 Task: Find connections with filter location Anshan with filter topic #leadershipwith filter profile language German with filter current company Partners Group with filter school WEST BENGAL STATE UNIVERSITY with filter industry Telecommunications with filter service category iOS Development with filter keywords title Controller
Action: Mouse moved to (587, 77)
Screenshot: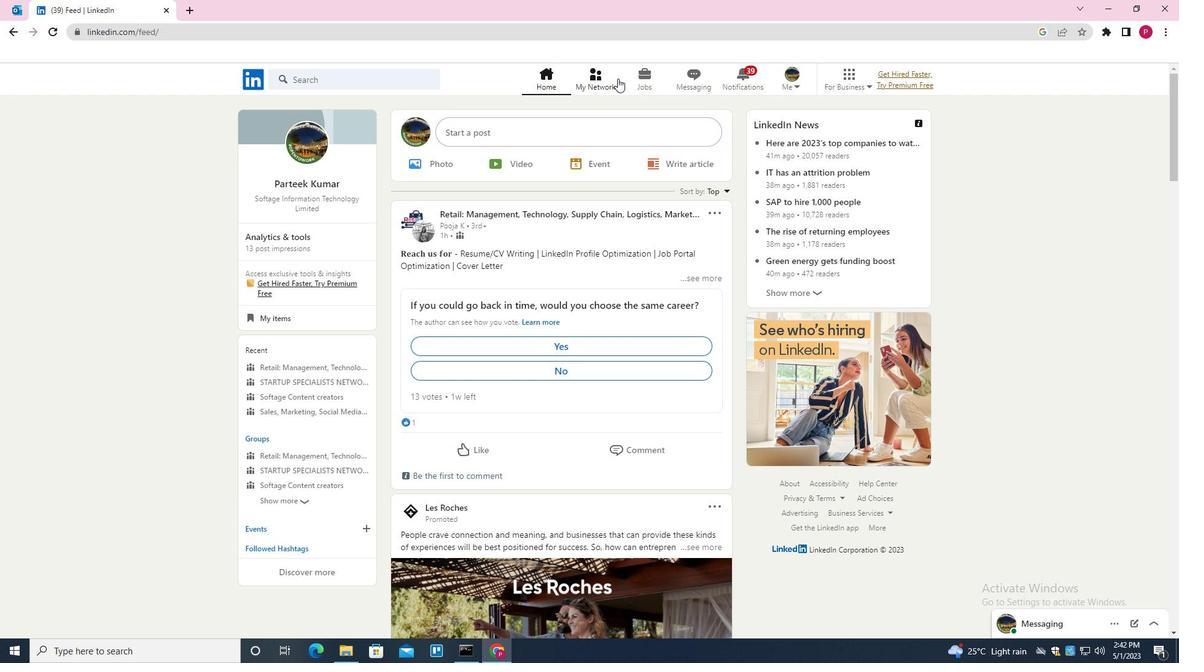 
Action: Mouse pressed left at (587, 77)
Screenshot: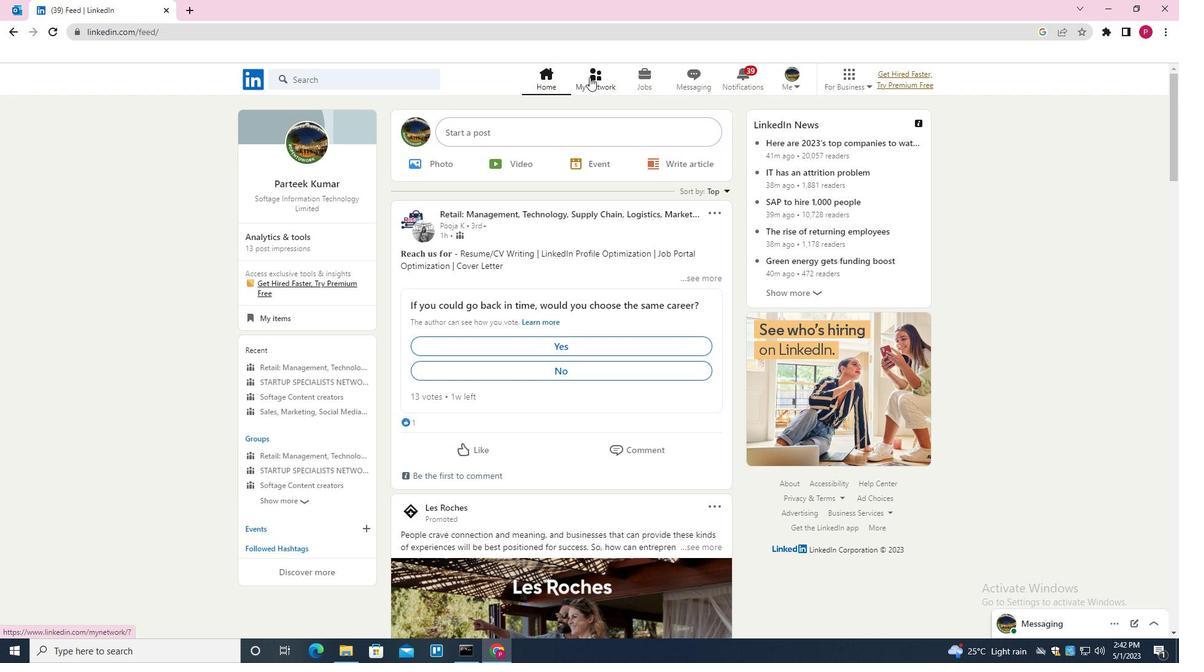 
Action: Mouse moved to (384, 153)
Screenshot: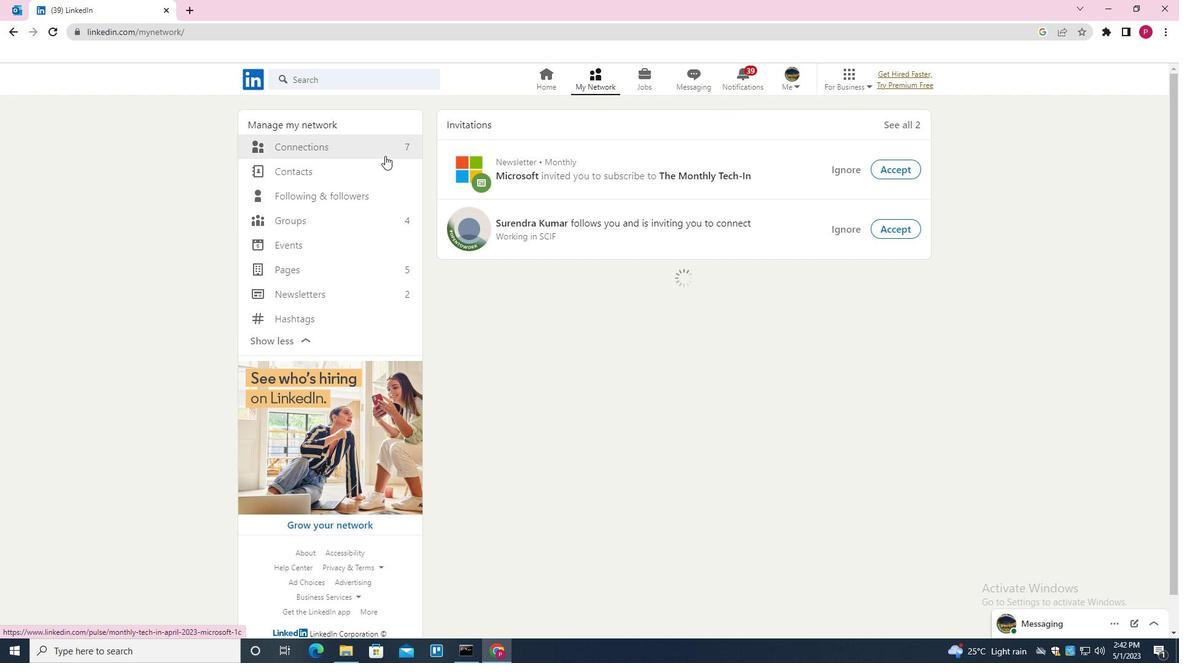 
Action: Mouse pressed left at (384, 153)
Screenshot: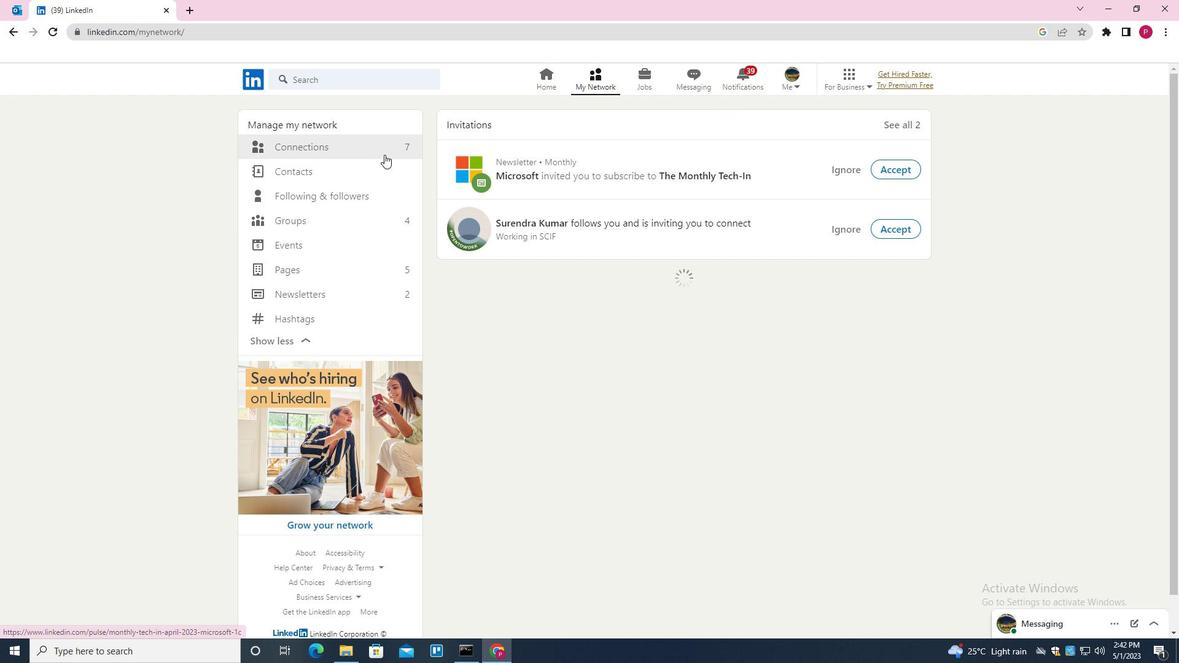 
Action: Mouse moved to (680, 148)
Screenshot: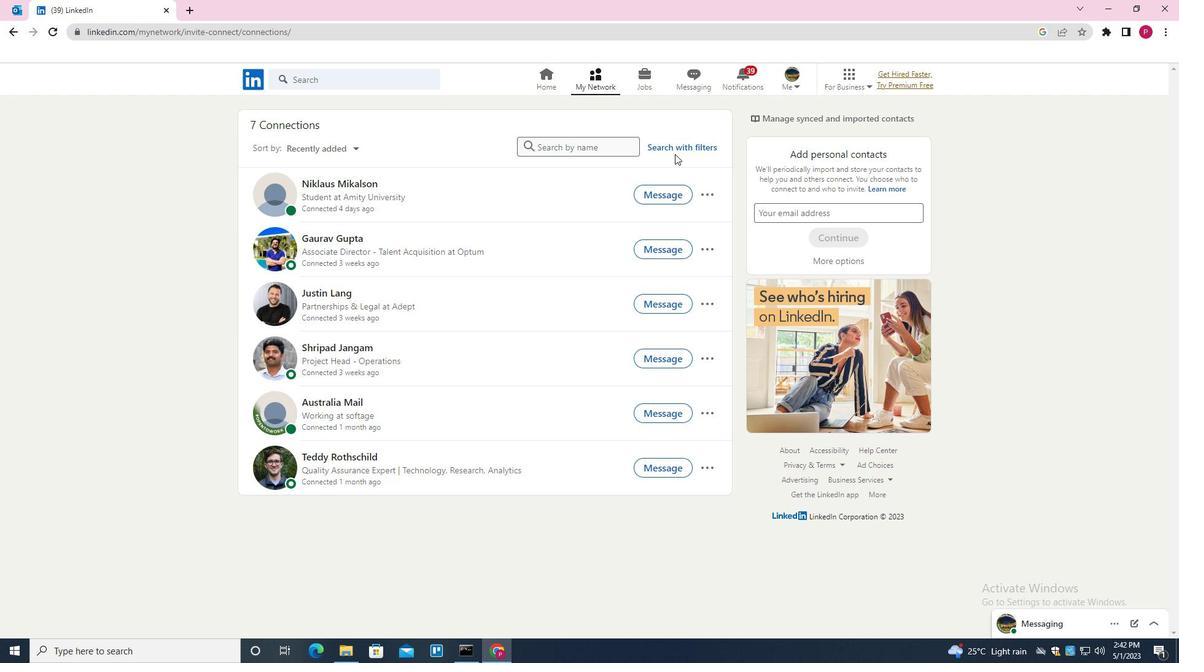 
Action: Mouse pressed left at (680, 148)
Screenshot: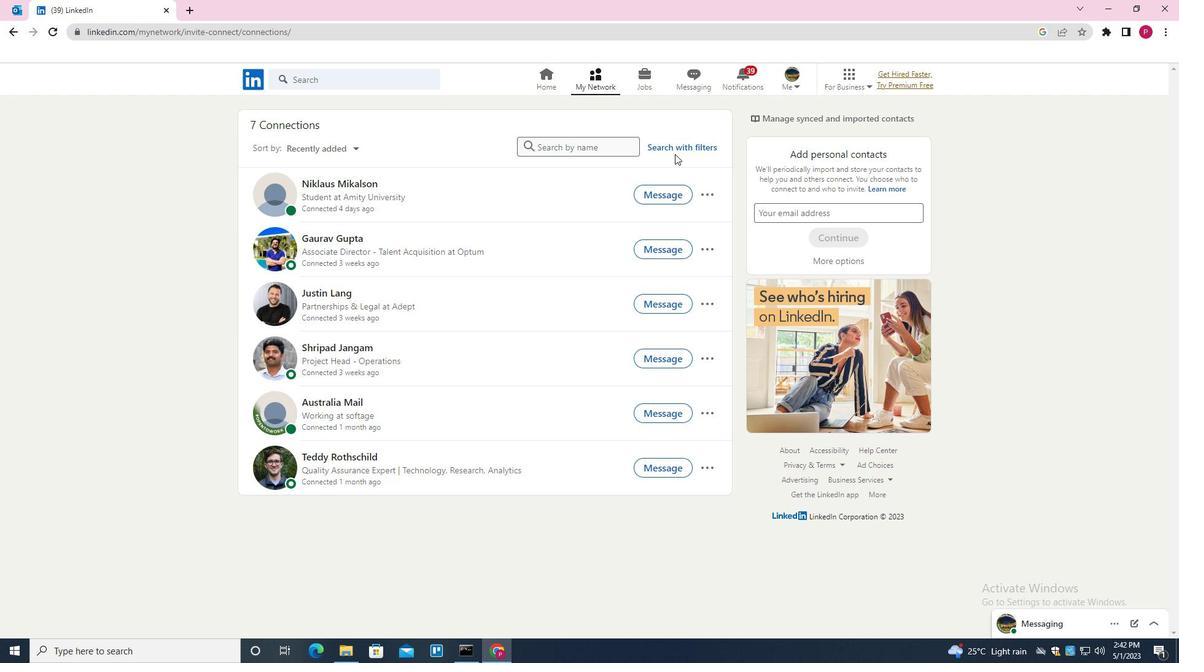 
Action: Mouse moved to (623, 113)
Screenshot: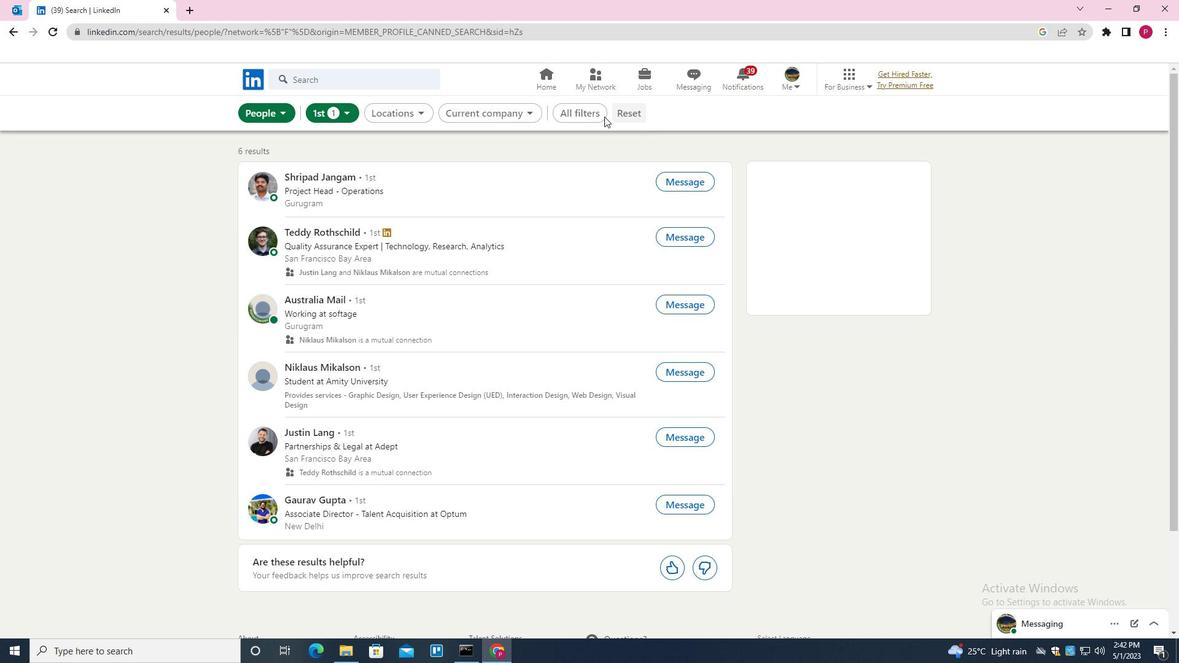 
Action: Mouse pressed left at (623, 113)
Screenshot: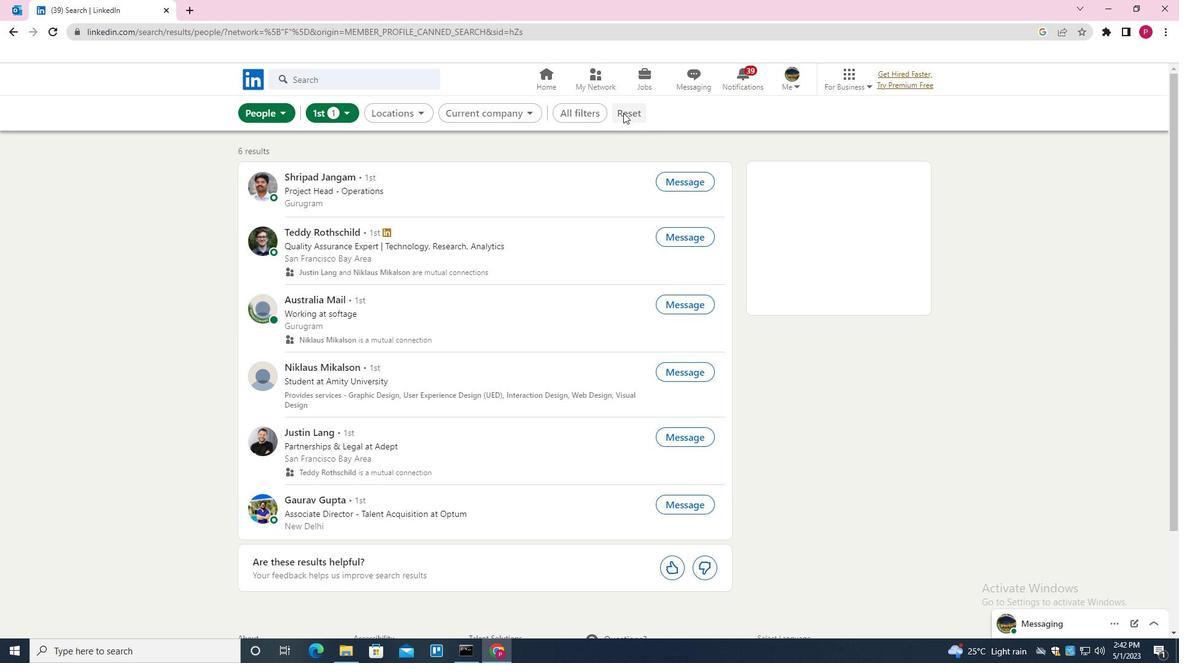 
Action: Mouse moved to (636, 114)
Screenshot: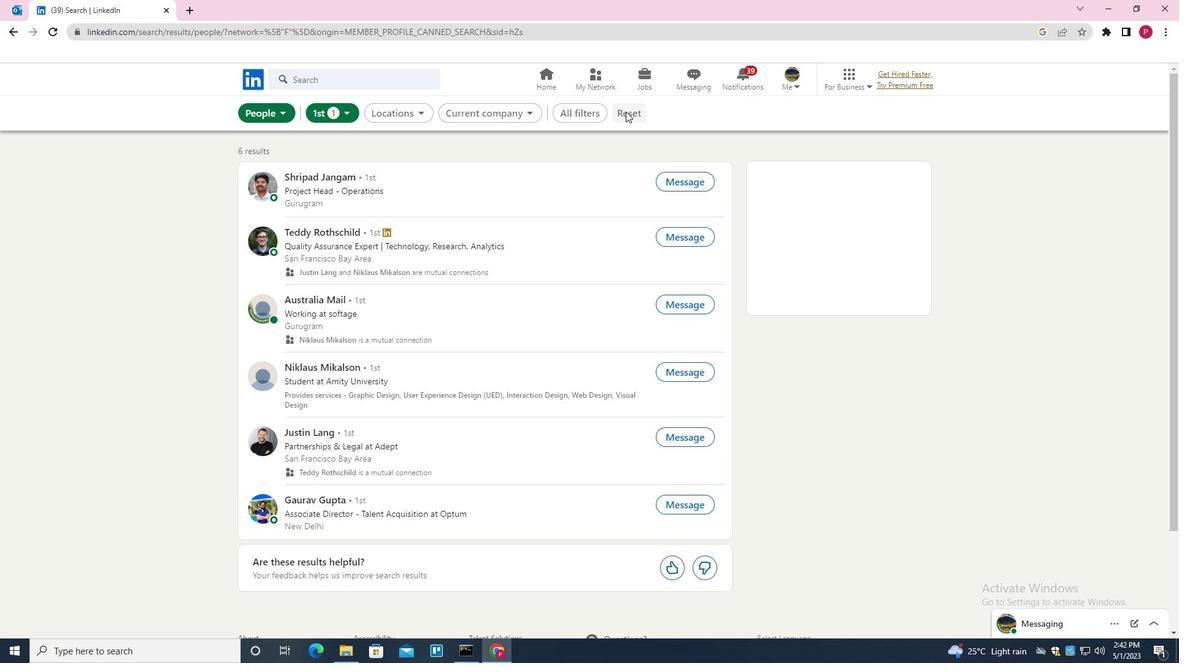 
Action: Mouse pressed left at (636, 114)
Screenshot: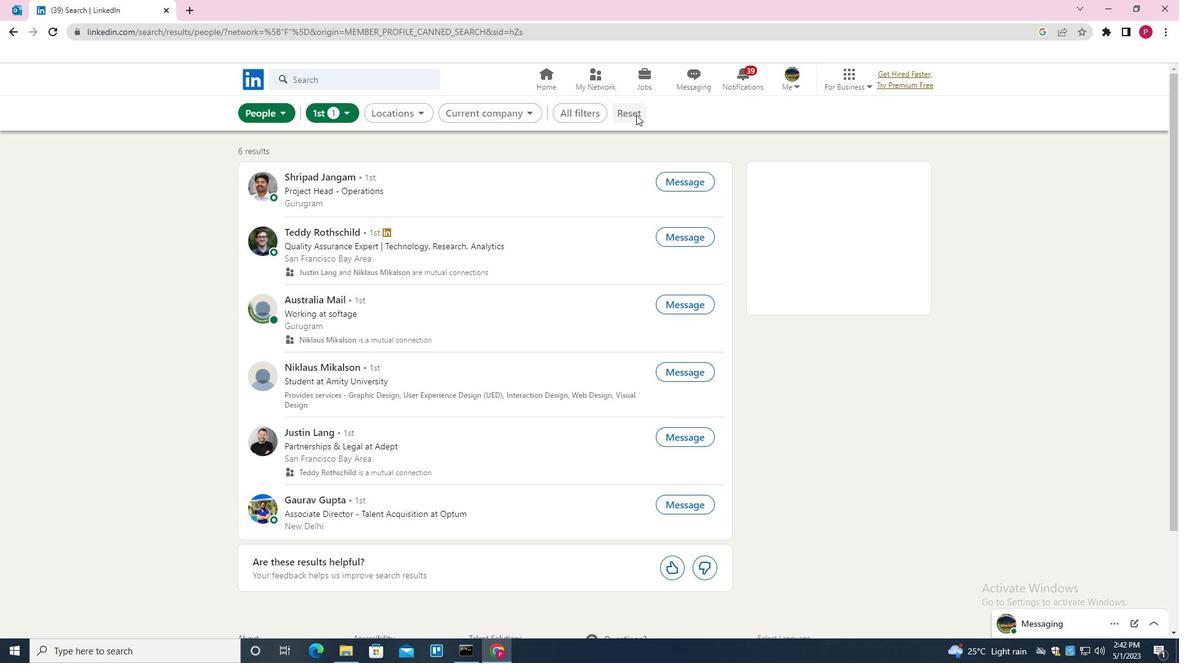 
Action: Mouse moved to (598, 110)
Screenshot: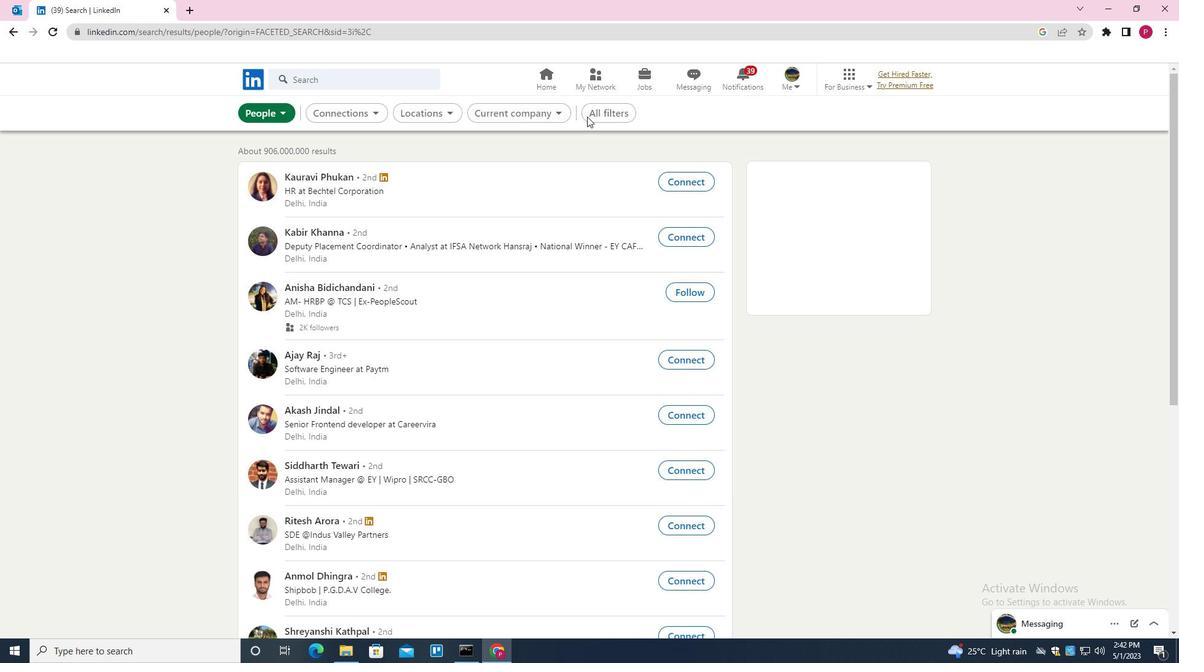 
Action: Mouse pressed left at (598, 110)
Screenshot: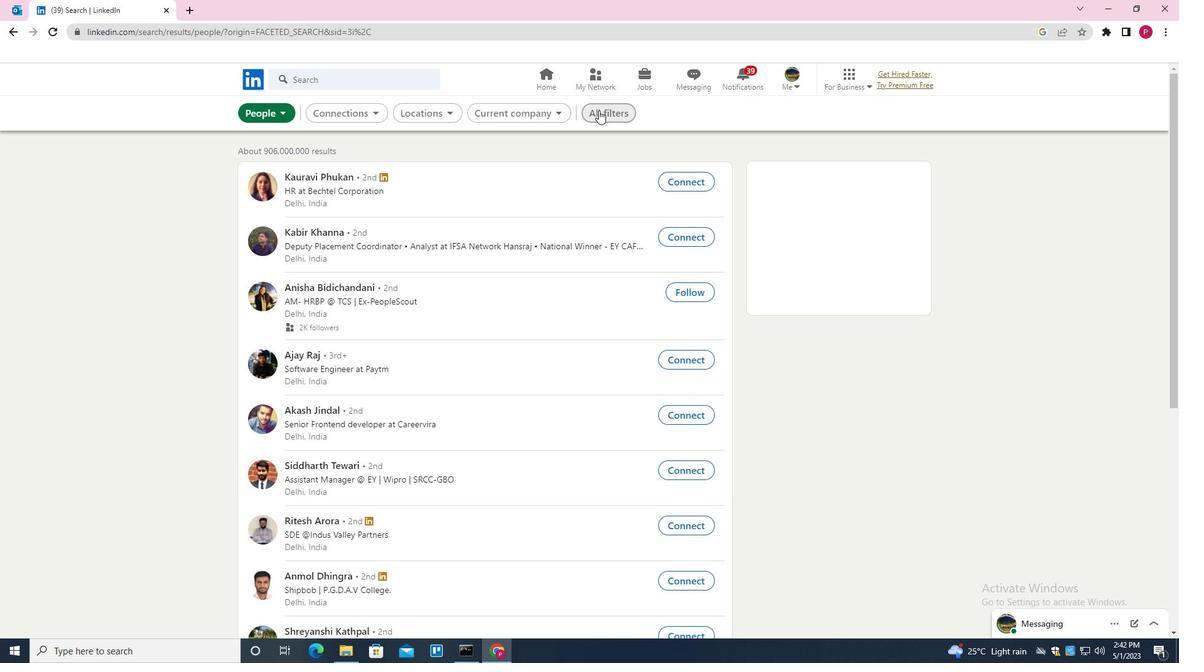 
Action: Mouse moved to (1055, 449)
Screenshot: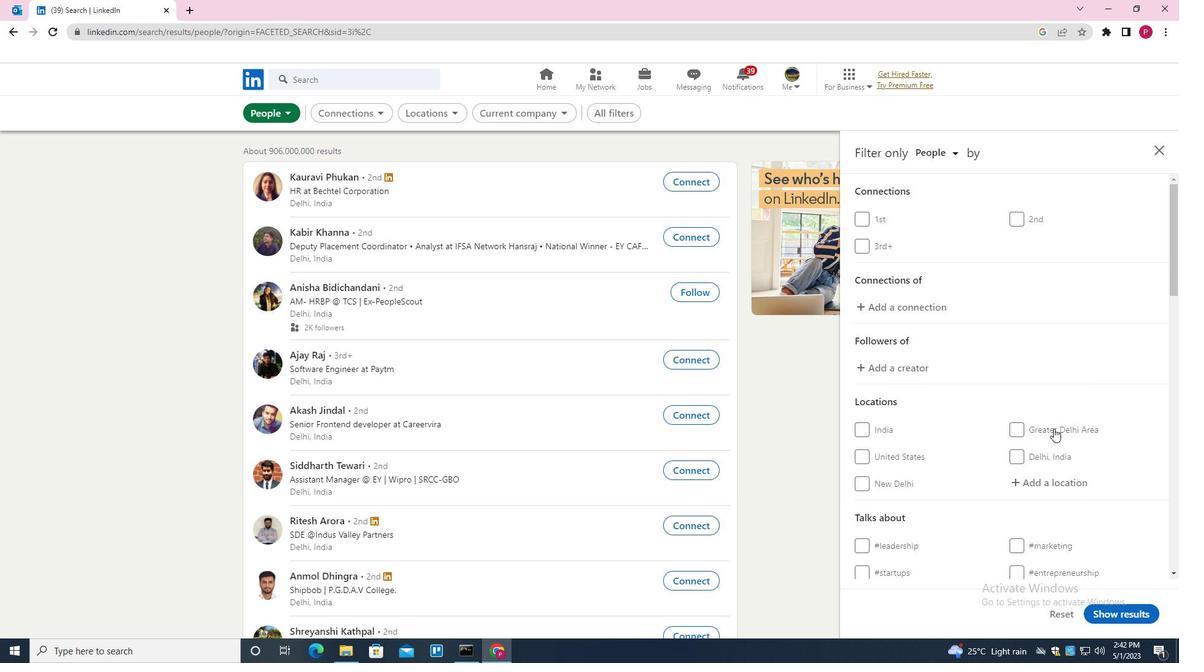 
Action: Mouse scrolled (1055, 448) with delta (0, 0)
Screenshot: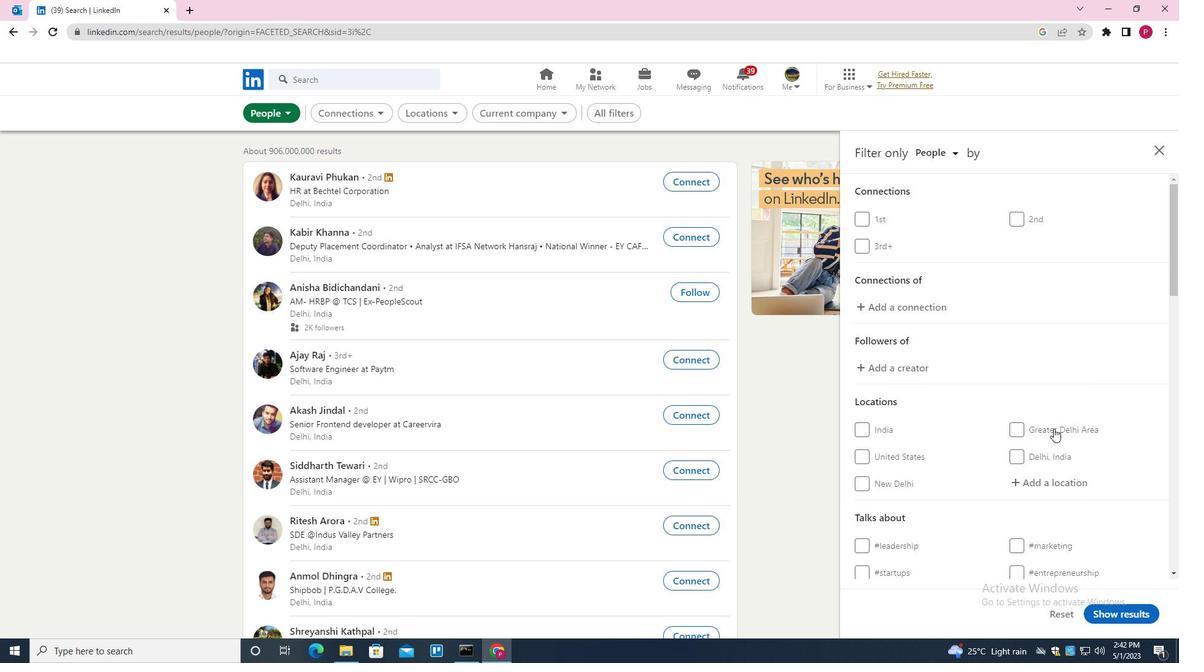 
Action: Mouse scrolled (1055, 448) with delta (0, 0)
Screenshot: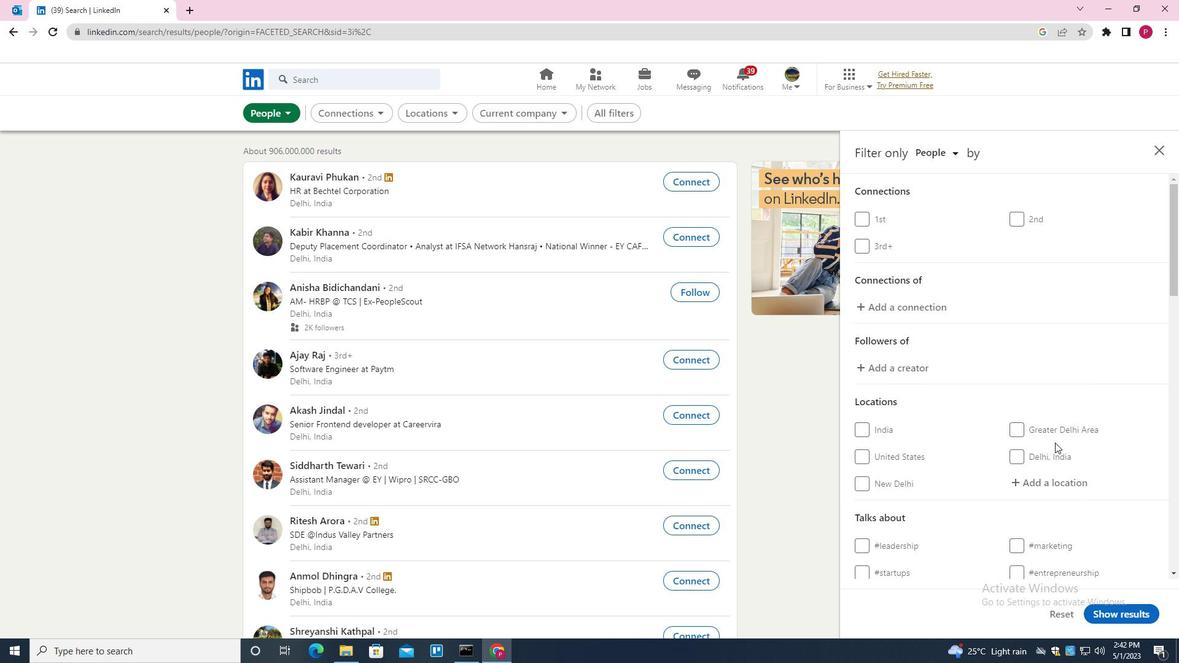 
Action: Mouse moved to (1056, 364)
Screenshot: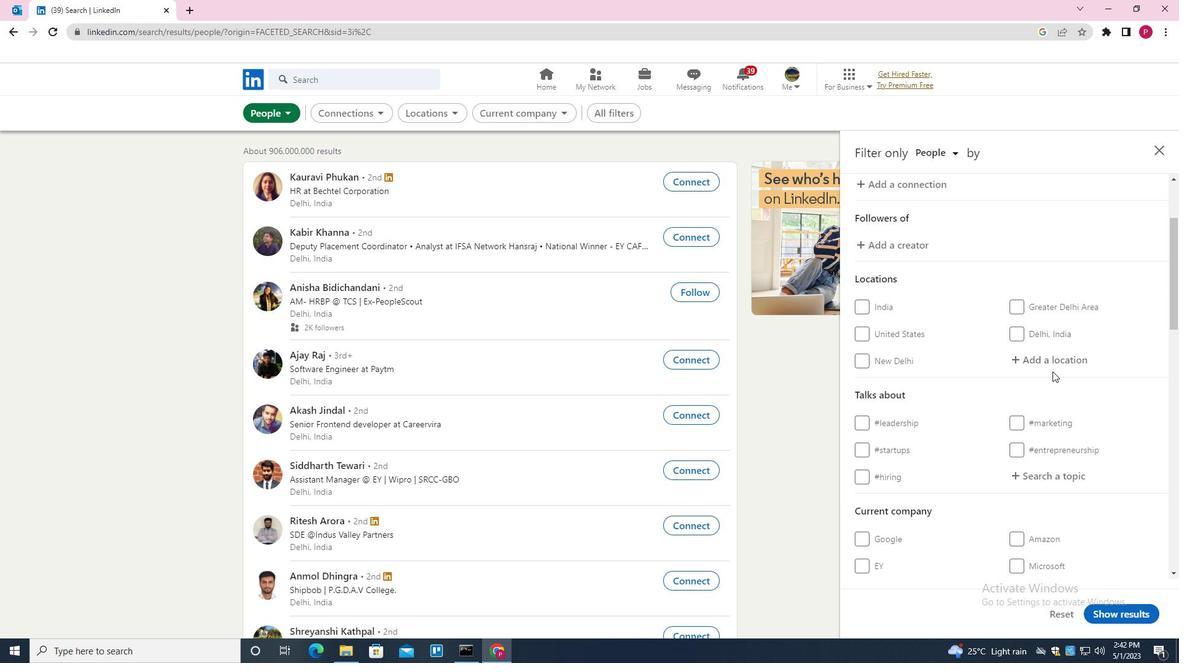 
Action: Mouse pressed left at (1056, 364)
Screenshot: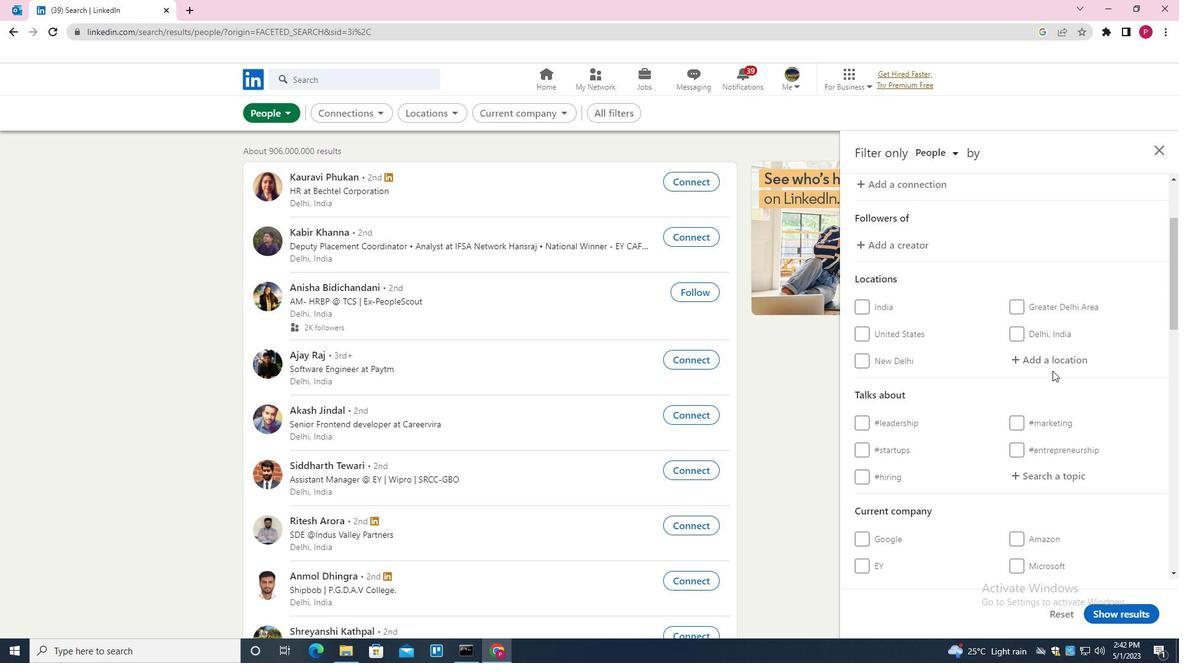 
Action: Key pressed <Key.shift>ANSHAN<Key.down><Key.enter>
Screenshot: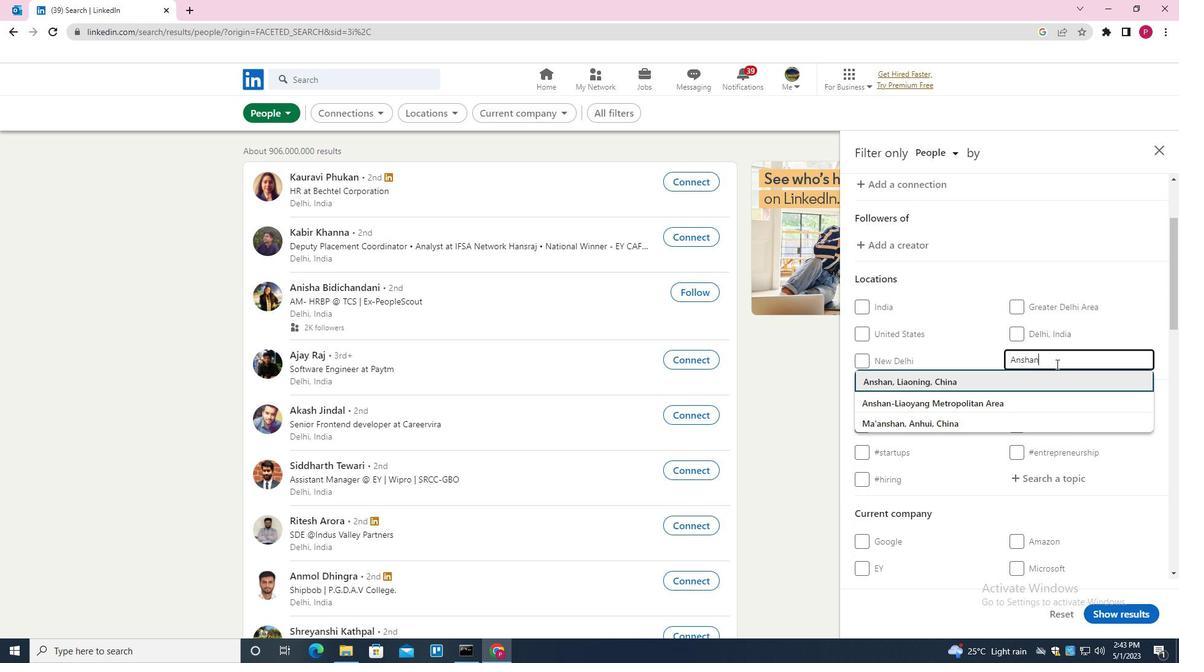 
Action: Mouse scrolled (1056, 363) with delta (0, 0)
Screenshot: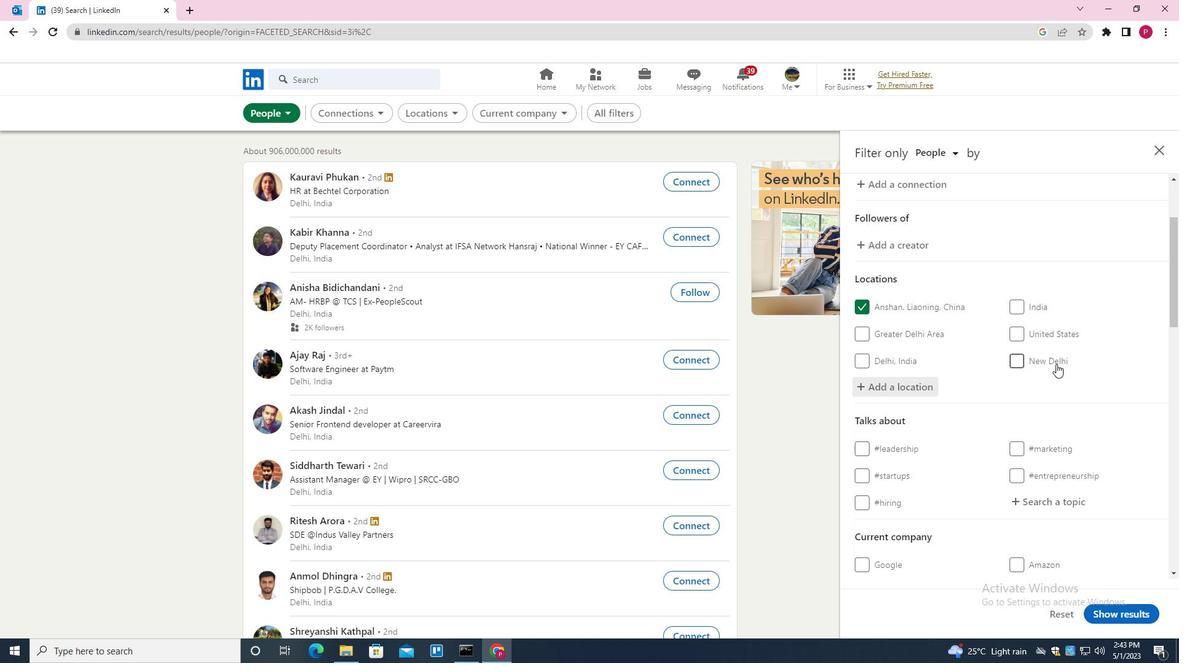 
Action: Mouse scrolled (1056, 363) with delta (0, 0)
Screenshot: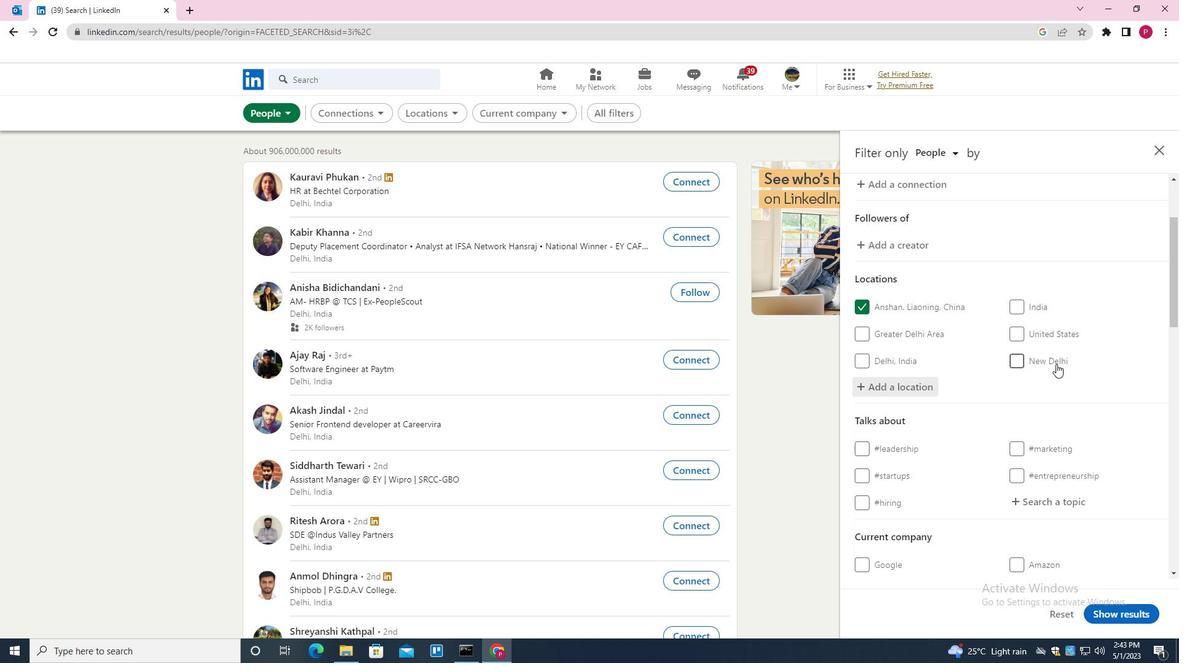 
Action: Mouse scrolled (1056, 363) with delta (0, 0)
Screenshot: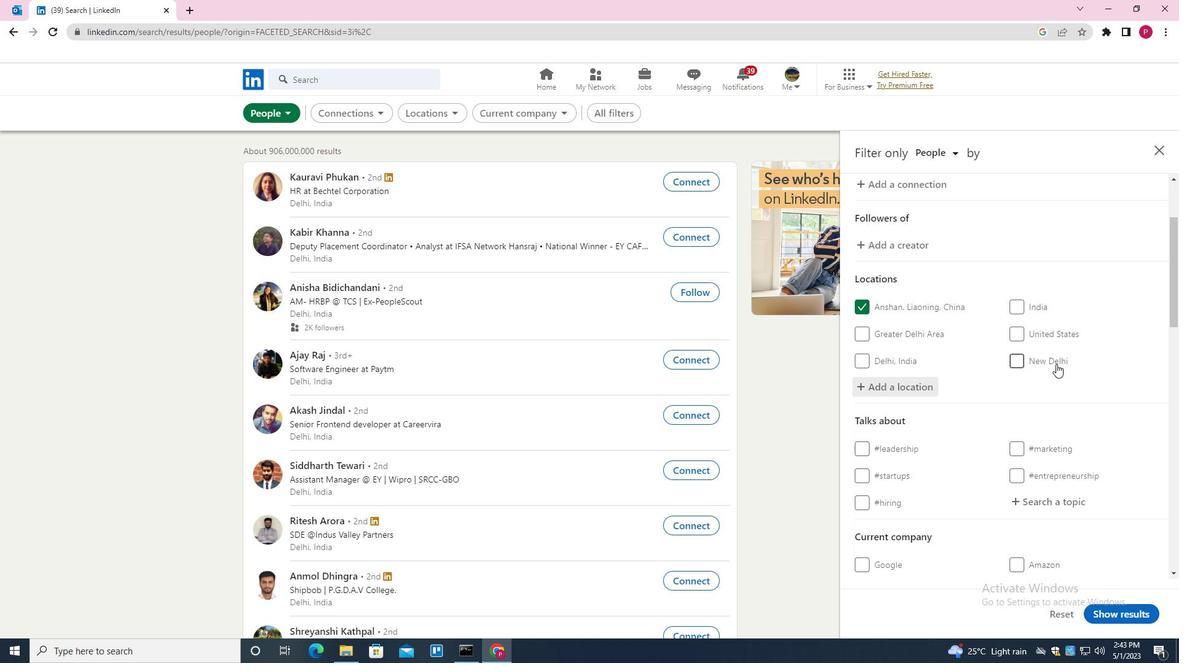 
Action: Mouse moved to (1033, 313)
Screenshot: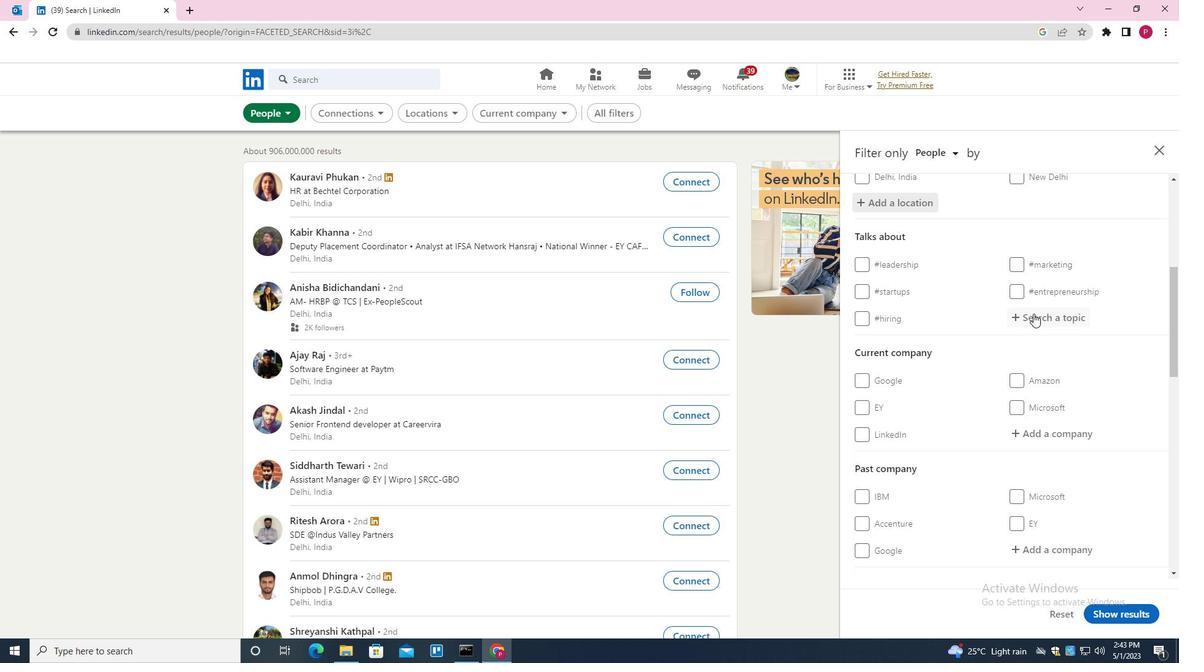 
Action: Mouse pressed left at (1033, 313)
Screenshot: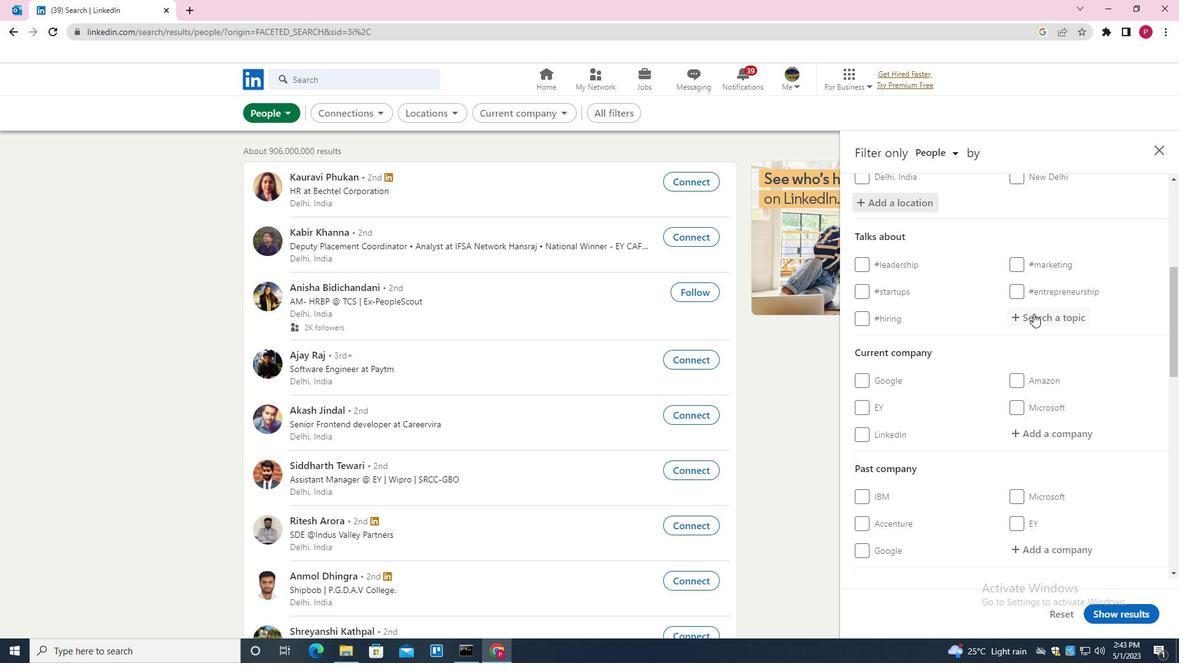 
Action: Key pressed LEADERSHIP<Key.down><Key.enter>
Screenshot: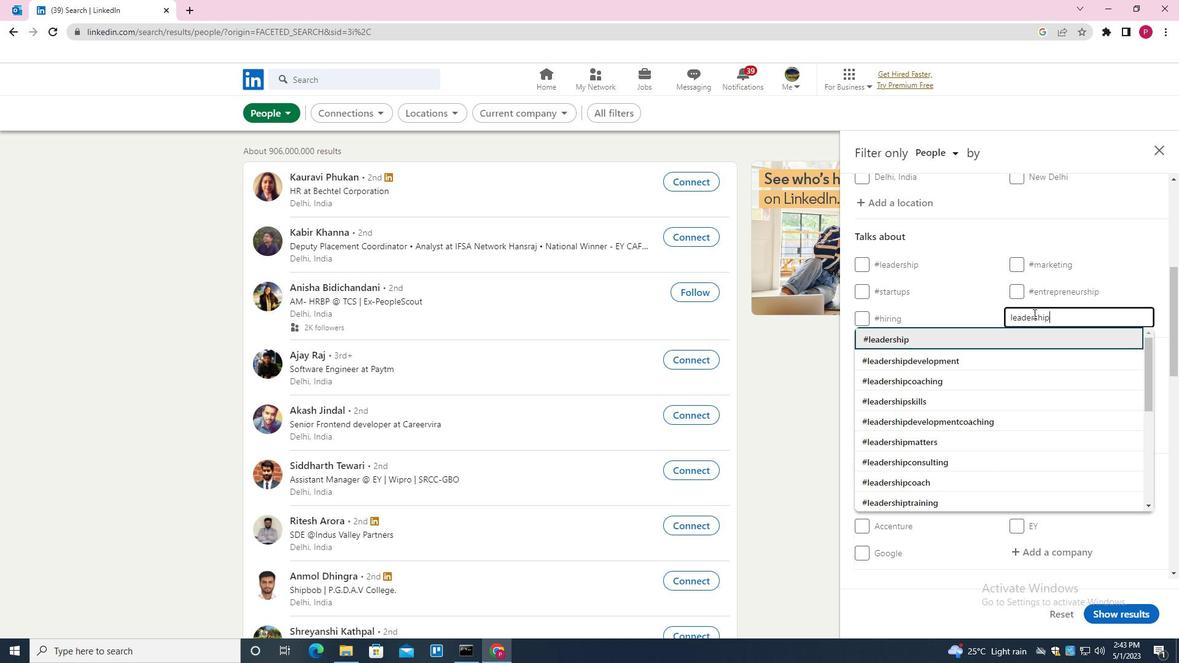 
Action: Mouse moved to (1004, 336)
Screenshot: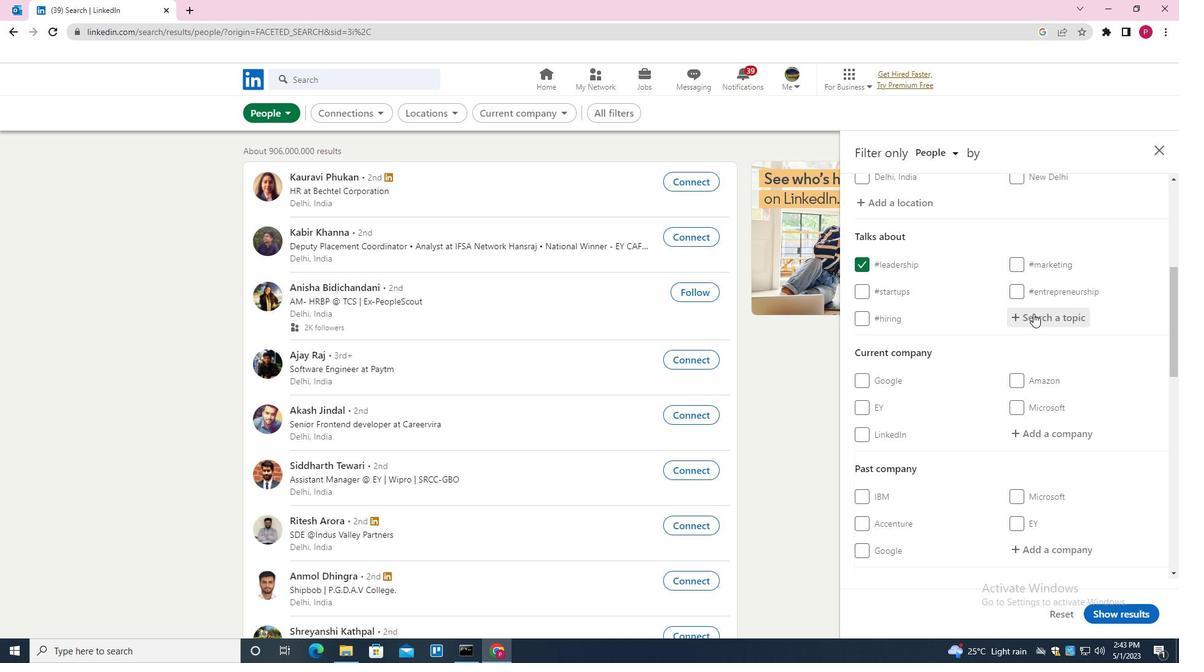 
Action: Mouse scrolled (1004, 336) with delta (0, 0)
Screenshot: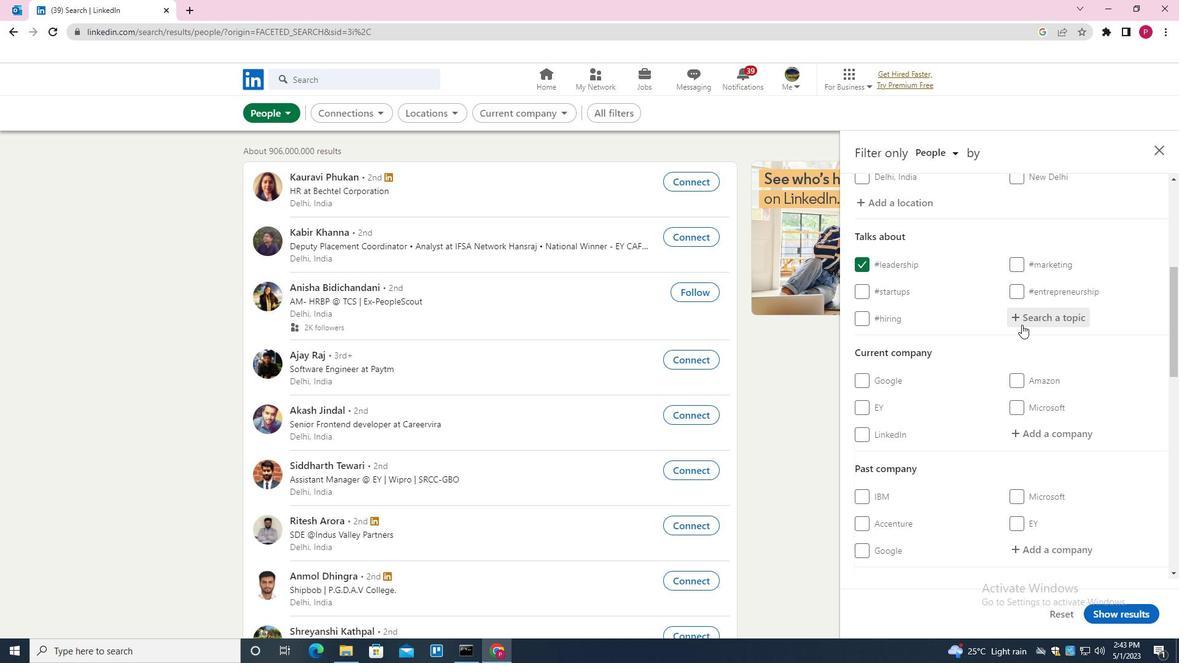 
Action: Mouse scrolled (1004, 336) with delta (0, 0)
Screenshot: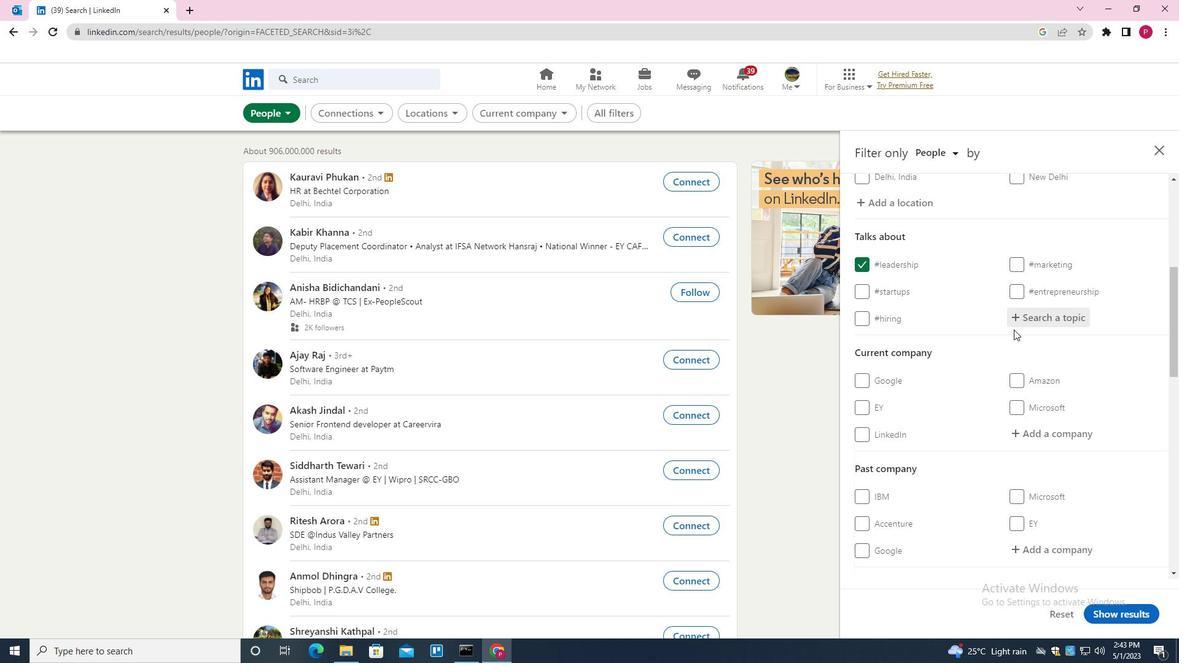 
Action: Mouse moved to (1004, 336)
Screenshot: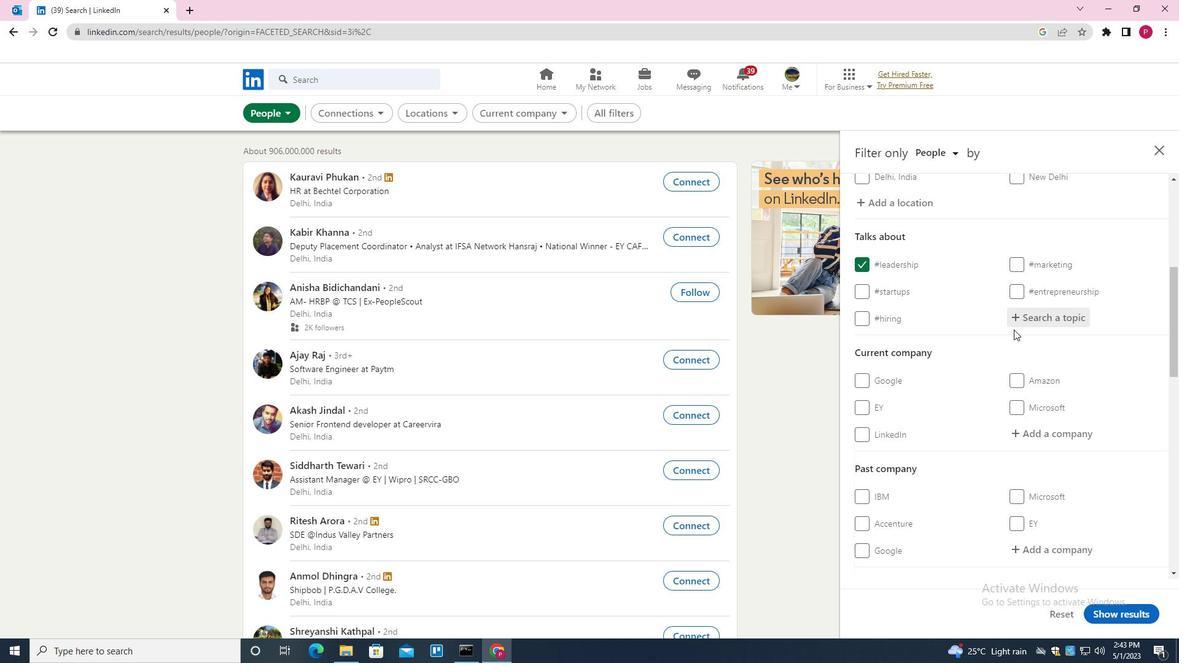 
Action: Mouse scrolled (1004, 336) with delta (0, 0)
Screenshot: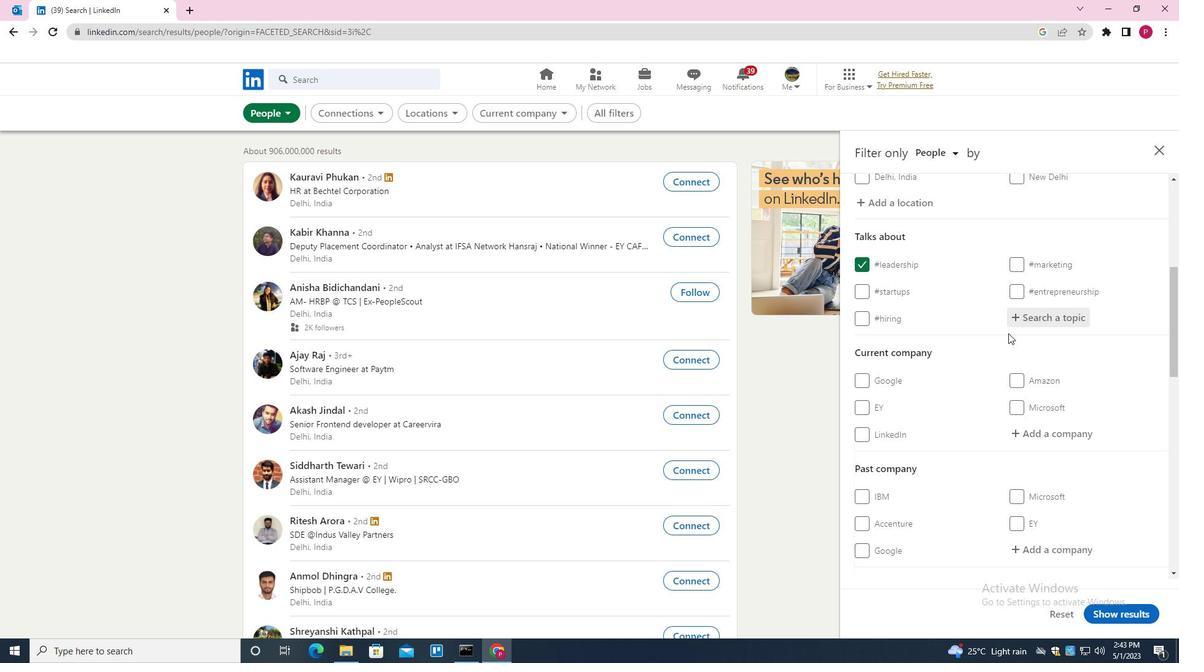 
Action: Mouse scrolled (1004, 336) with delta (0, 0)
Screenshot: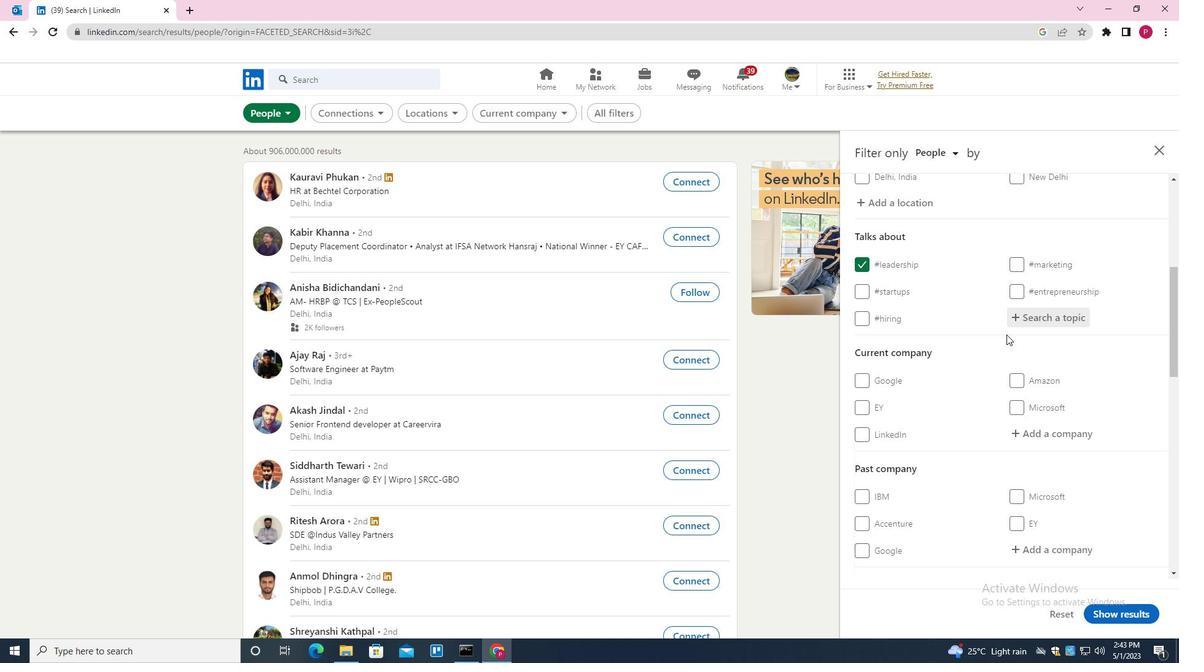
Action: Mouse moved to (949, 369)
Screenshot: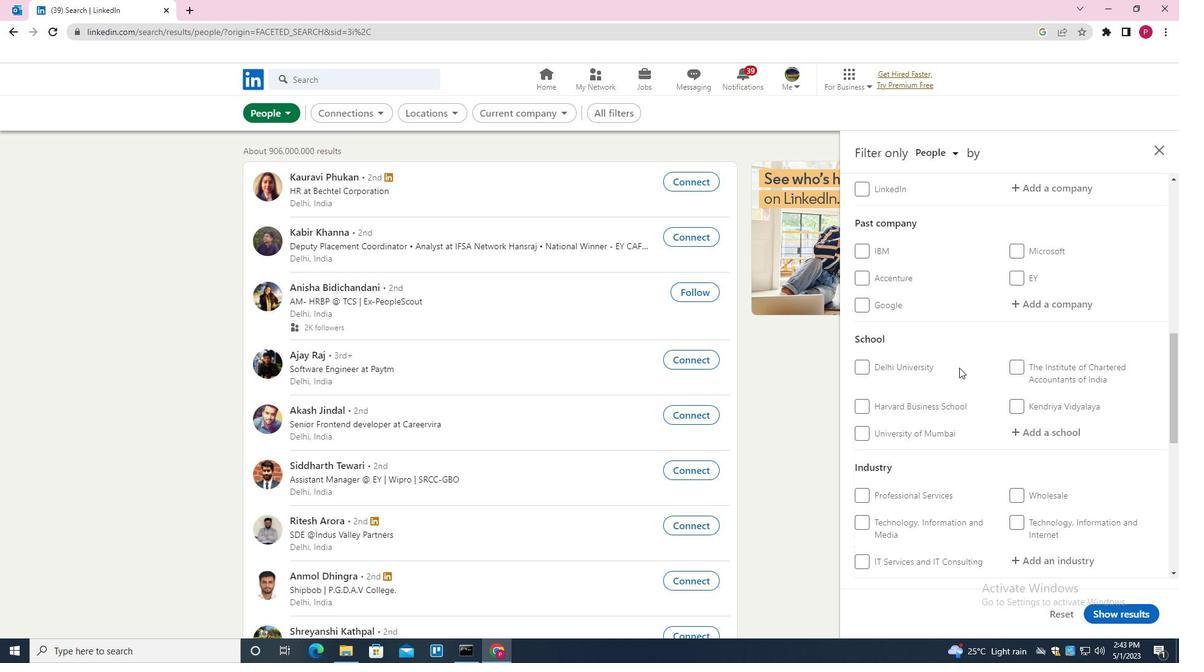 
Action: Mouse scrolled (949, 369) with delta (0, 0)
Screenshot: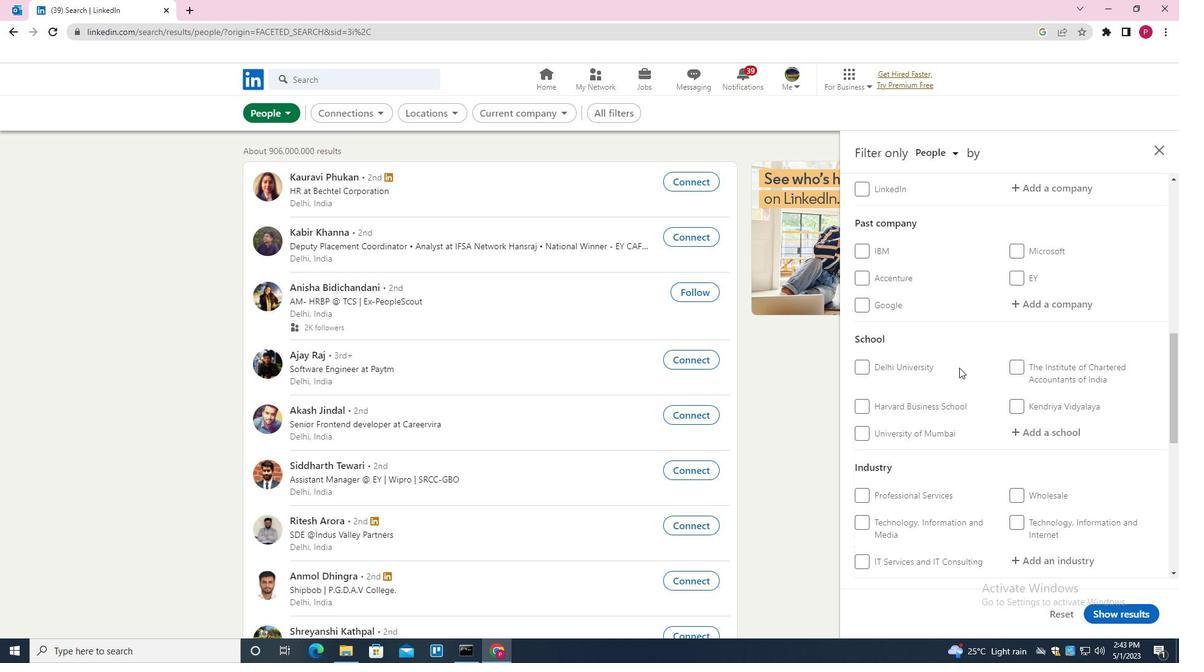 
Action: Mouse moved to (948, 370)
Screenshot: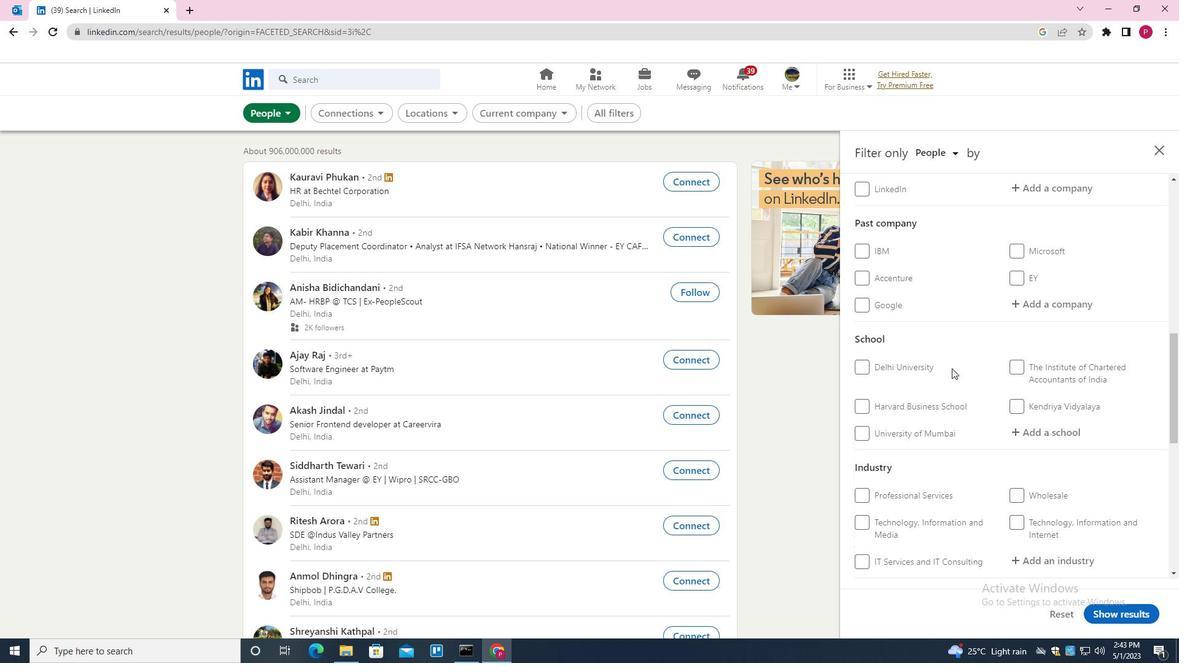 
Action: Mouse scrolled (948, 369) with delta (0, 0)
Screenshot: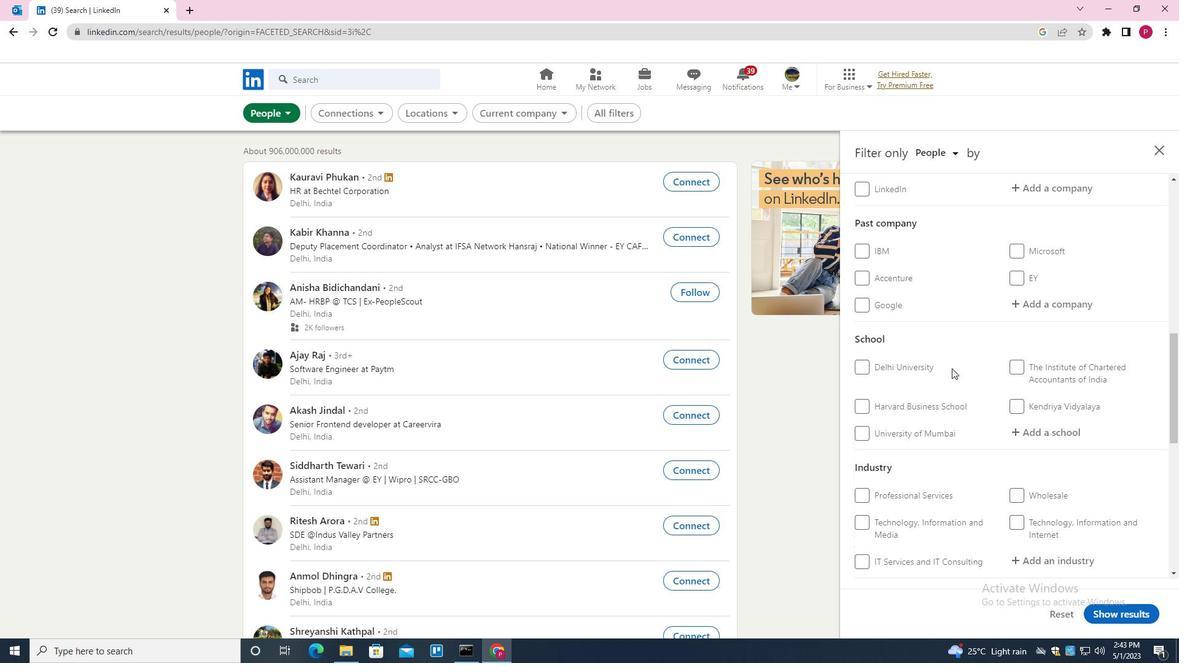 
Action: Mouse moved to (939, 369)
Screenshot: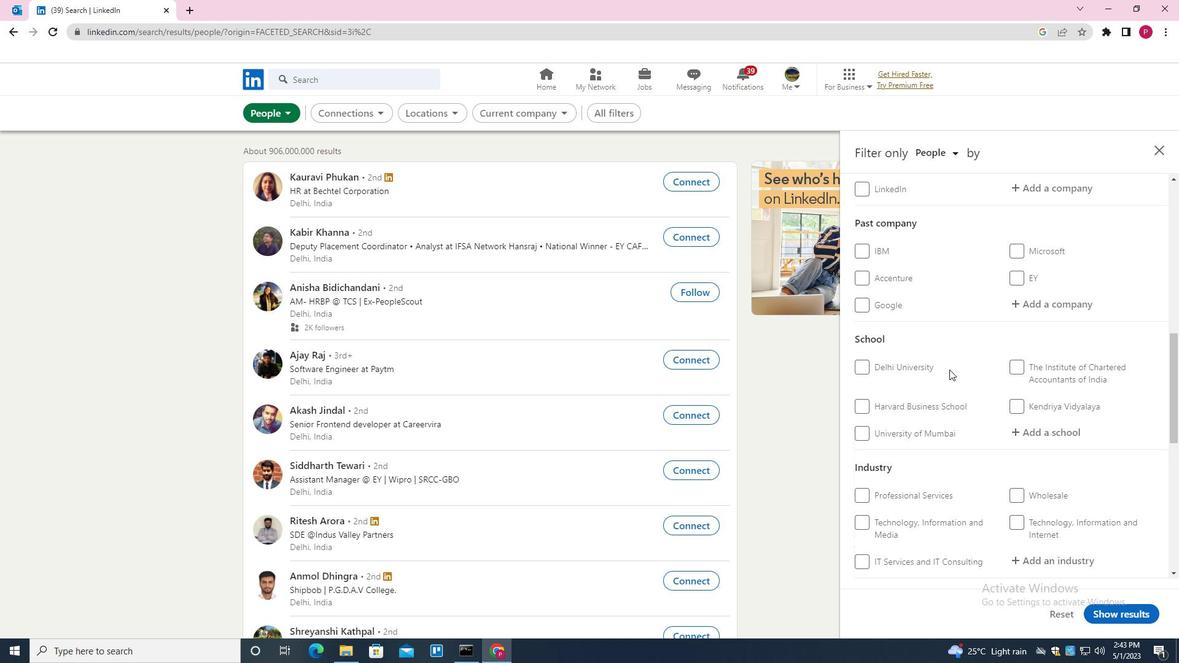 
Action: Mouse scrolled (939, 369) with delta (0, 0)
Screenshot: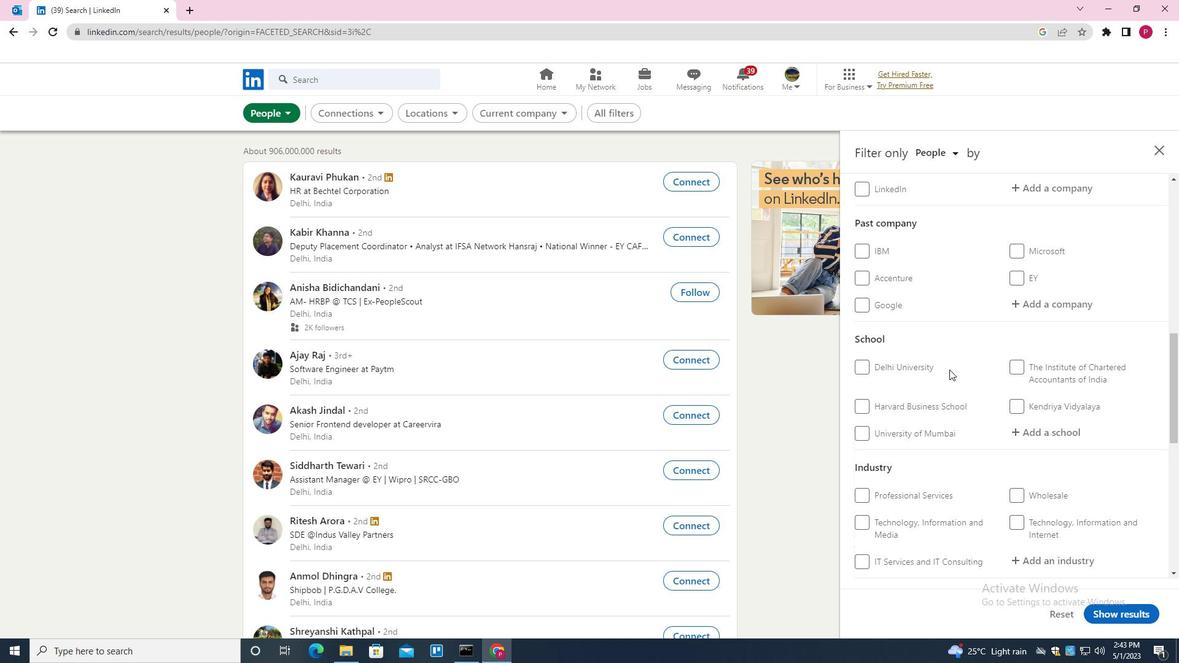 
Action: Mouse moved to (931, 367)
Screenshot: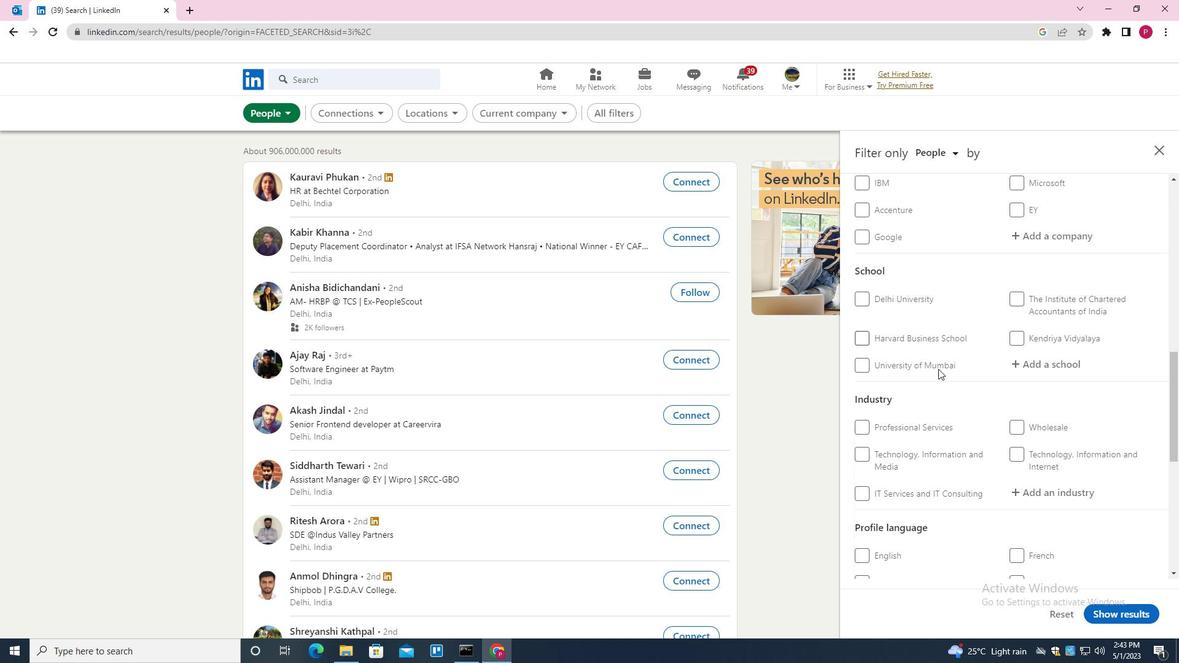
Action: Mouse scrolled (931, 366) with delta (0, 0)
Screenshot: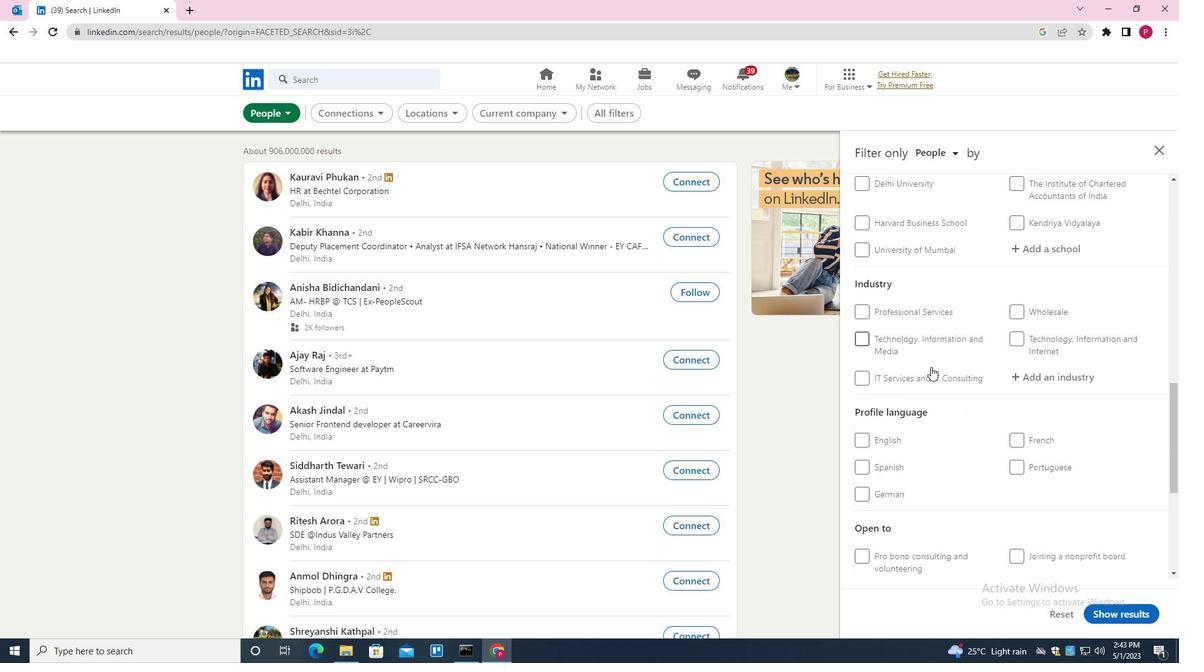 
Action: Mouse scrolled (931, 366) with delta (0, 0)
Screenshot: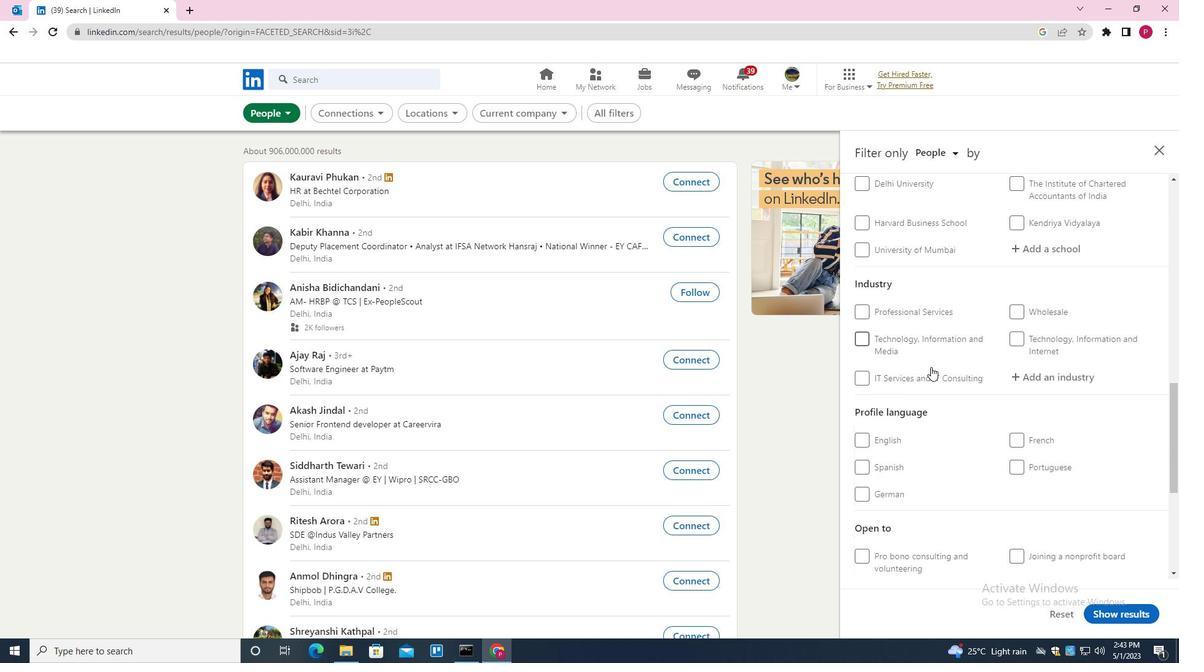 
Action: Mouse moved to (867, 365)
Screenshot: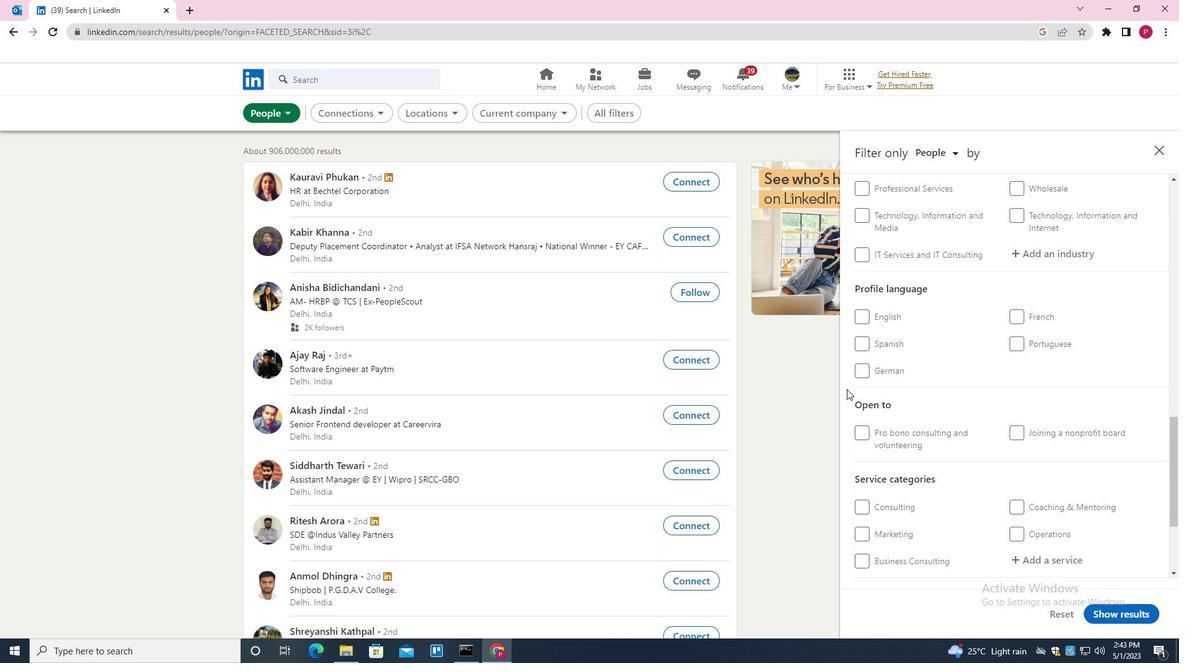 
Action: Mouse pressed left at (867, 365)
Screenshot: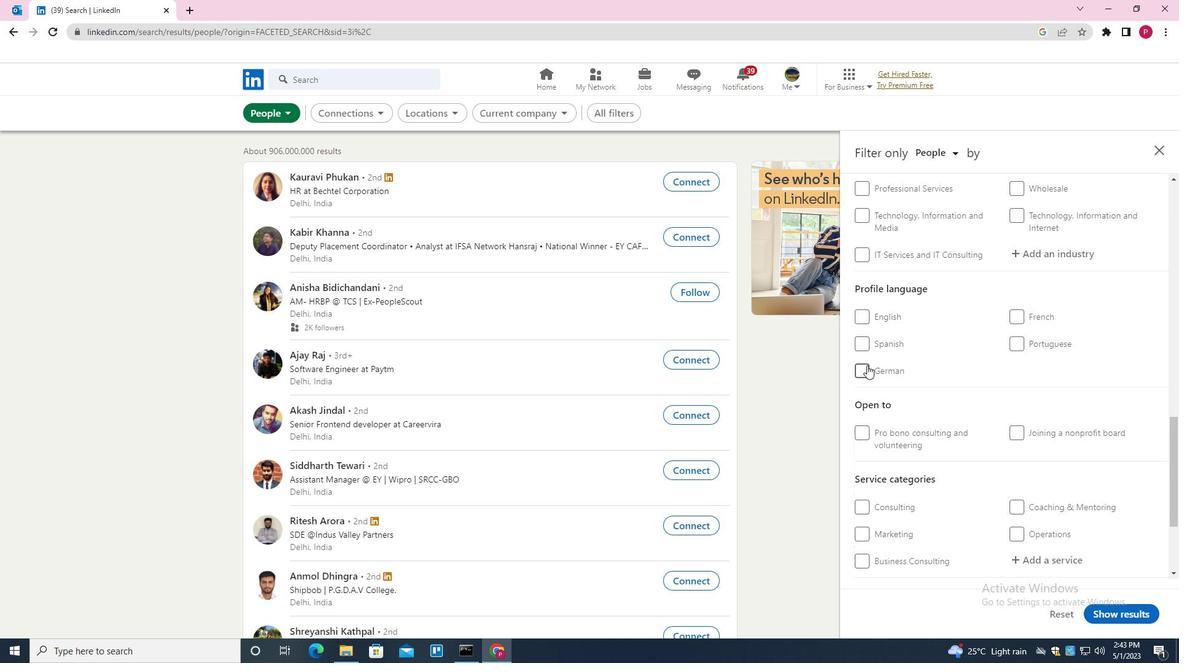 
Action: Mouse moved to (896, 366)
Screenshot: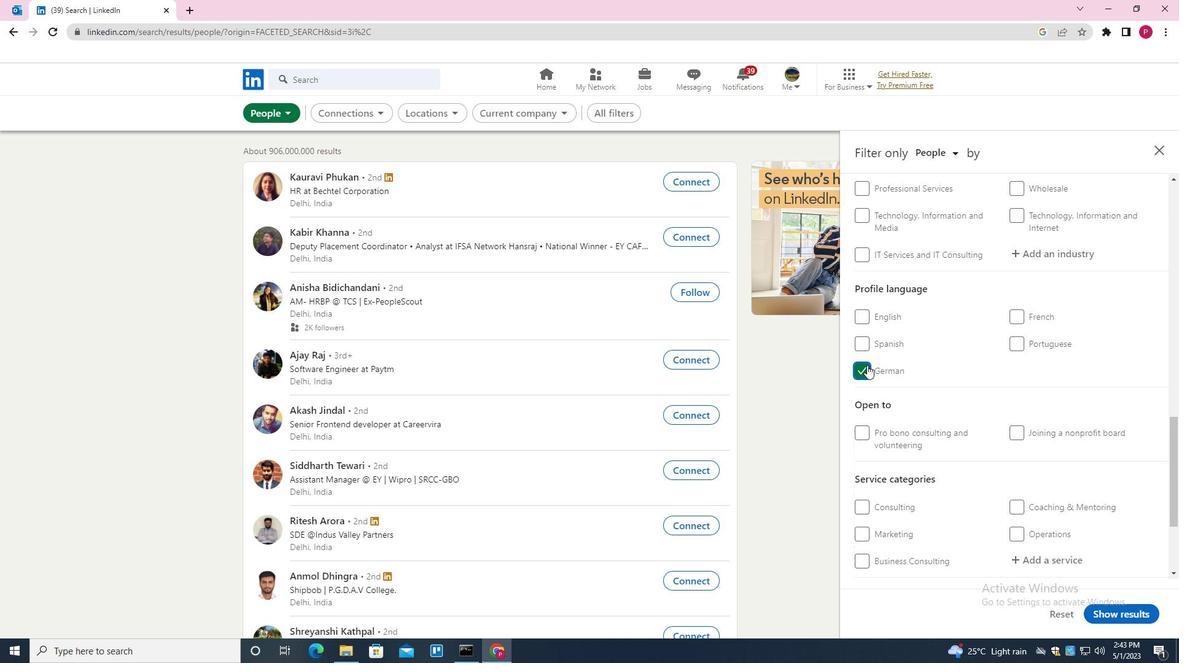 
Action: Mouse scrolled (896, 366) with delta (0, 0)
Screenshot: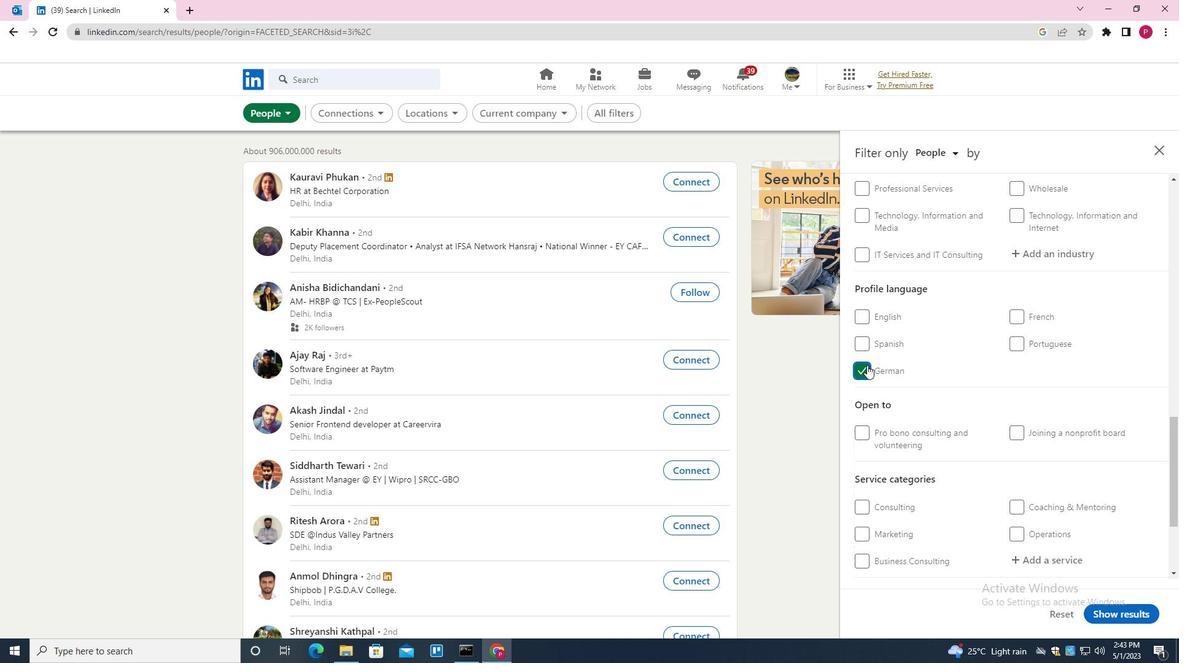 
Action: Mouse scrolled (896, 366) with delta (0, 0)
Screenshot: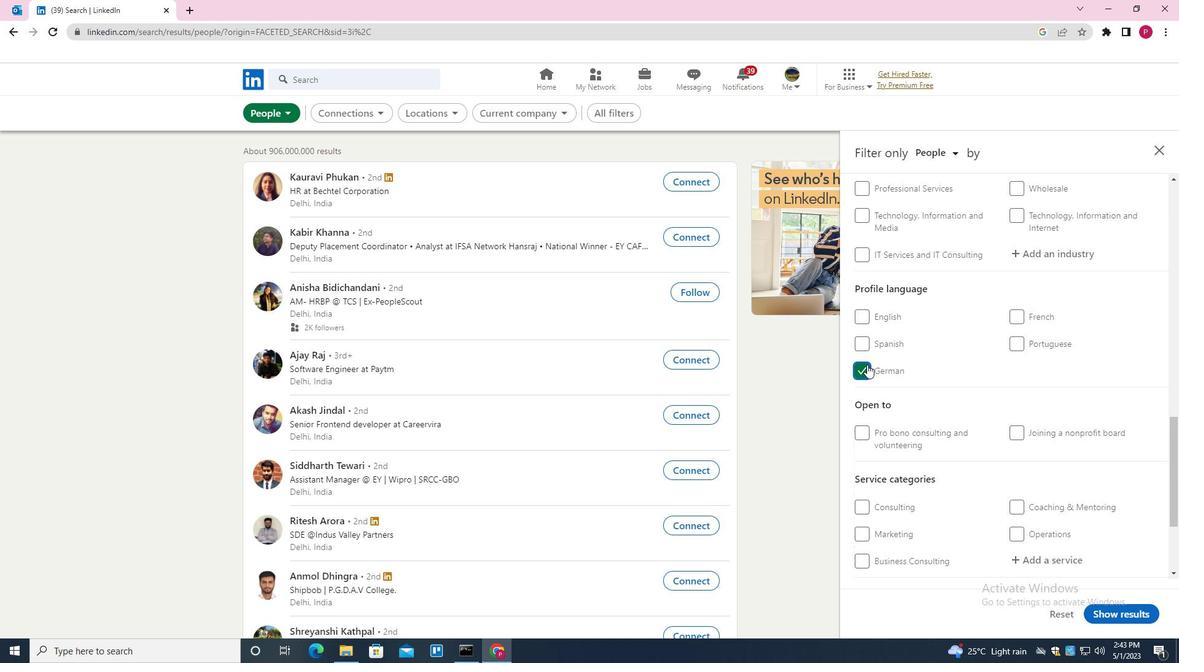 
Action: Mouse scrolled (896, 366) with delta (0, 0)
Screenshot: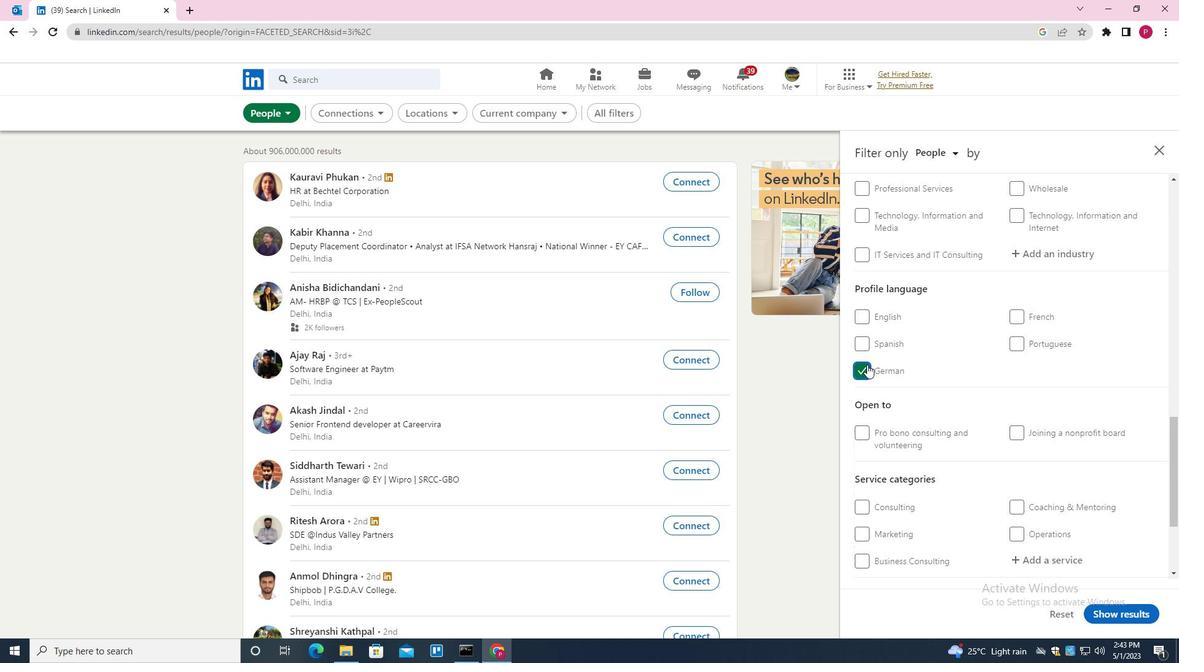 
Action: Mouse scrolled (896, 366) with delta (0, 0)
Screenshot: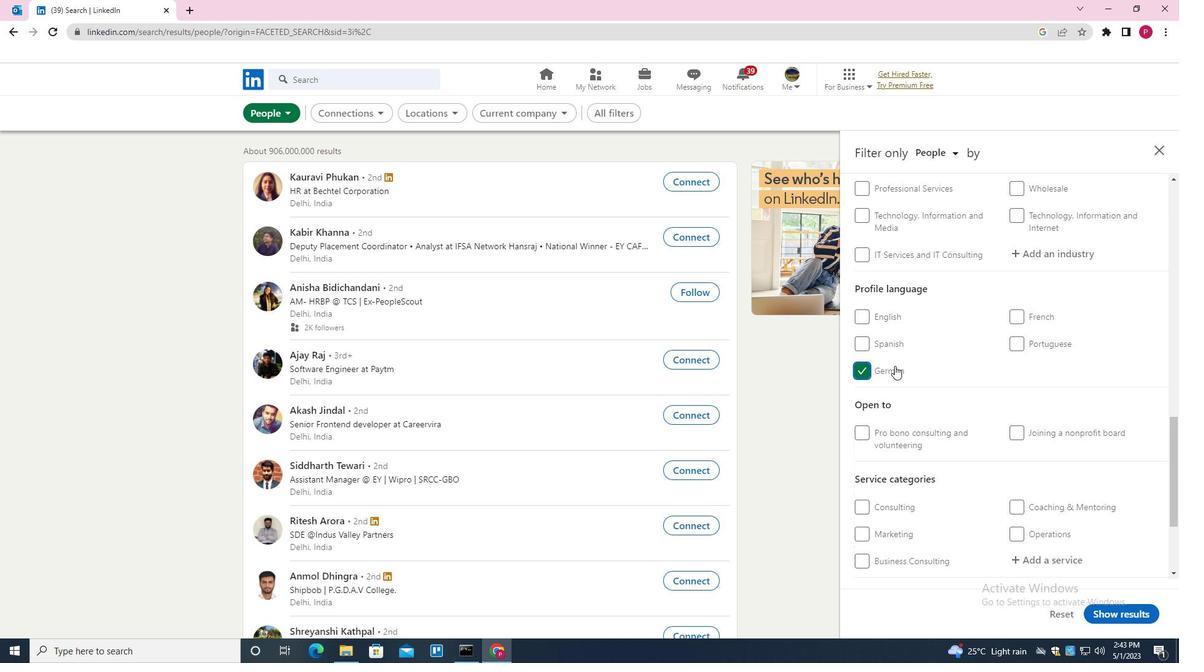 
Action: Mouse scrolled (896, 366) with delta (0, 0)
Screenshot: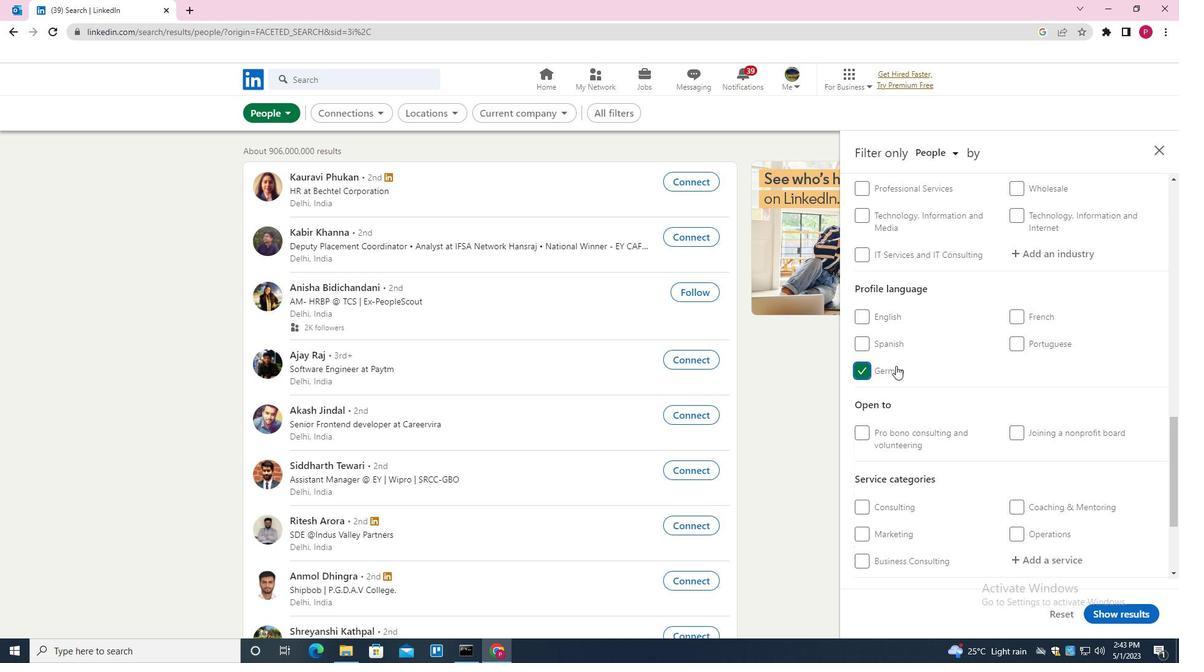 
Action: Mouse scrolled (896, 366) with delta (0, 0)
Screenshot: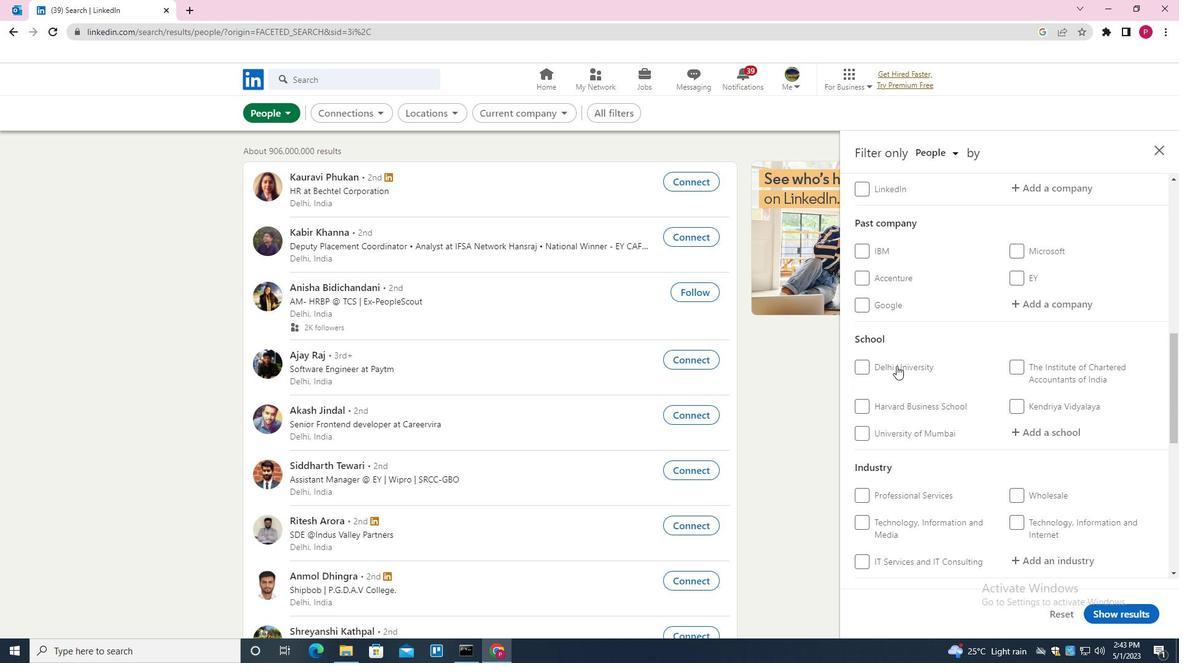 
Action: Mouse scrolled (896, 366) with delta (0, 0)
Screenshot: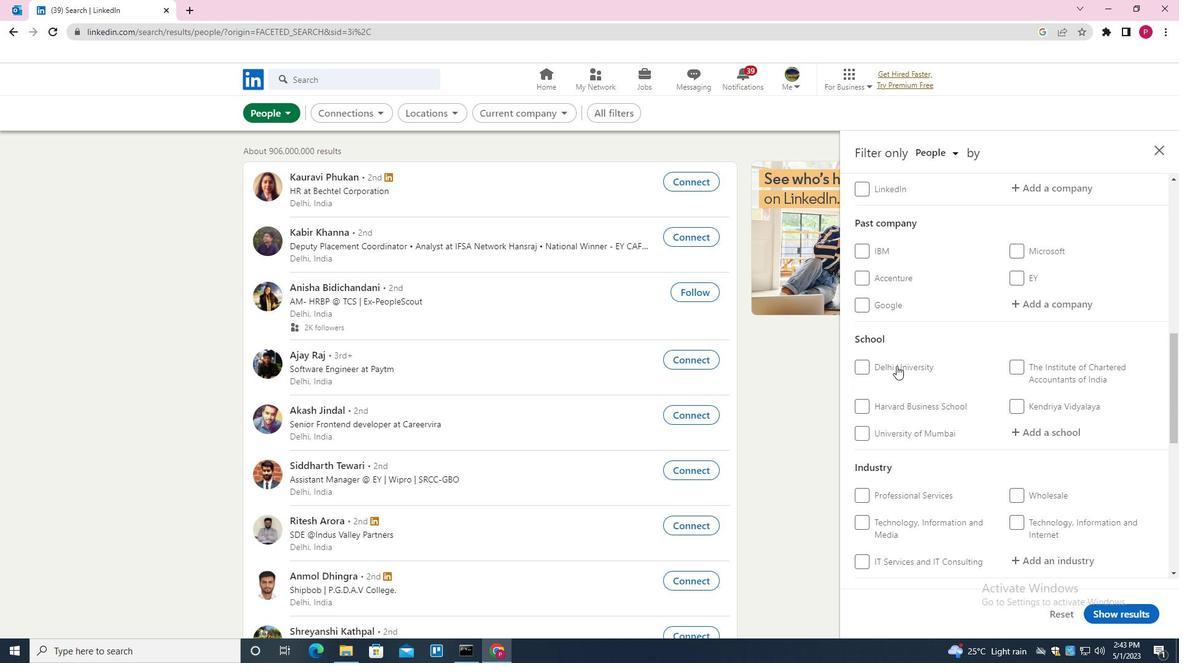 
Action: Mouse moved to (1035, 313)
Screenshot: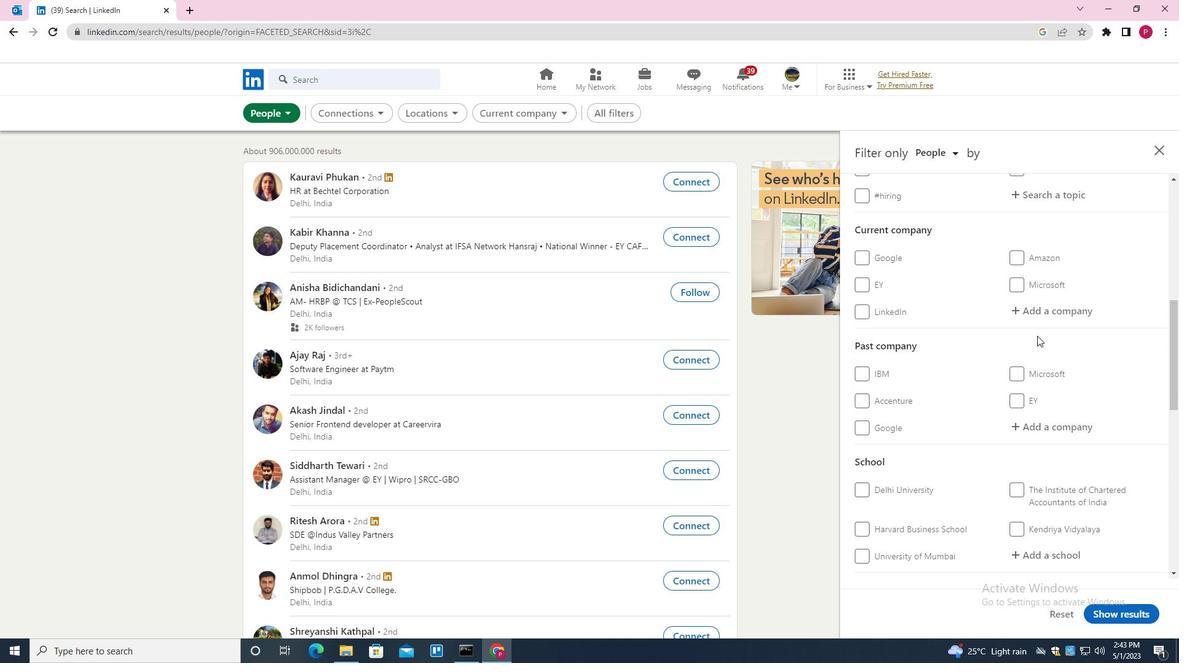 
Action: Mouse pressed left at (1035, 313)
Screenshot: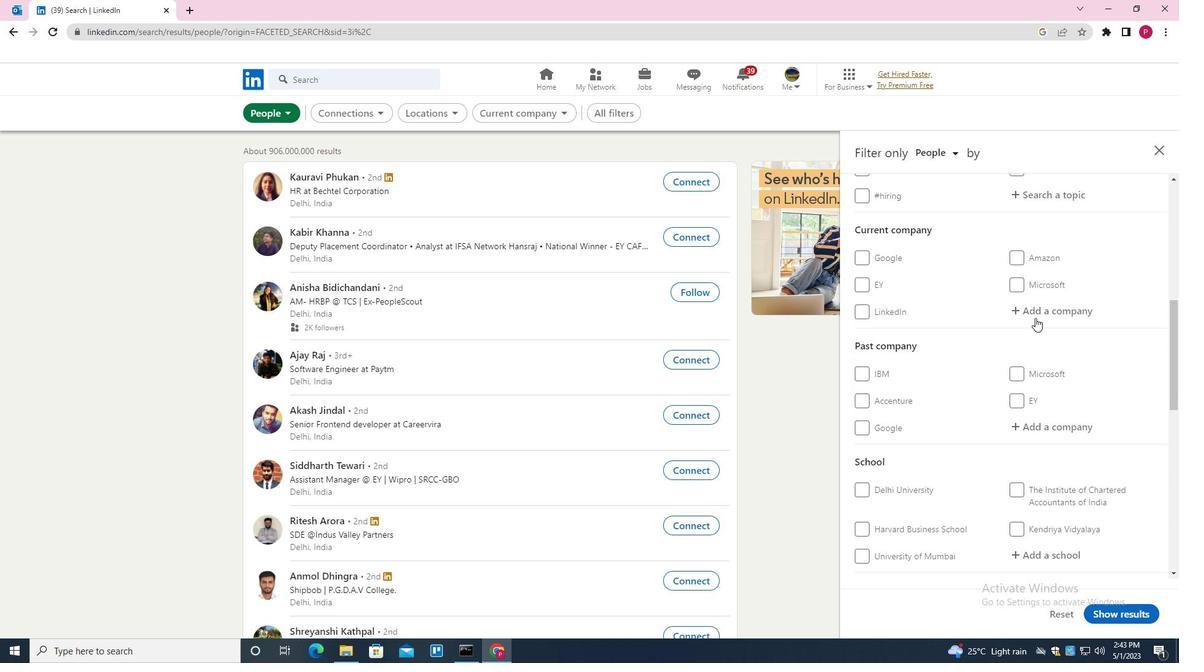 
Action: Key pressed <Key.shift>PARTNERS<Key.down><Key.enter>
Screenshot: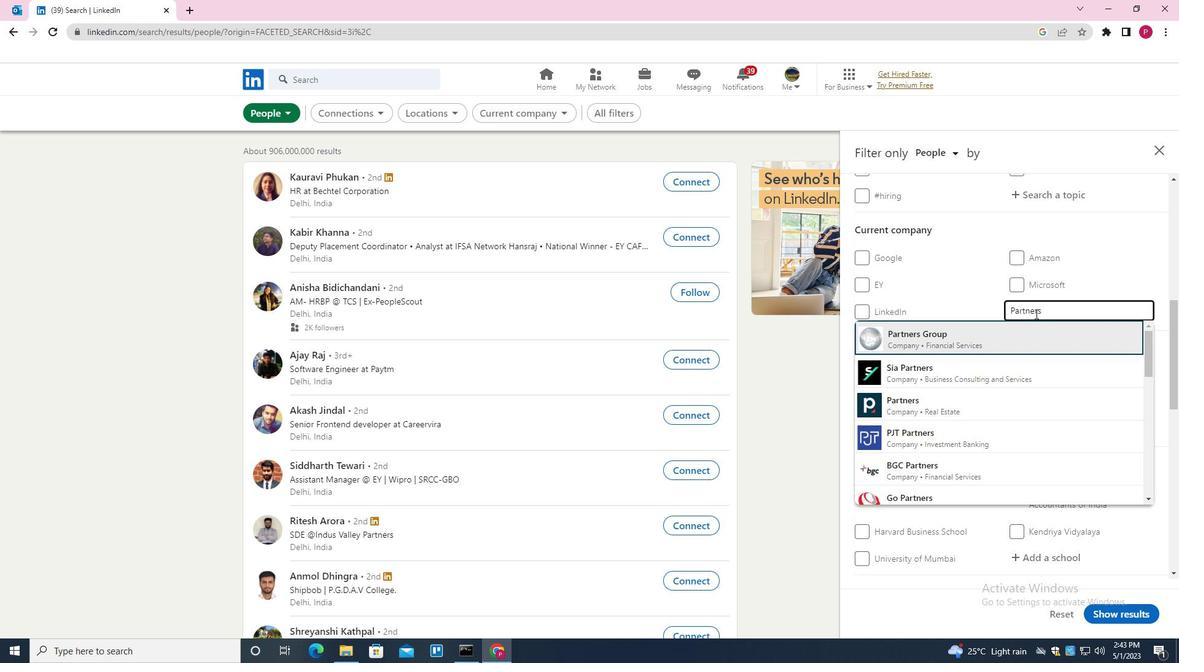 
Action: Mouse moved to (951, 383)
Screenshot: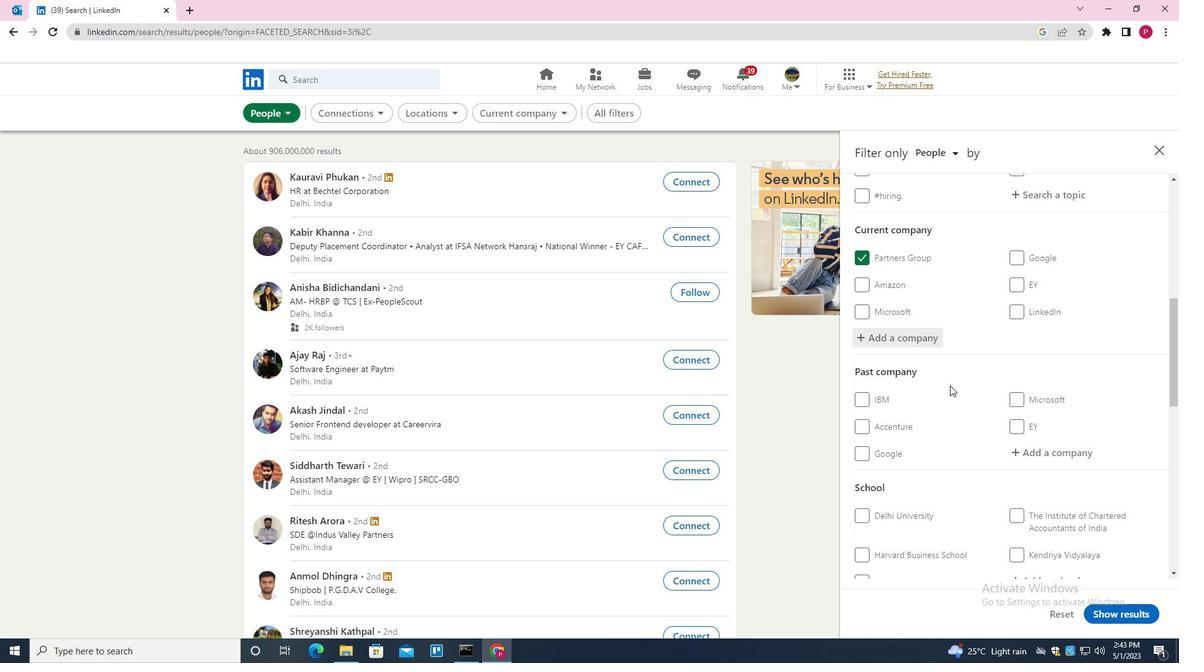 
Action: Mouse scrolled (951, 383) with delta (0, 0)
Screenshot: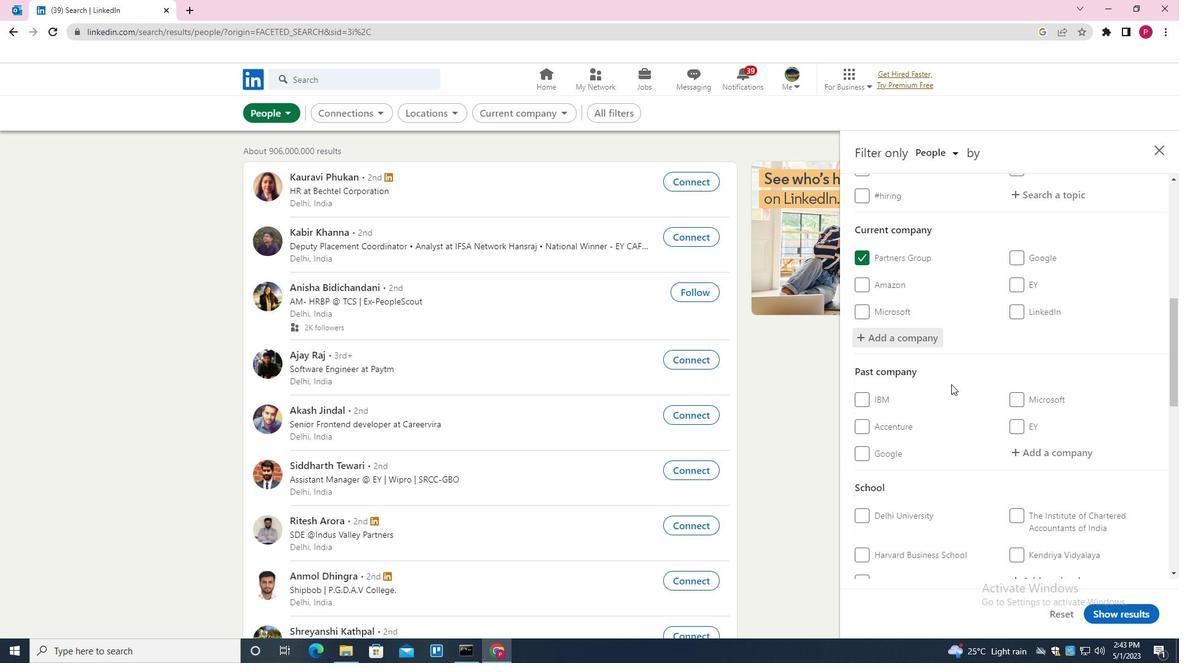 
Action: Mouse scrolled (951, 383) with delta (0, 0)
Screenshot: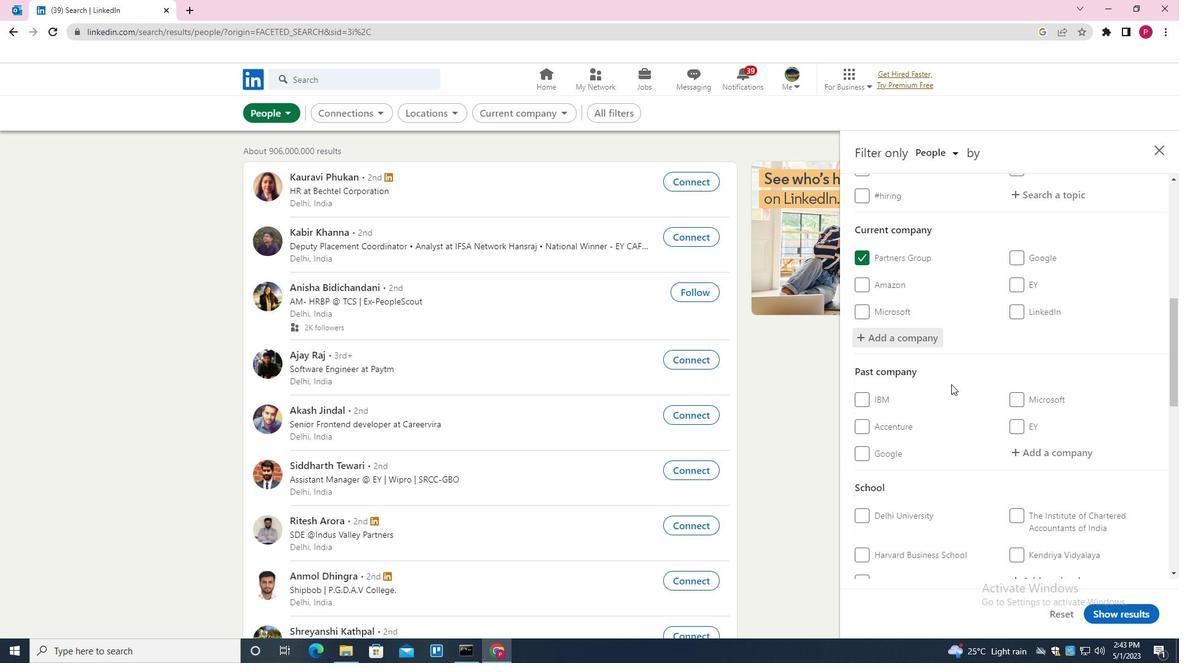 
Action: Mouse moved to (923, 396)
Screenshot: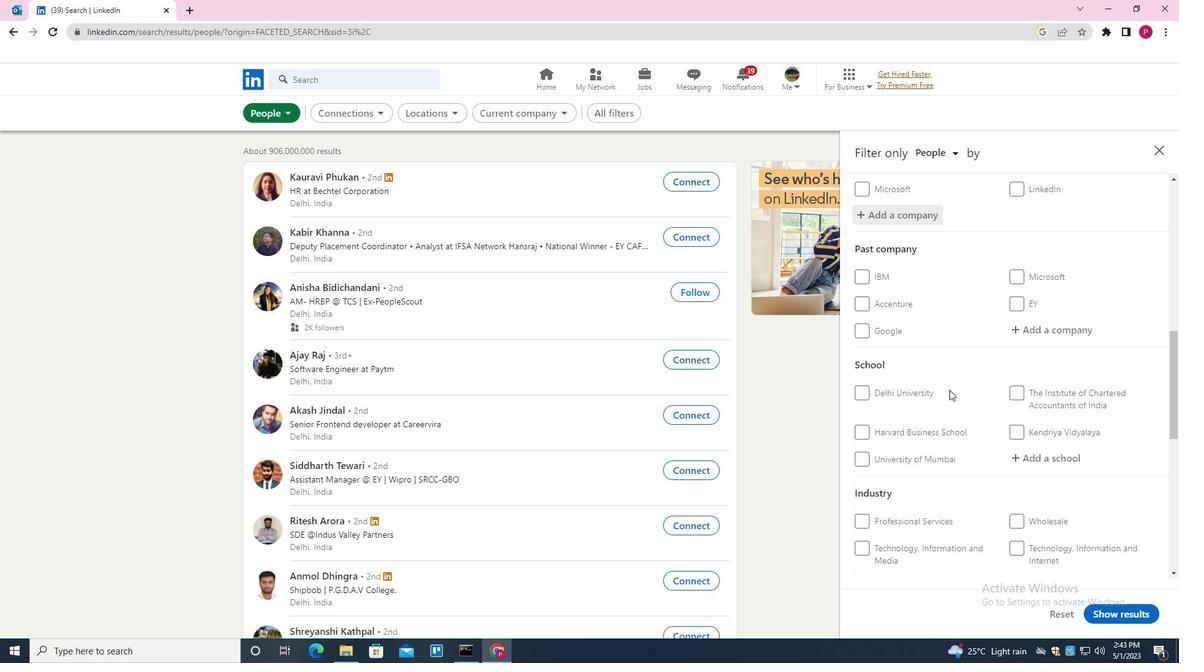
Action: Mouse scrolled (923, 396) with delta (0, 0)
Screenshot: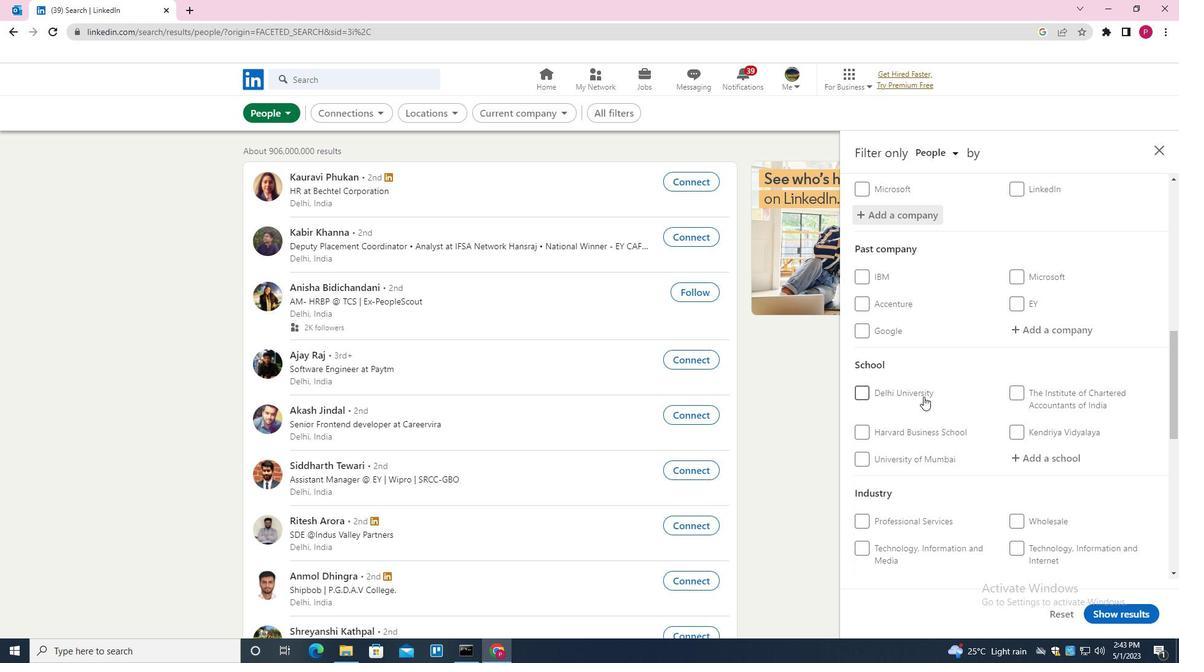 
Action: Mouse scrolled (923, 396) with delta (0, 0)
Screenshot: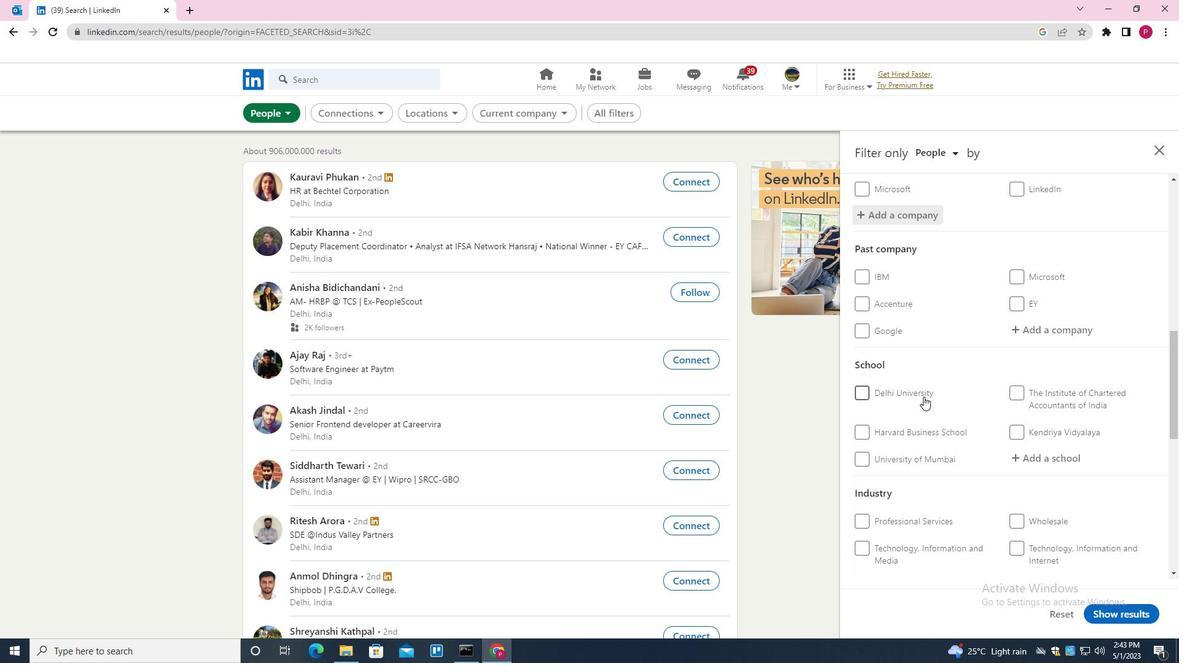 
Action: Mouse moved to (995, 355)
Screenshot: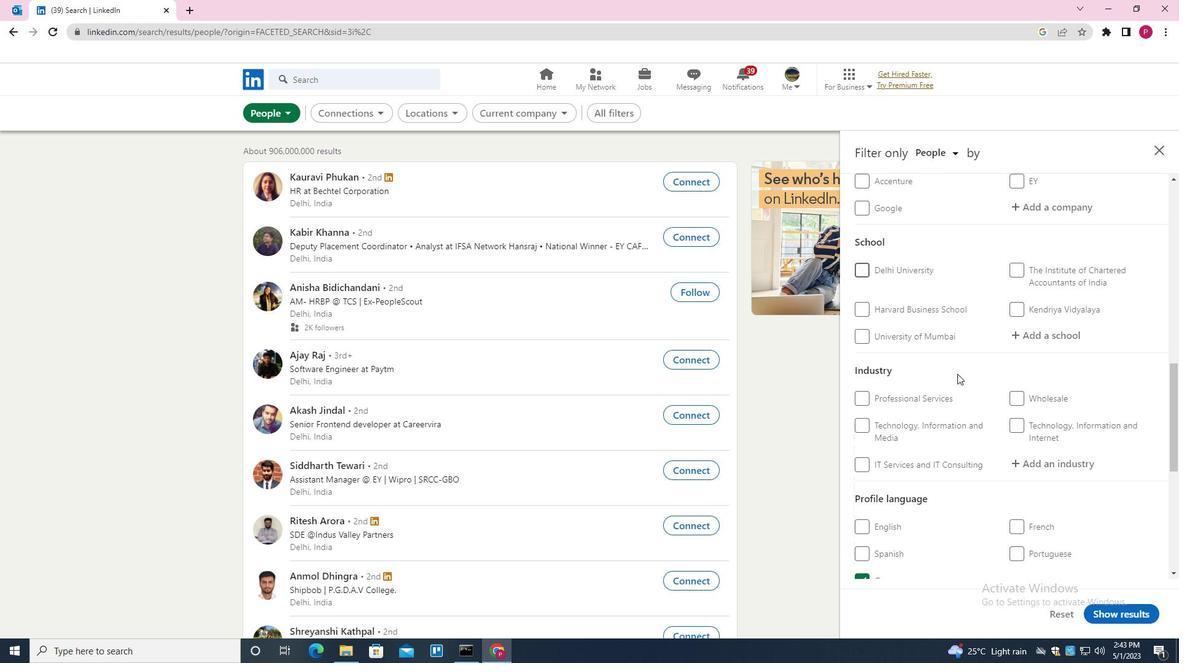 
Action: Mouse scrolled (995, 356) with delta (0, 0)
Screenshot: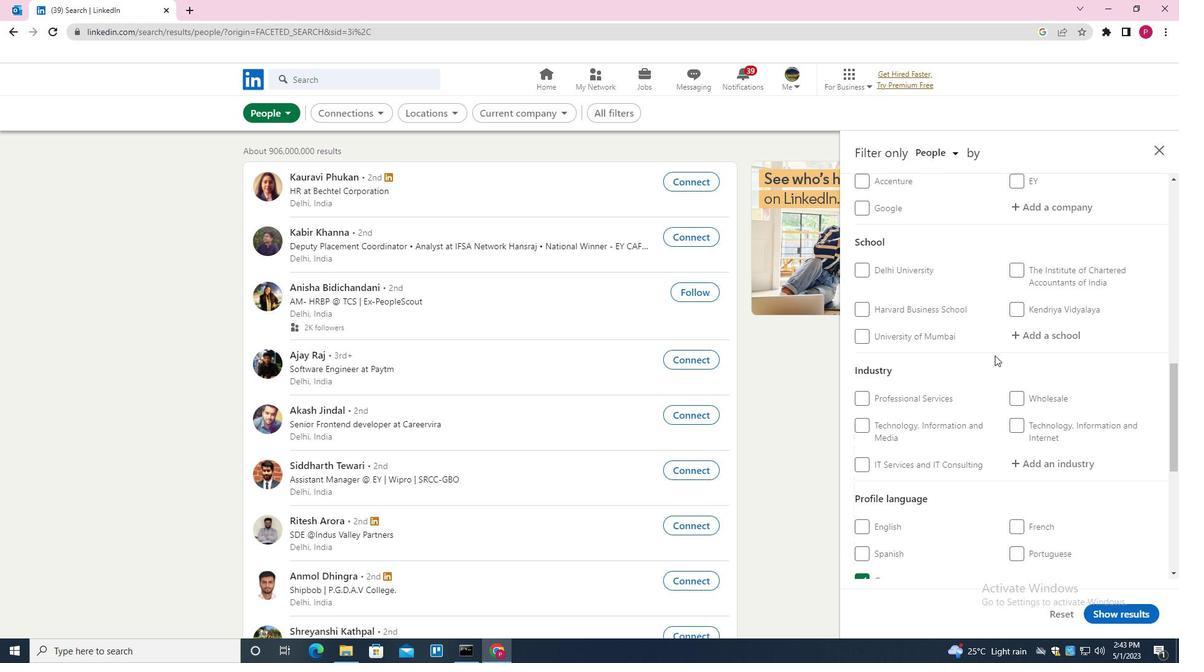 
Action: Mouse scrolled (995, 356) with delta (0, 0)
Screenshot: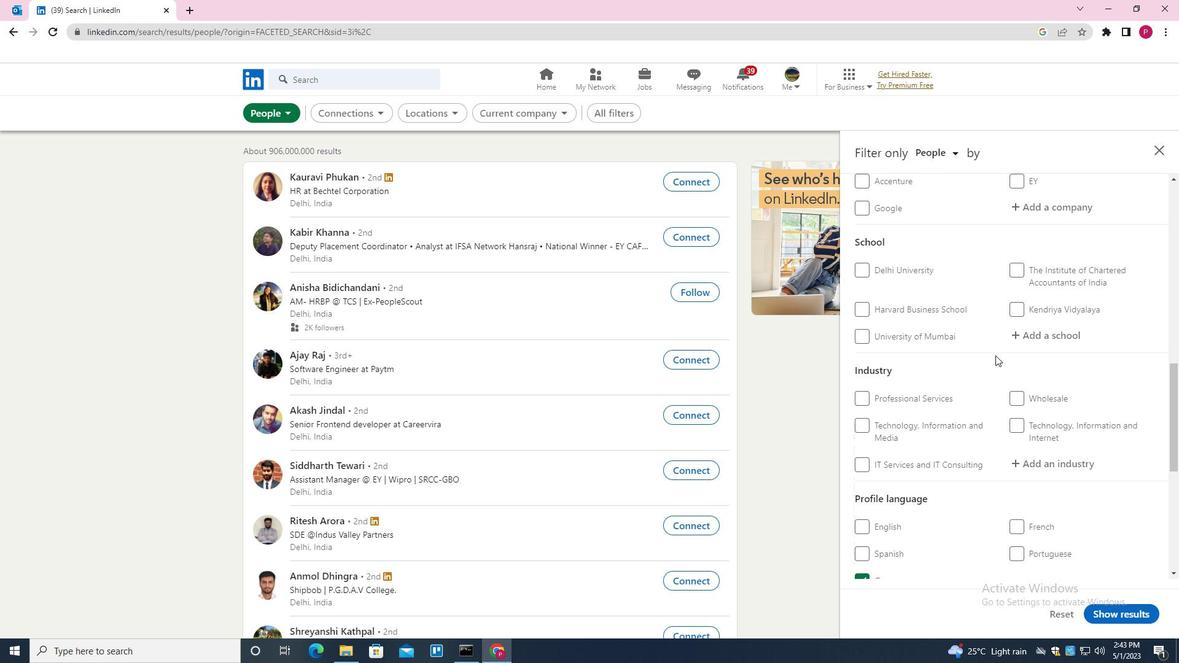 
Action: Mouse scrolled (995, 356) with delta (0, 0)
Screenshot: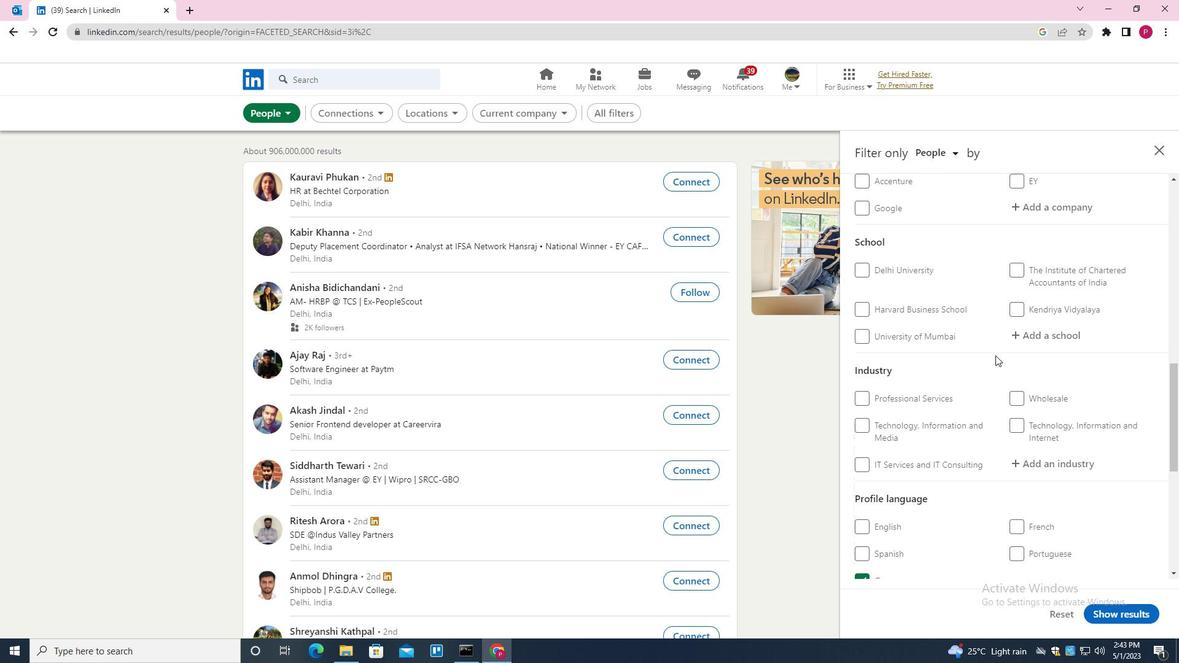 
Action: Mouse scrolled (995, 356) with delta (0, 0)
Screenshot: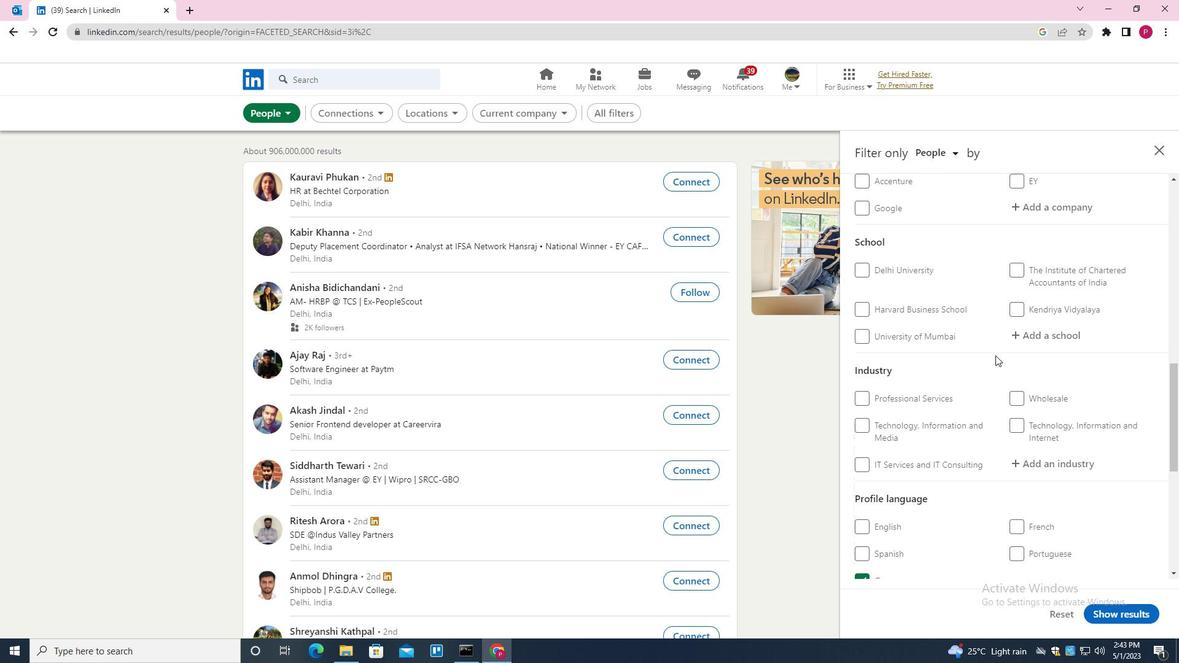 
Action: Mouse scrolled (995, 355) with delta (0, 0)
Screenshot: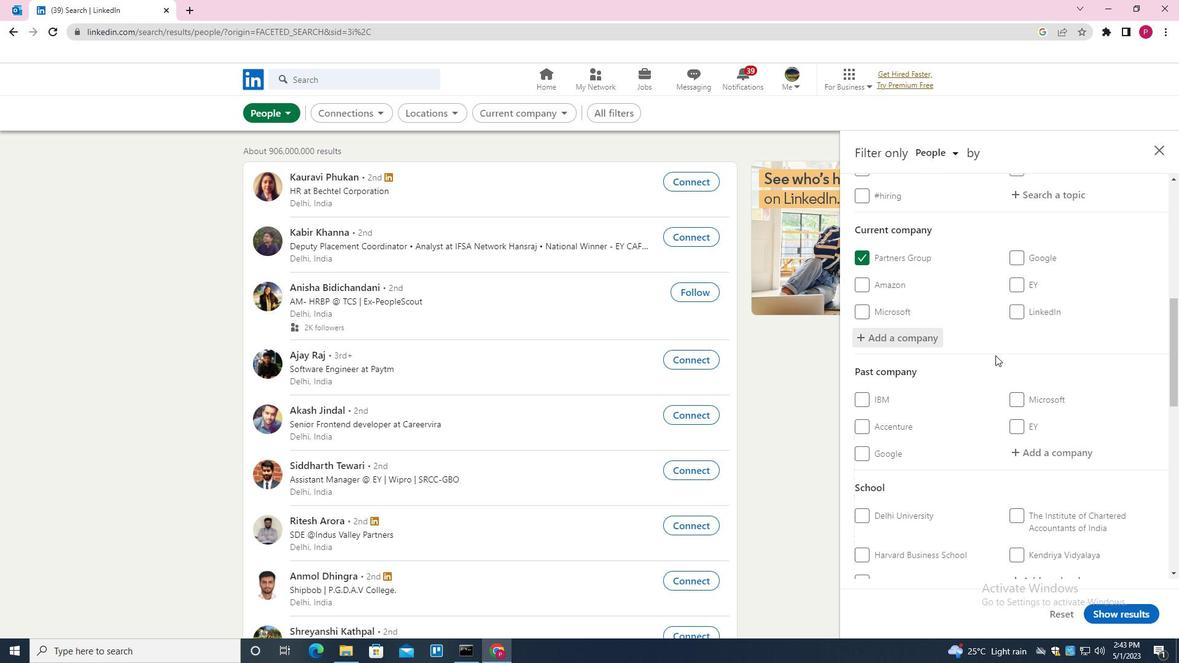 
Action: Mouse scrolled (995, 355) with delta (0, 0)
Screenshot: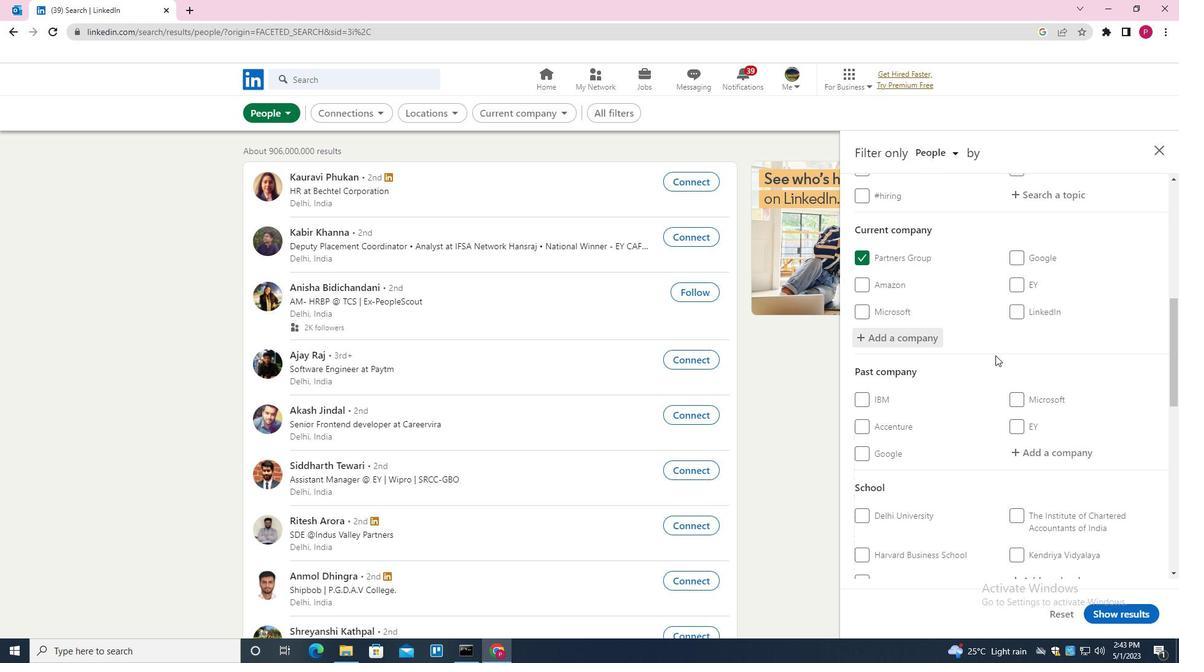 
Action: Mouse scrolled (995, 355) with delta (0, 0)
Screenshot: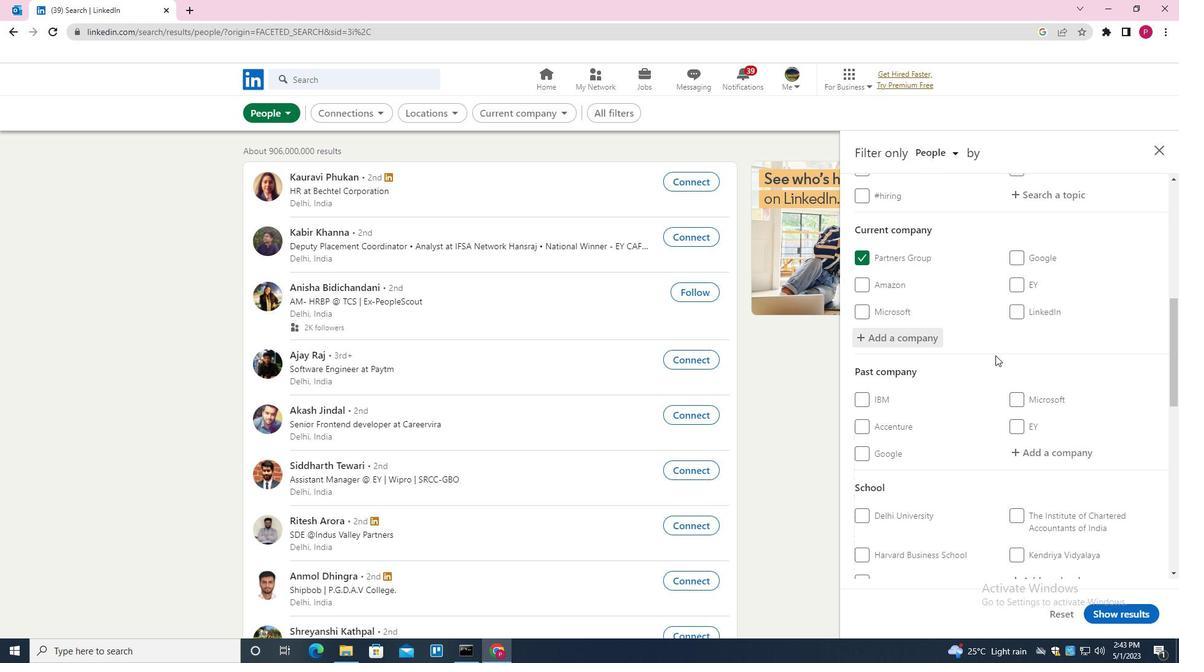 
Action: Mouse scrolled (995, 355) with delta (0, 0)
Screenshot: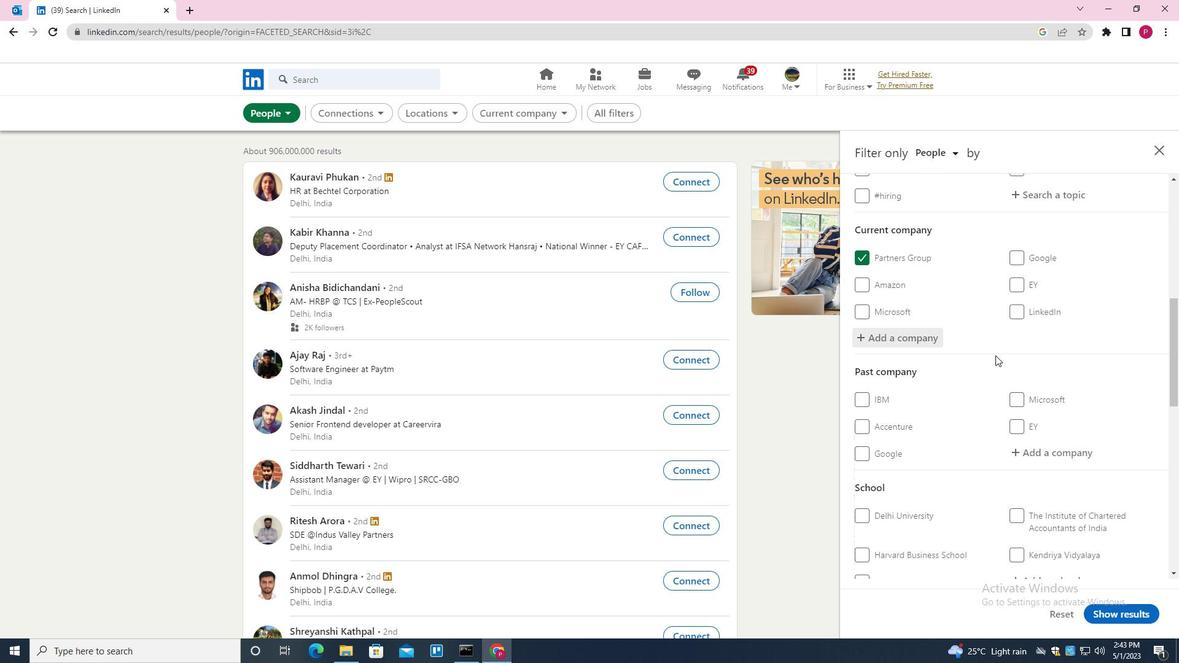 
Action: Mouse moved to (1048, 331)
Screenshot: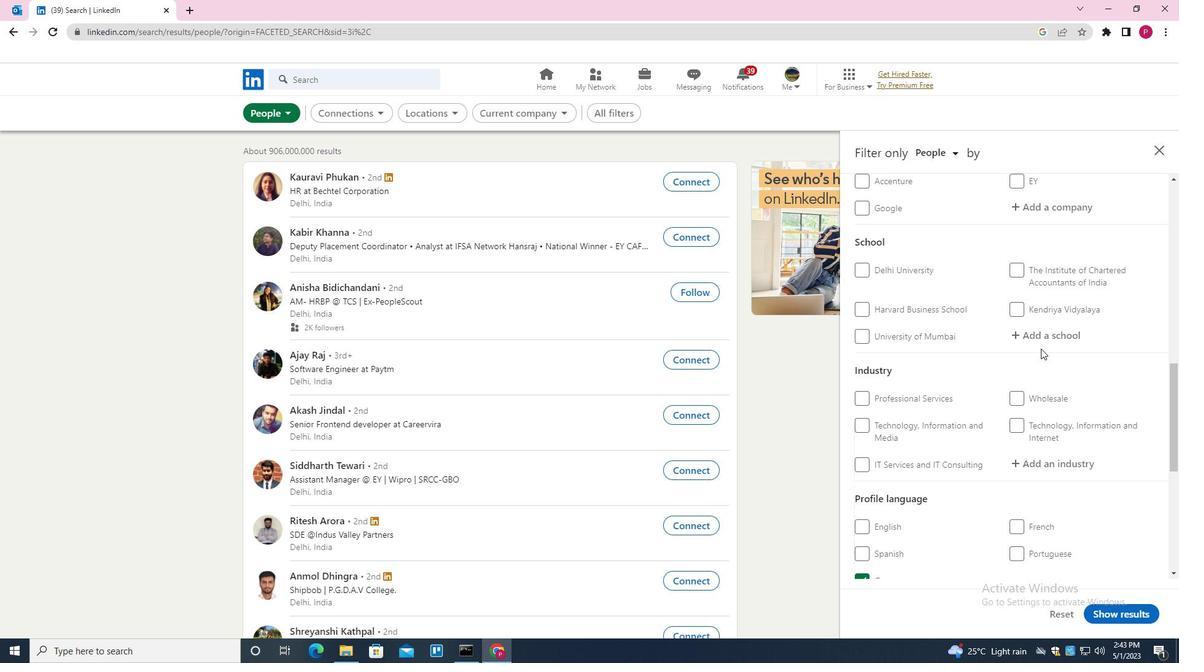 
Action: Mouse pressed left at (1048, 331)
Screenshot: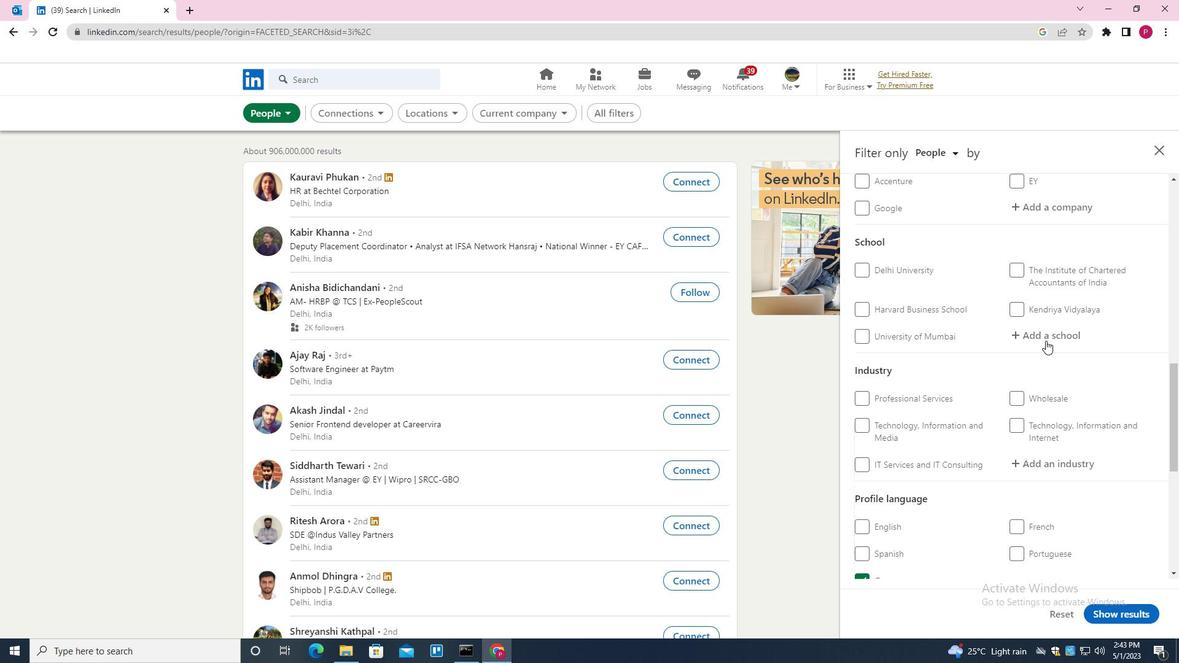 
Action: Key pressed <Key.shift>WEST<Key.space><Key.shift>BENGAL<Key.down><Key.down><Key.down><Key.down><Key.down><Key.enter>
Screenshot: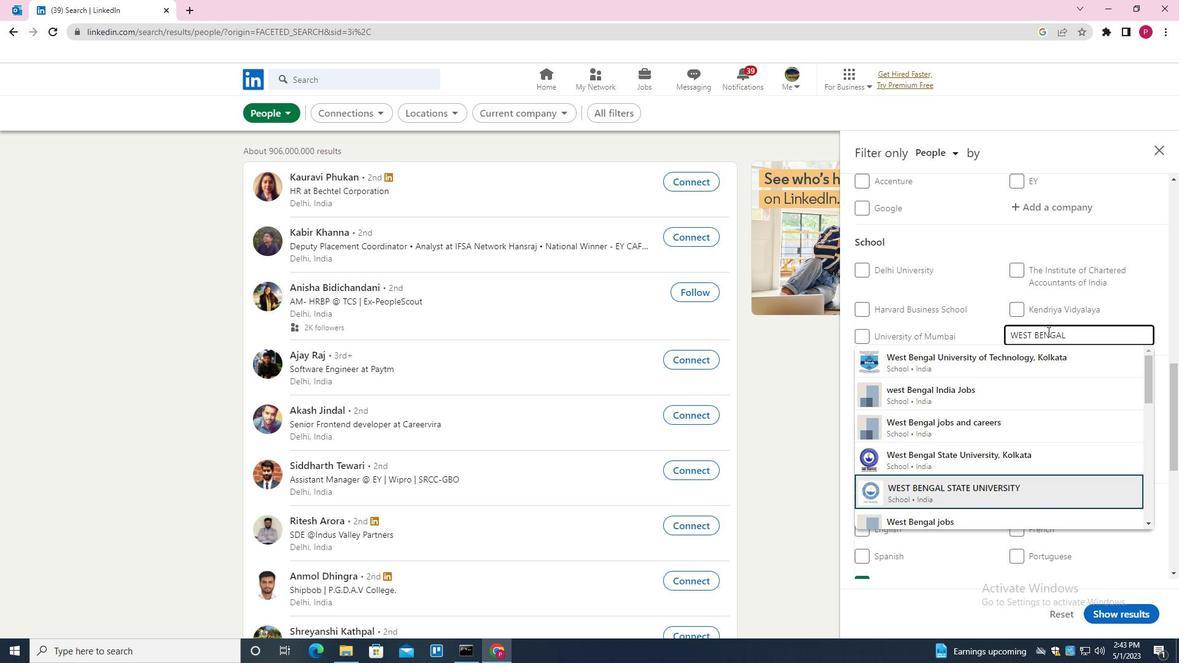
Action: Mouse moved to (1014, 361)
Screenshot: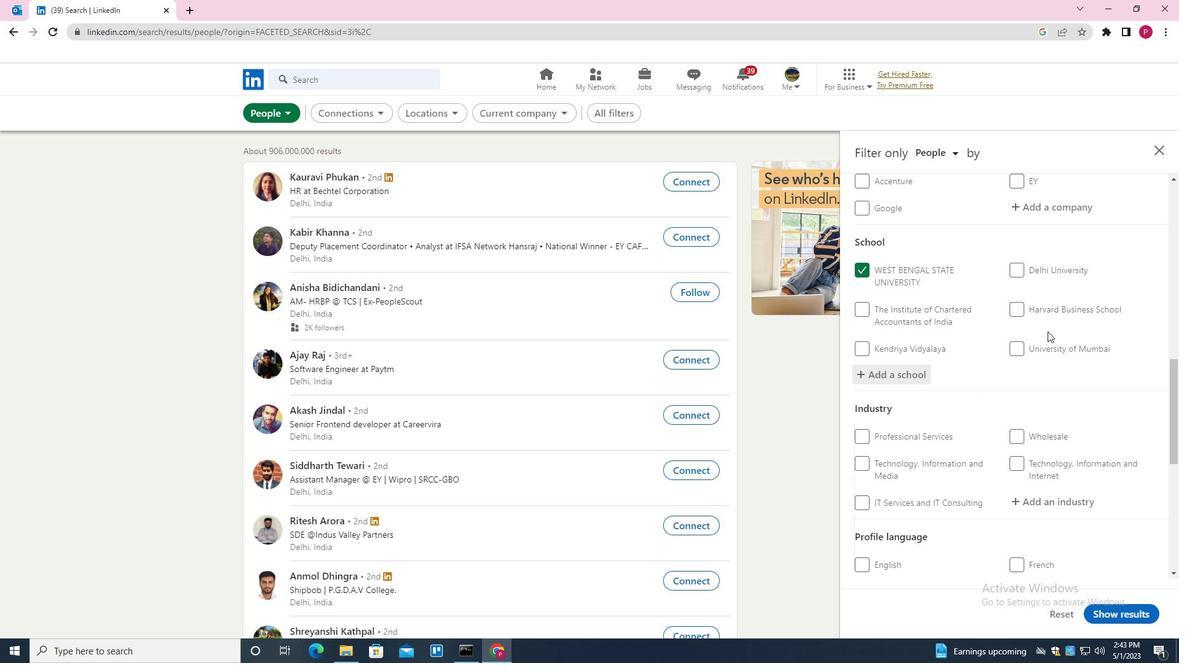 
Action: Mouse scrolled (1014, 361) with delta (0, 0)
Screenshot: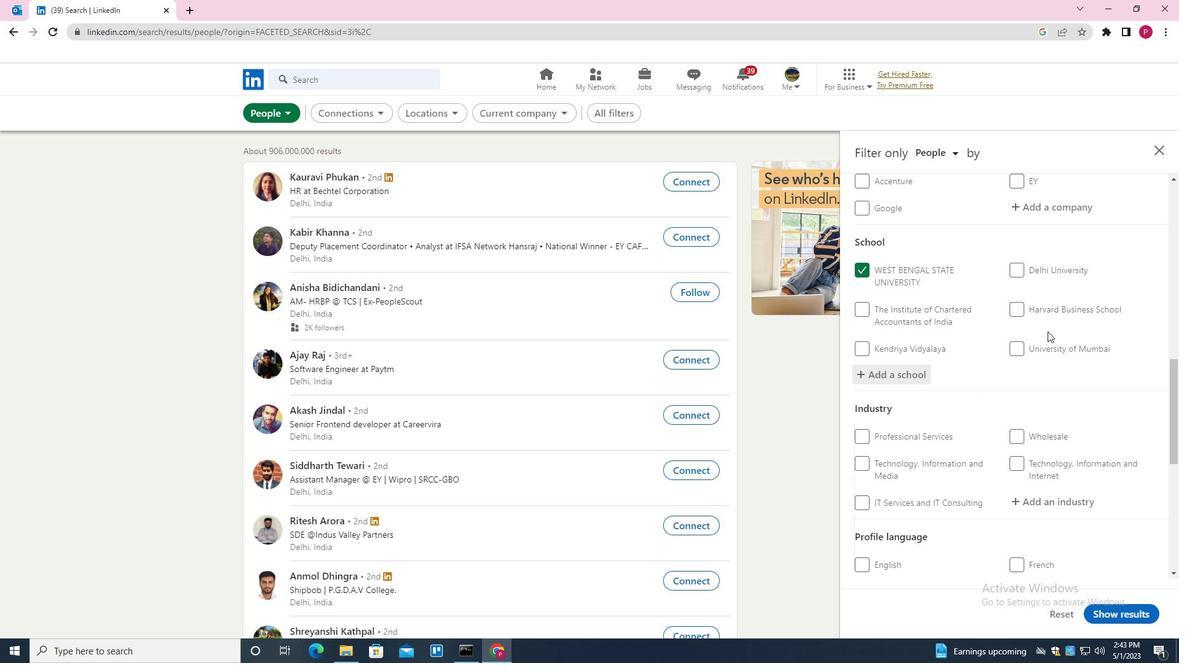 
Action: Mouse moved to (996, 372)
Screenshot: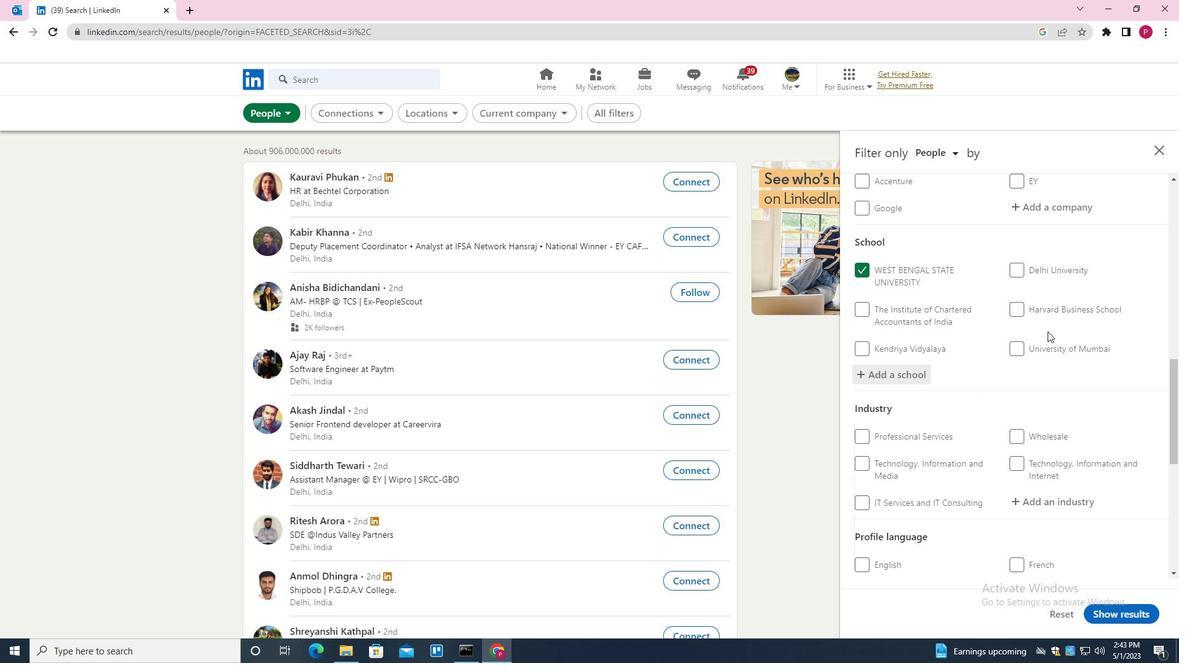 
Action: Mouse scrolled (996, 371) with delta (0, 0)
Screenshot: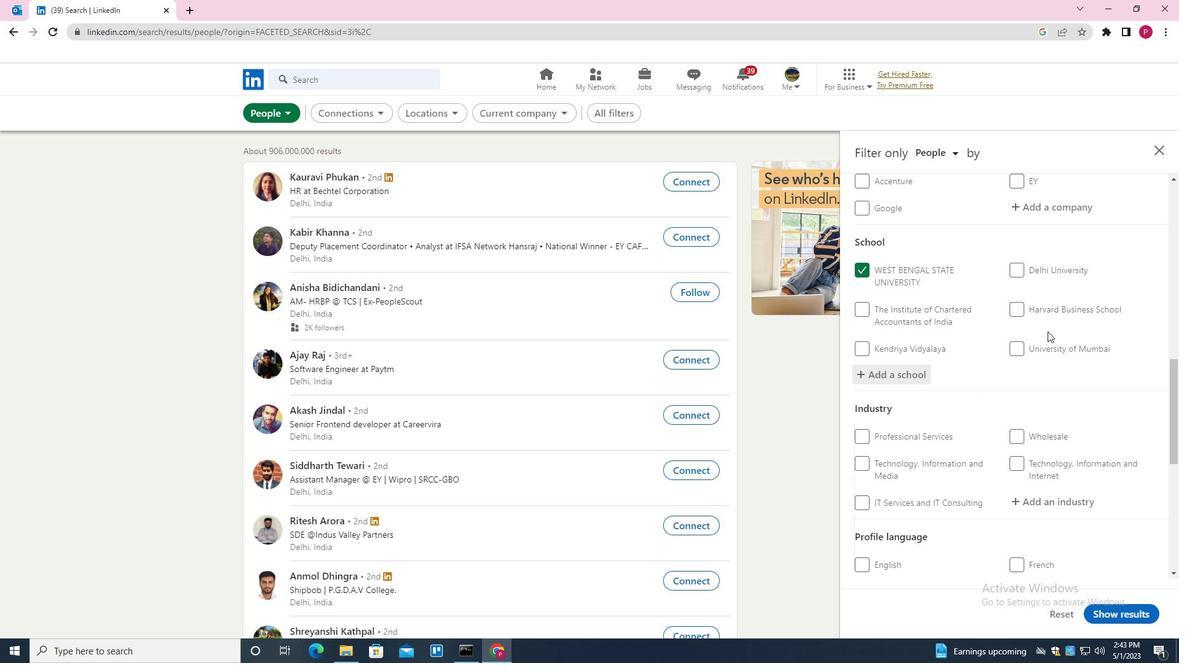 
Action: Mouse moved to (995, 372)
Screenshot: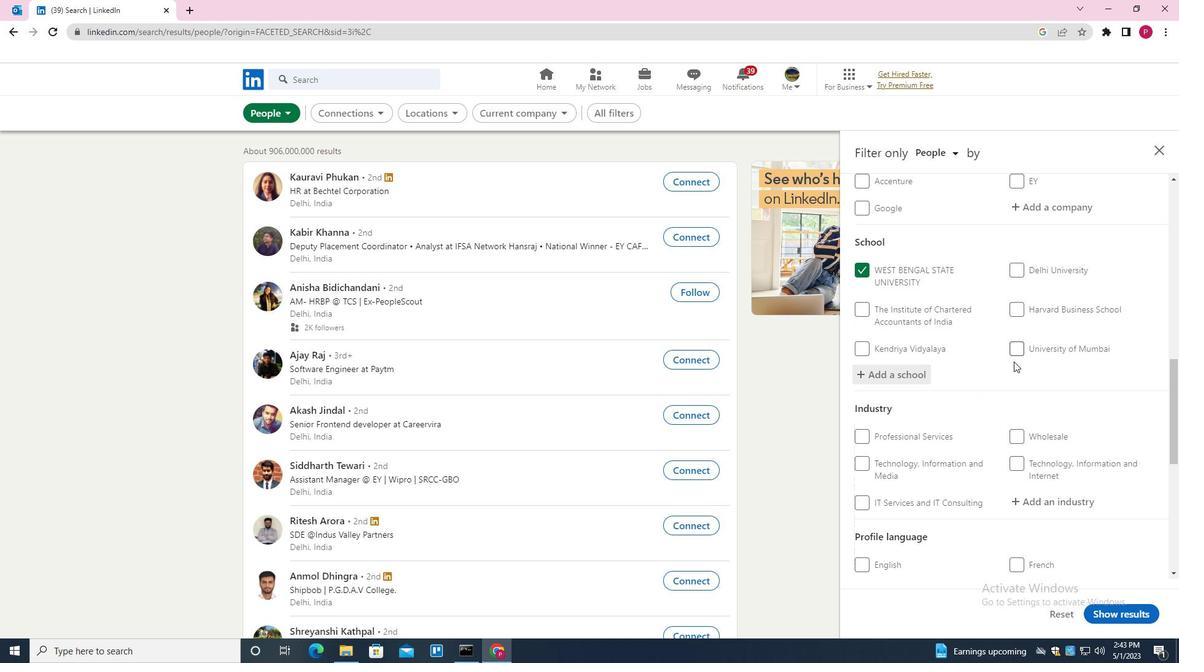 
Action: Mouse scrolled (995, 372) with delta (0, 0)
Screenshot: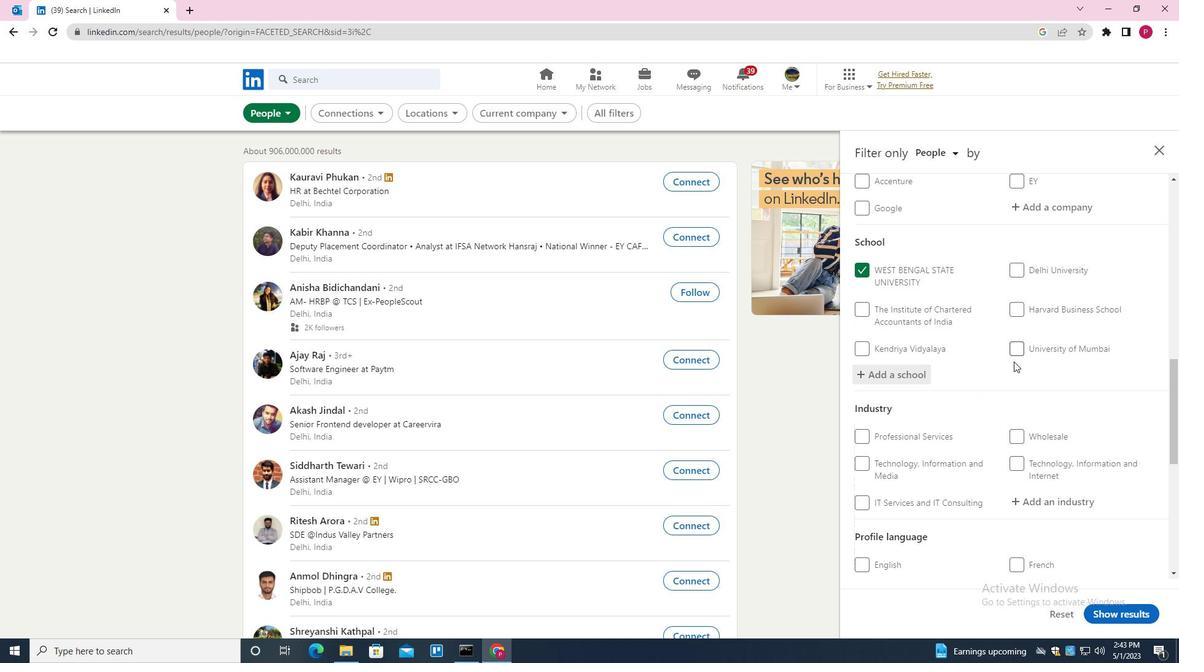 
Action: Mouse moved to (993, 373)
Screenshot: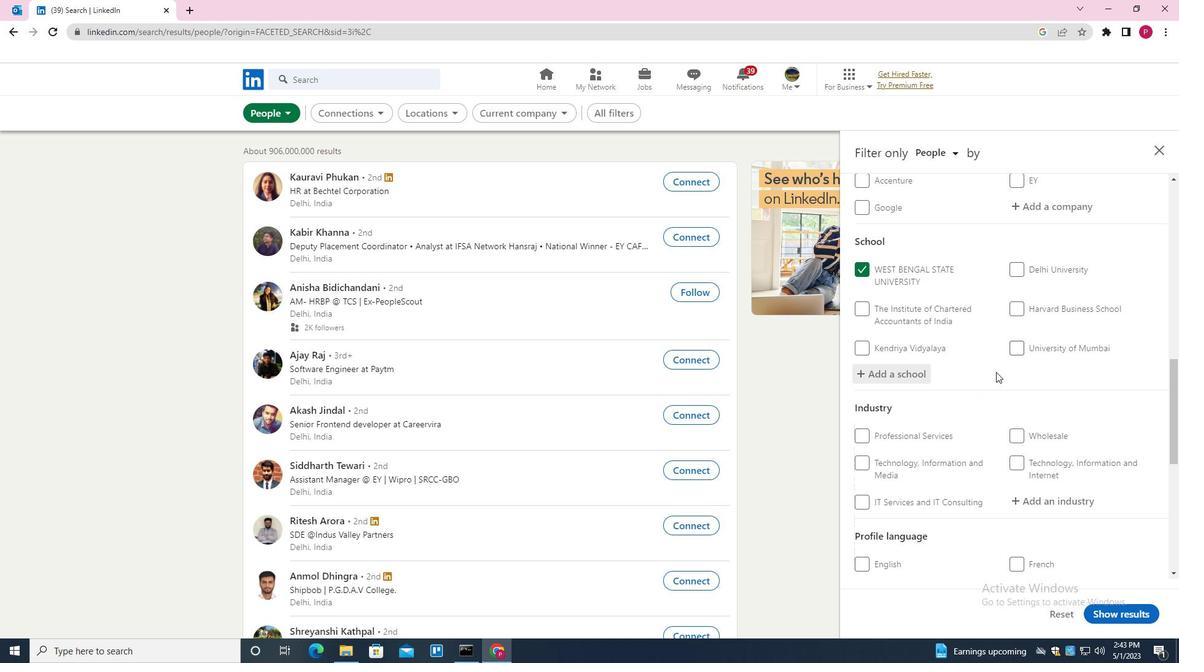 
Action: Mouse scrolled (993, 372) with delta (0, 0)
Screenshot: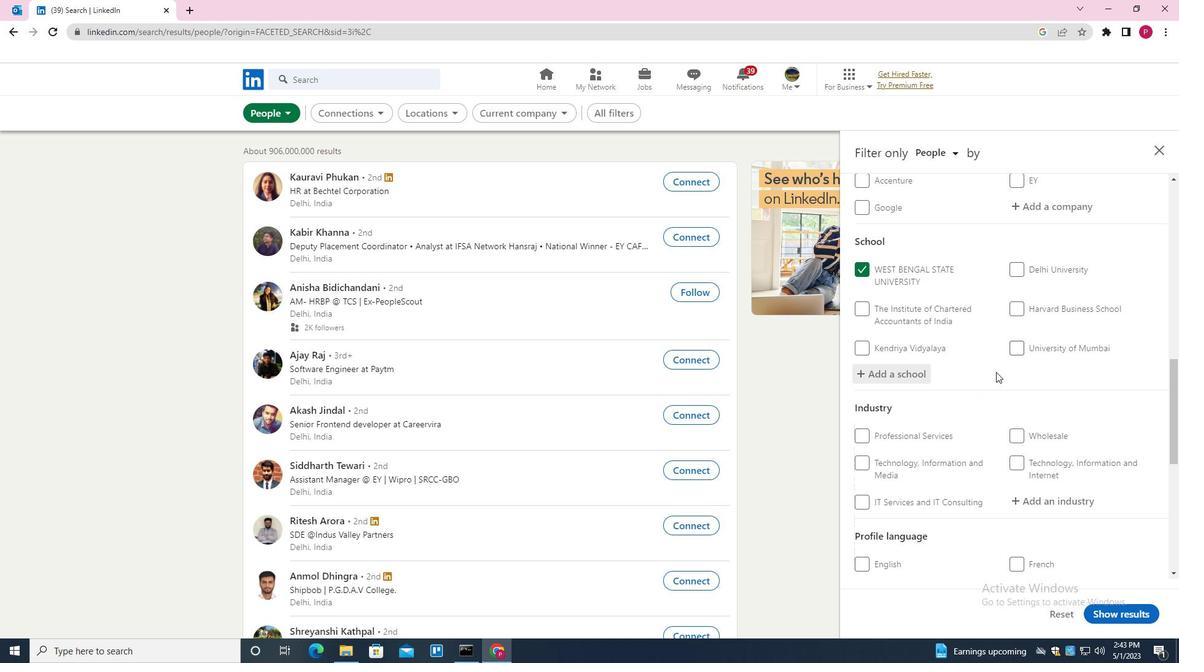 
Action: Mouse moved to (1069, 261)
Screenshot: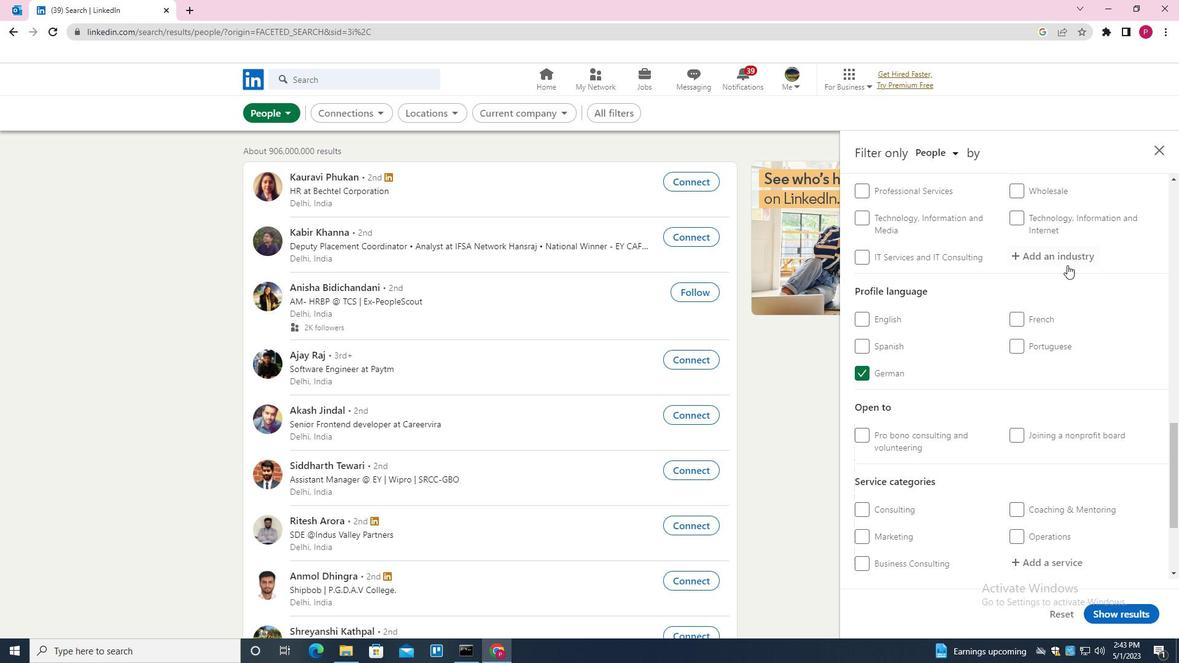 
Action: Mouse pressed left at (1069, 261)
Screenshot: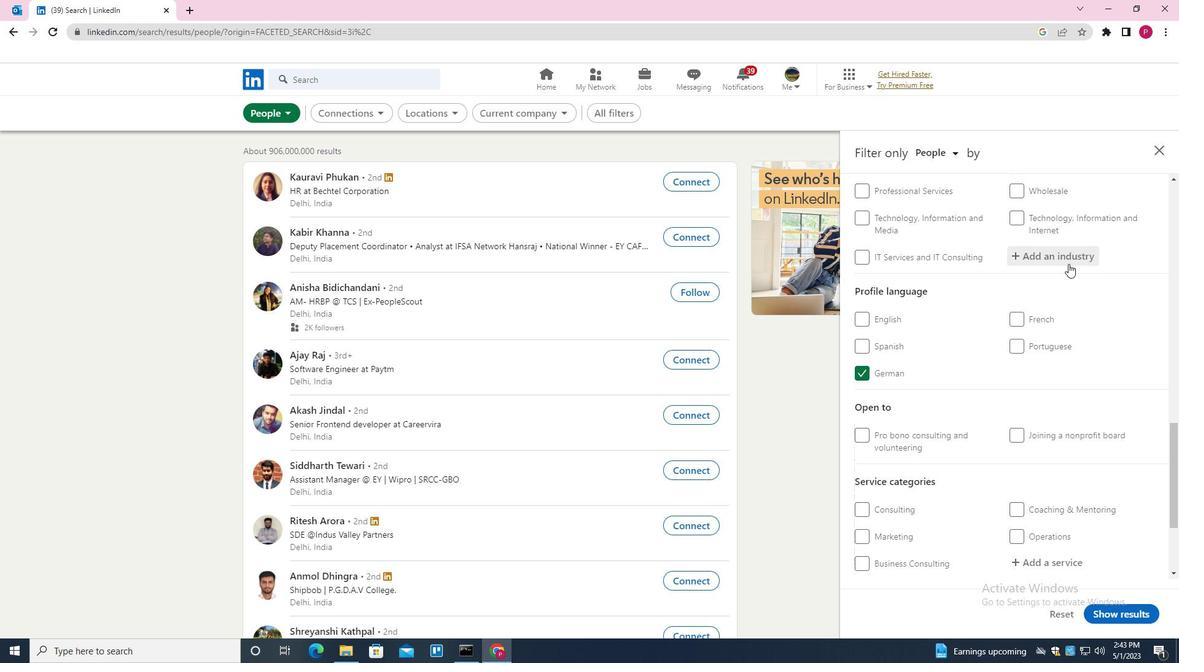 
Action: Key pressed <Key.shift><Key.shift><Key.shift>TELECOMMUNICATIONS<Key.down><Key.enter>
Screenshot: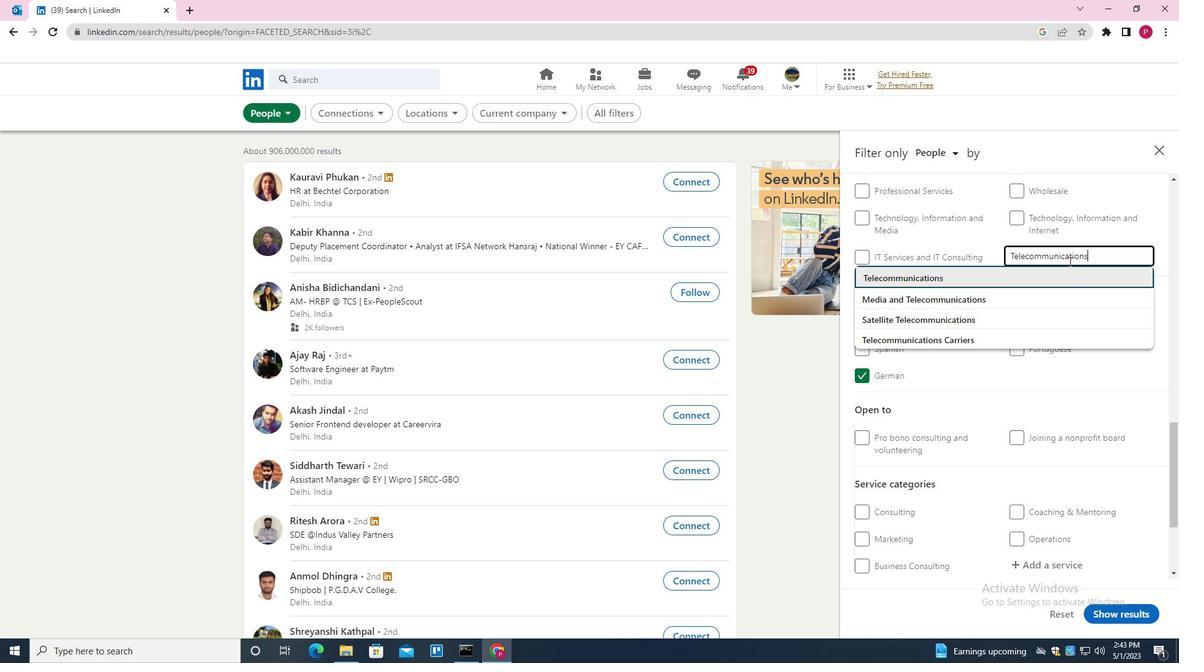 
Action: Mouse moved to (947, 308)
Screenshot: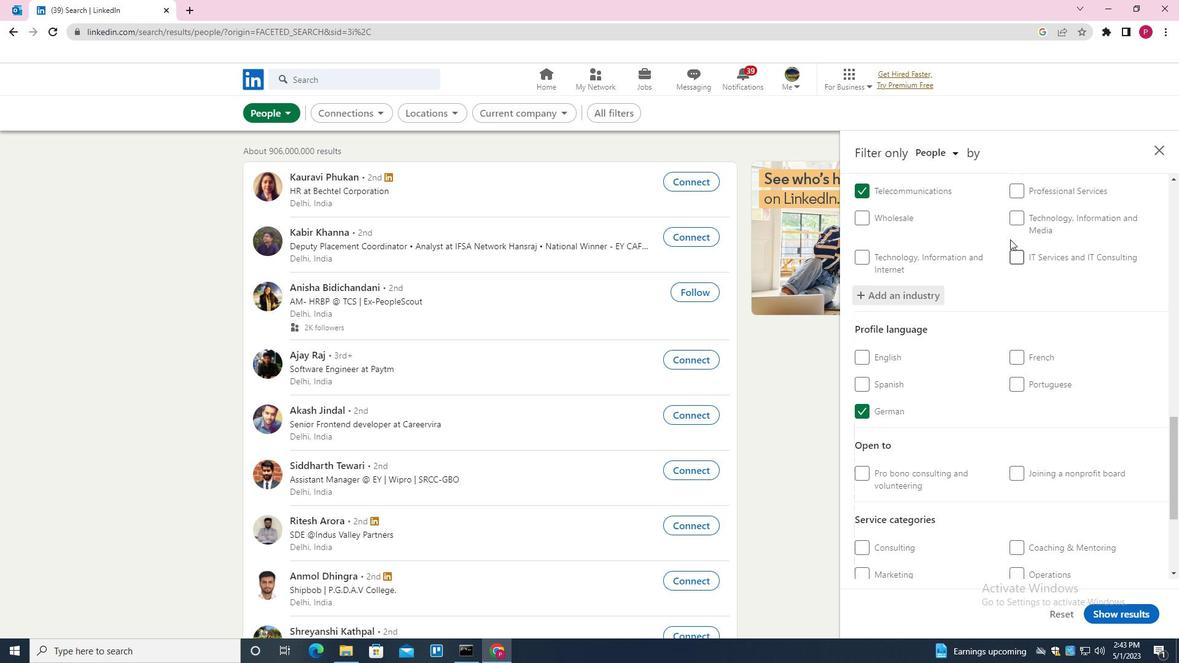 
Action: Mouse scrolled (947, 307) with delta (0, 0)
Screenshot: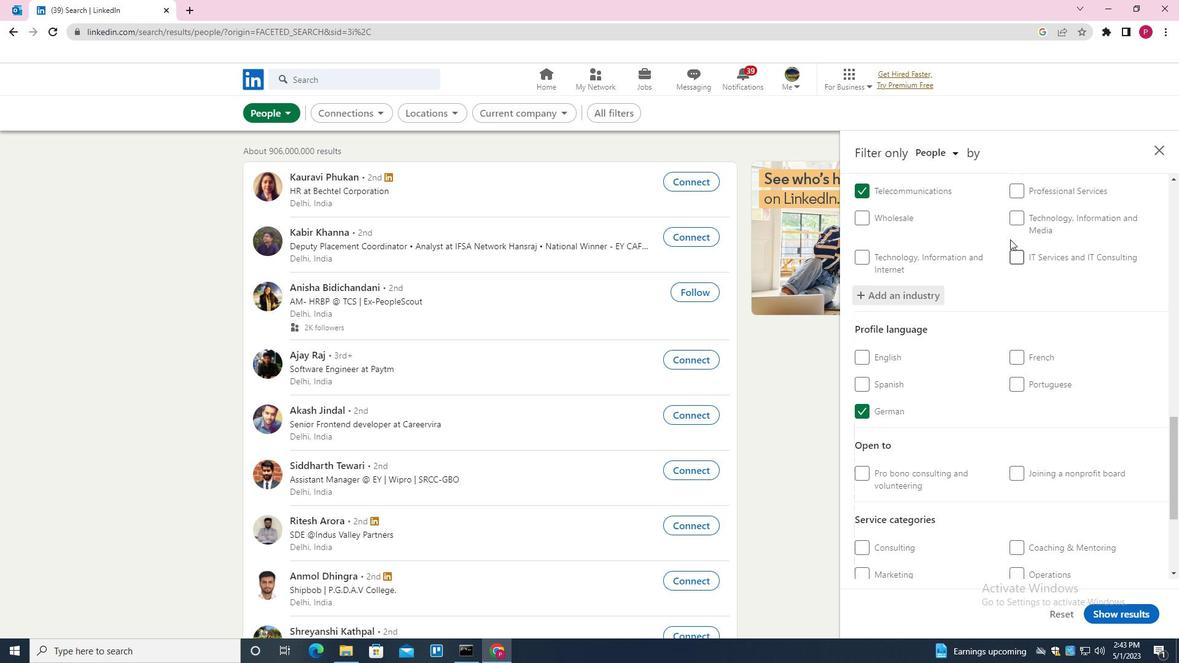 
Action: Mouse moved to (947, 309)
Screenshot: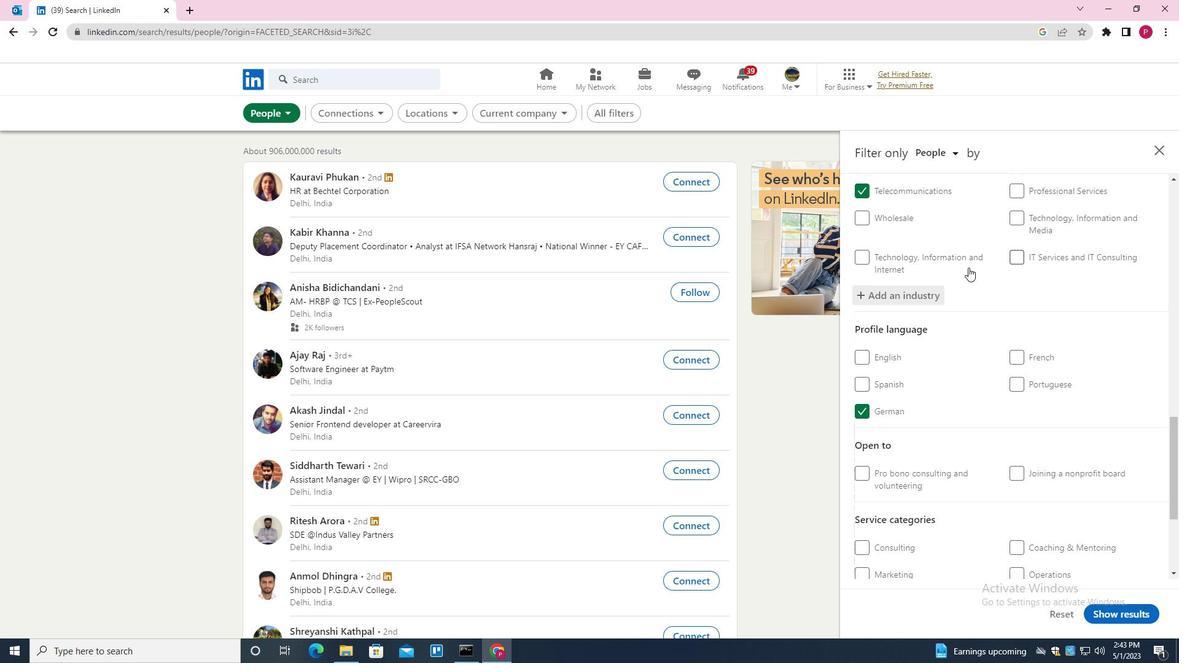 
Action: Mouse scrolled (947, 308) with delta (0, 0)
Screenshot: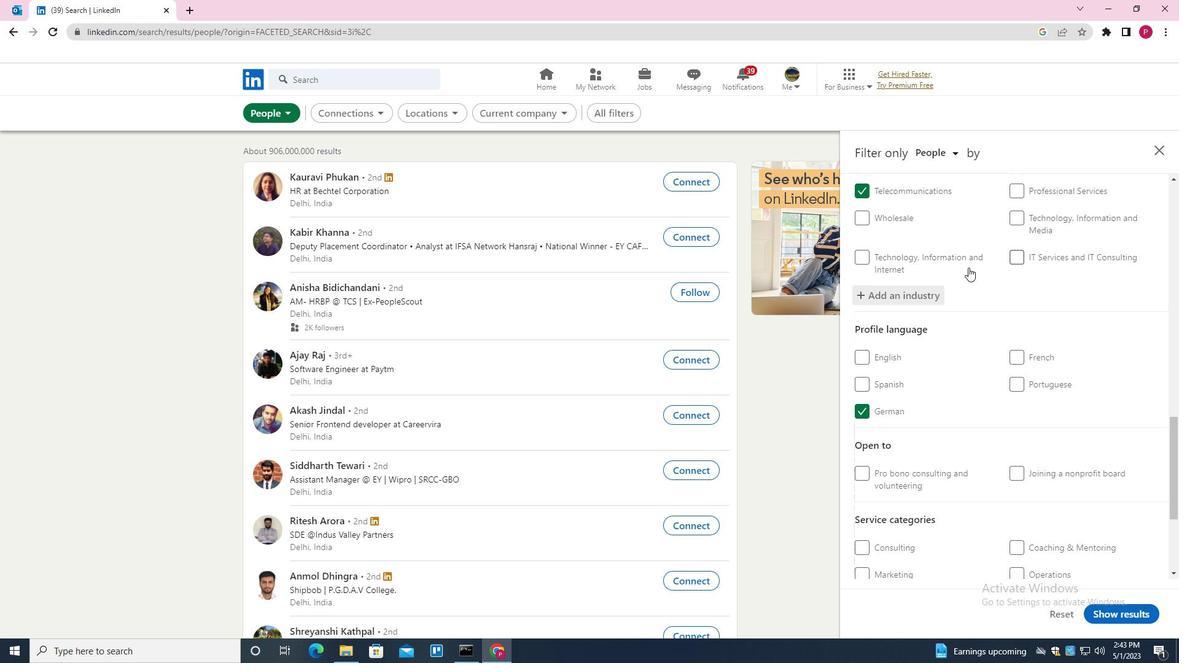 
Action: Mouse scrolled (947, 308) with delta (0, 0)
Screenshot: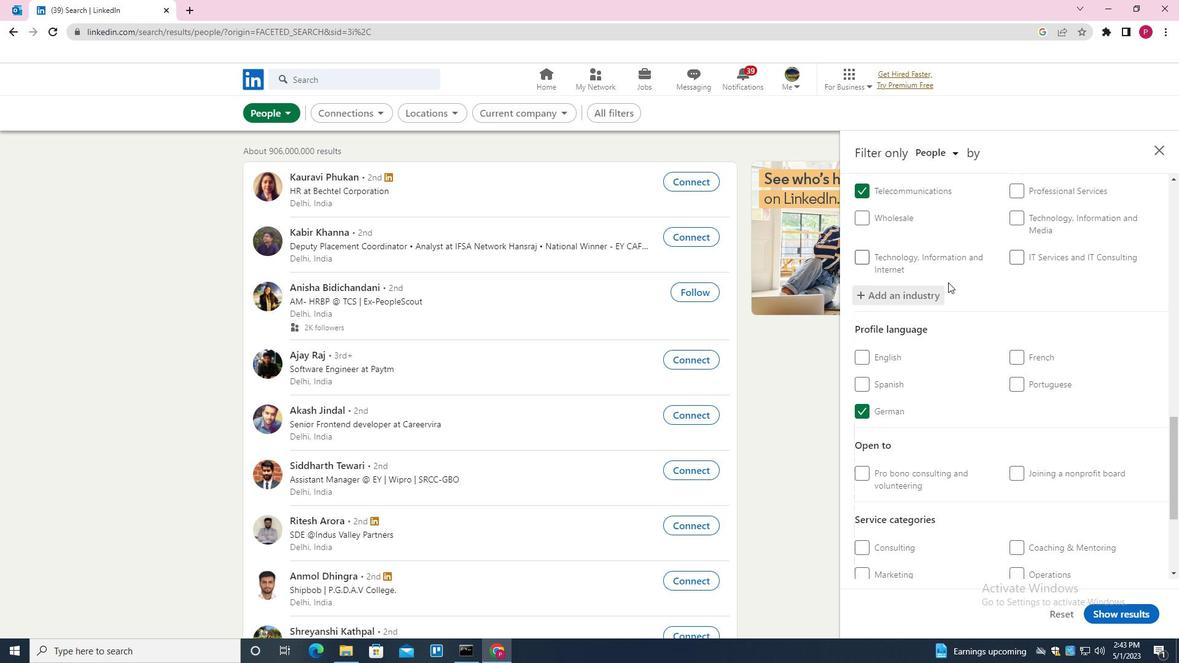 
Action: Mouse moved to (947, 310)
Screenshot: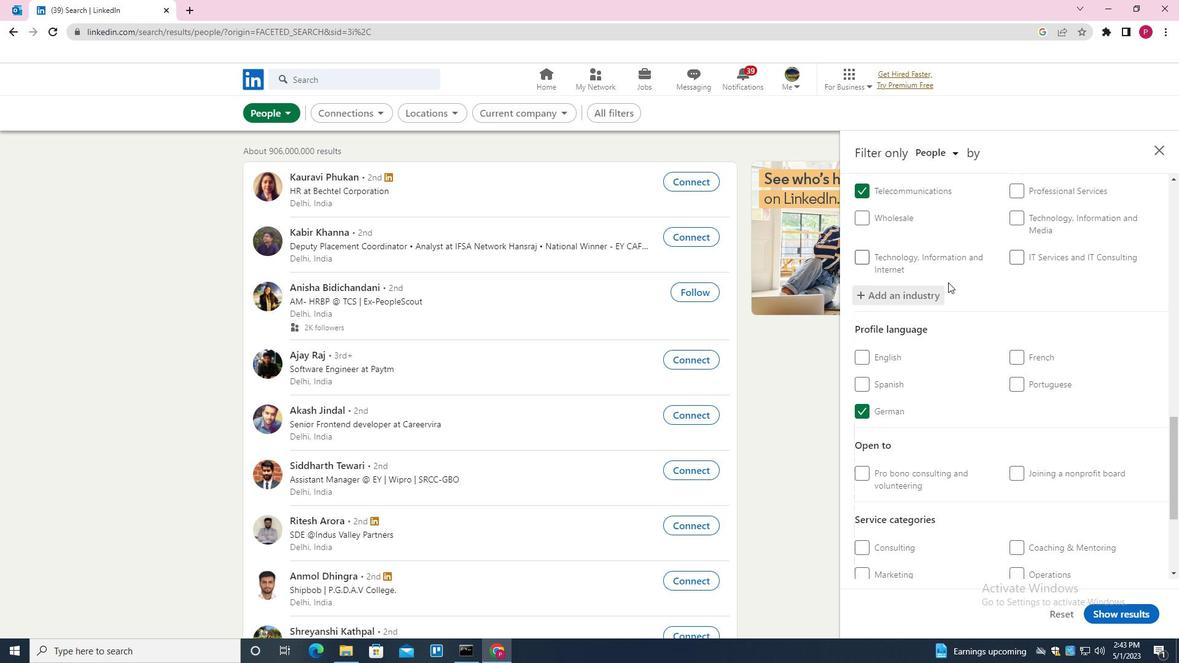 
Action: Mouse scrolled (947, 309) with delta (0, 0)
Screenshot: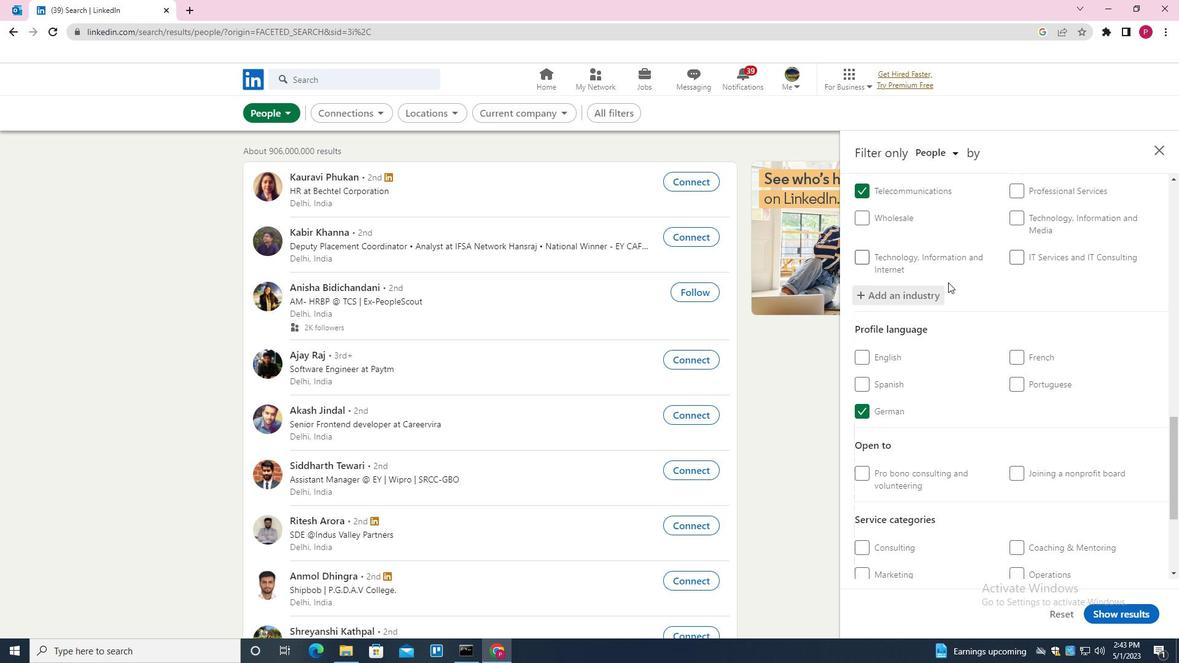 
Action: Mouse moved to (1035, 404)
Screenshot: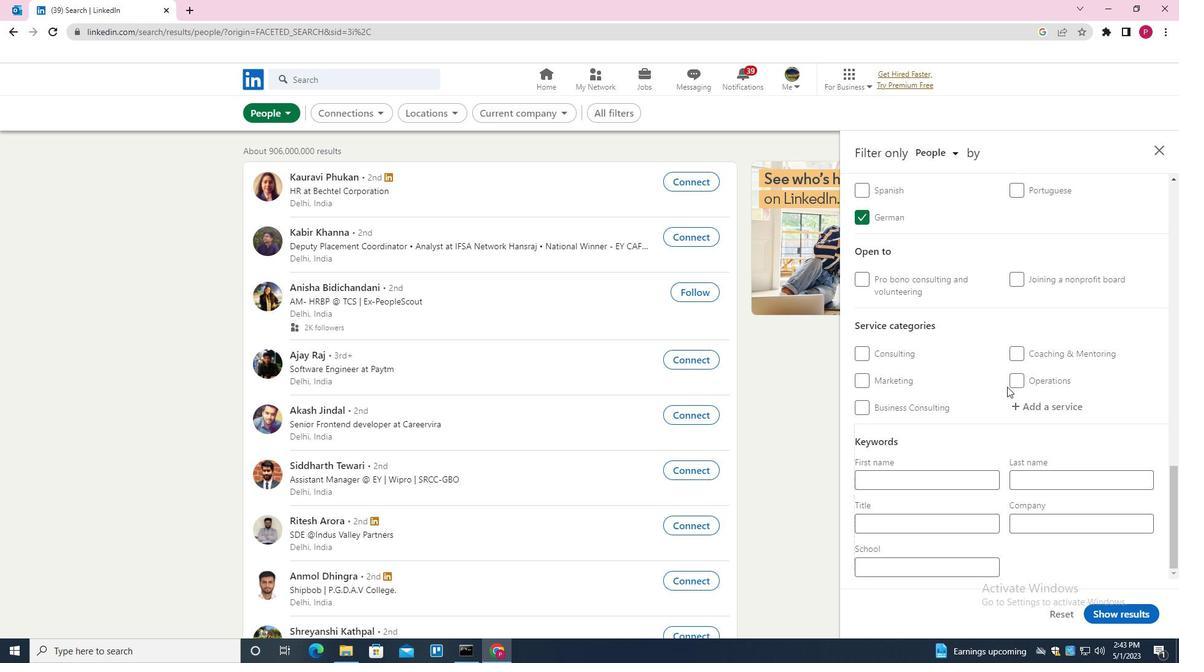 
Action: Mouse pressed left at (1035, 404)
Screenshot: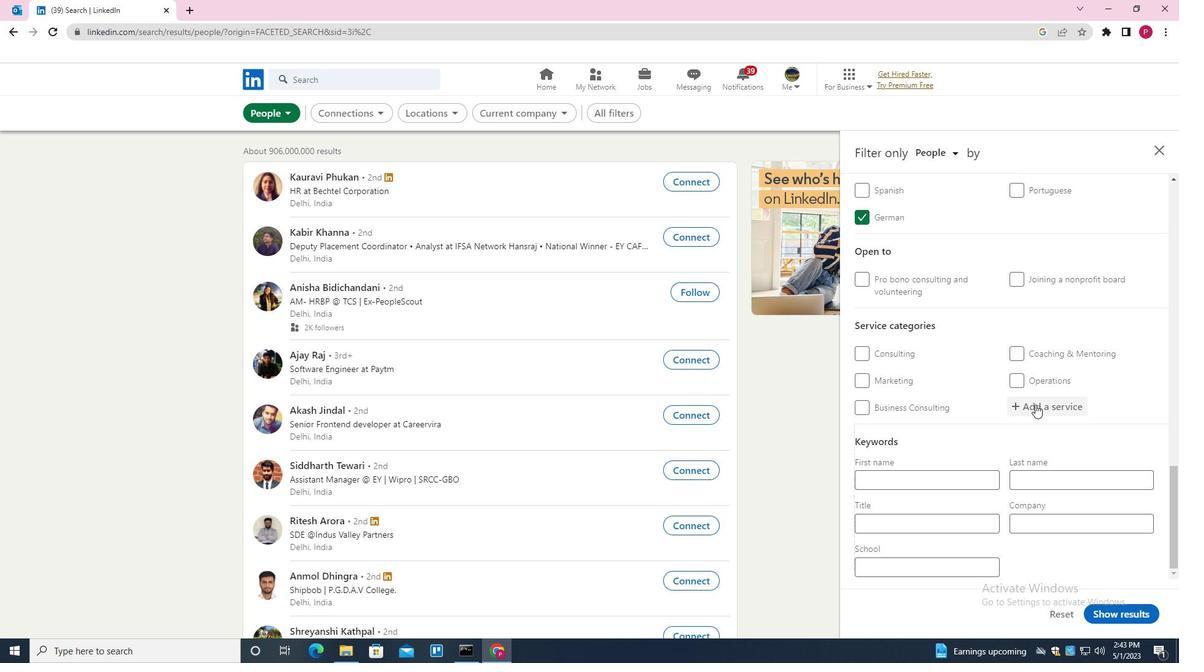 
Action: Key pressed <Key.shift><Key.shift><Key.shift><Key.shift><Key.shift><Key.shift><Key.shift><Key.shift><Key.shift>IOS<Key.down><Key.enter>
Screenshot: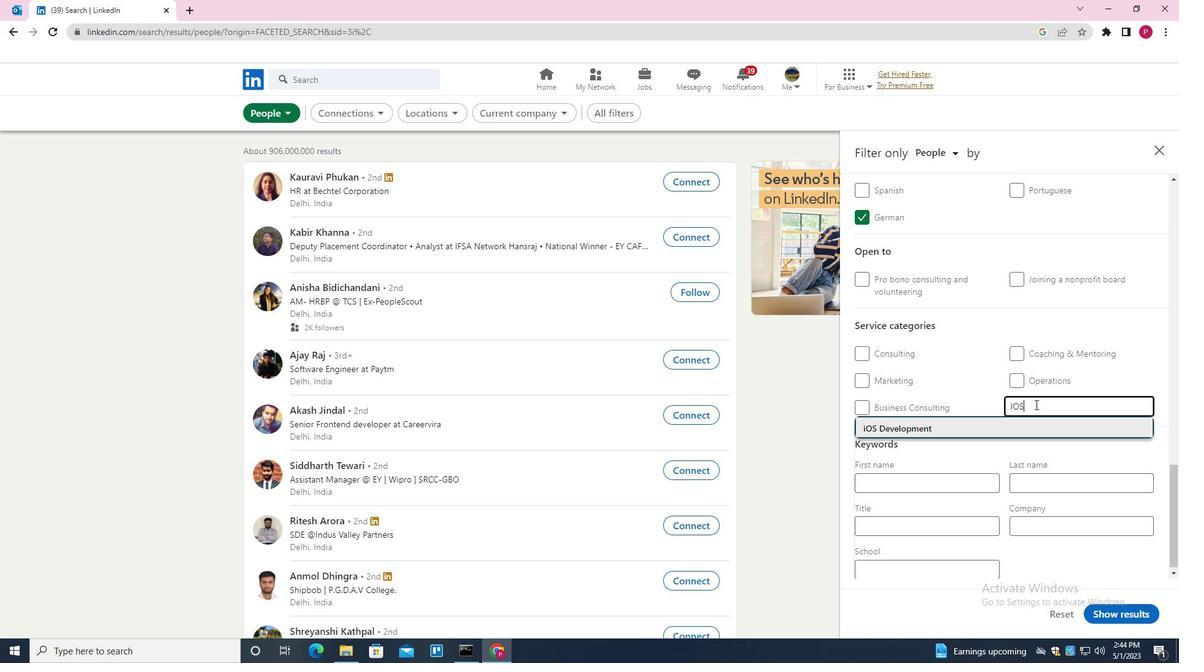 
Action: Mouse moved to (1036, 409)
Screenshot: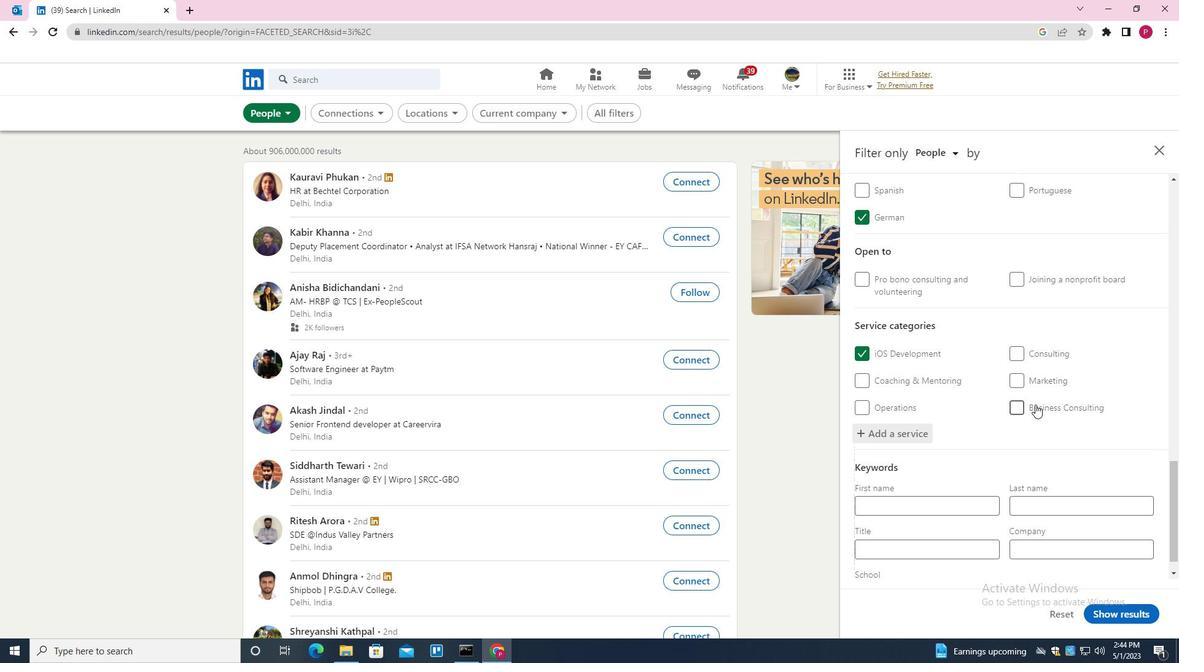 
Action: Mouse scrolled (1036, 408) with delta (0, 0)
Screenshot: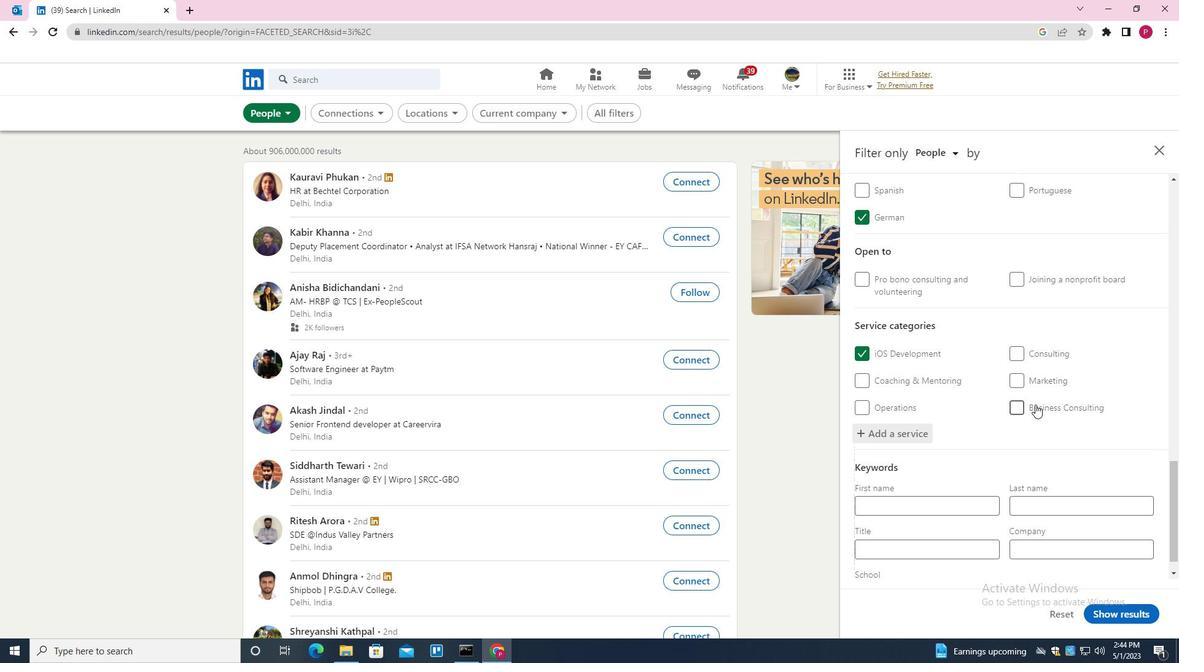 
Action: Mouse moved to (1036, 476)
Screenshot: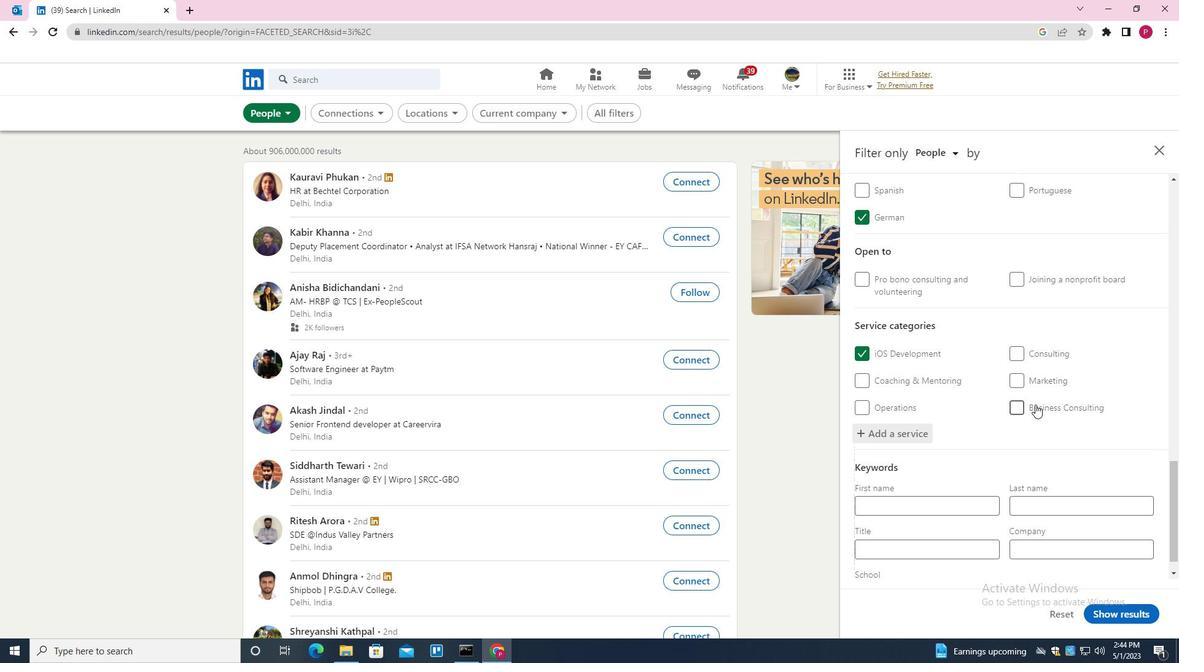 
Action: Mouse scrolled (1036, 476) with delta (0, 0)
Screenshot: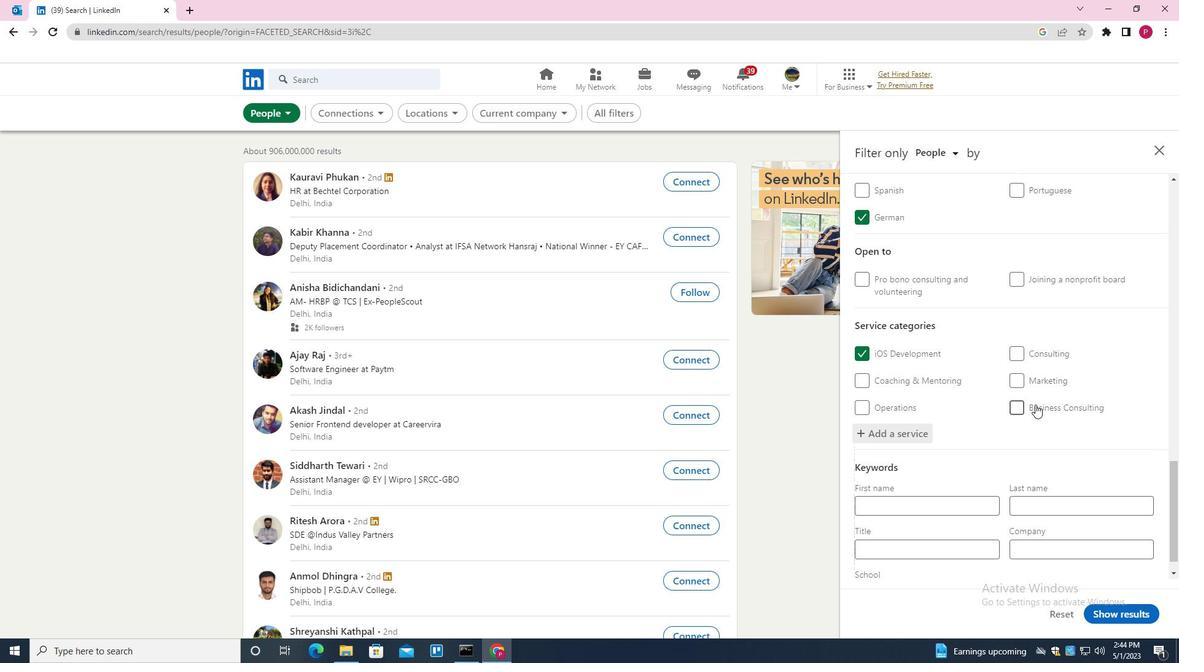 
Action: Mouse moved to (1036, 481)
Screenshot: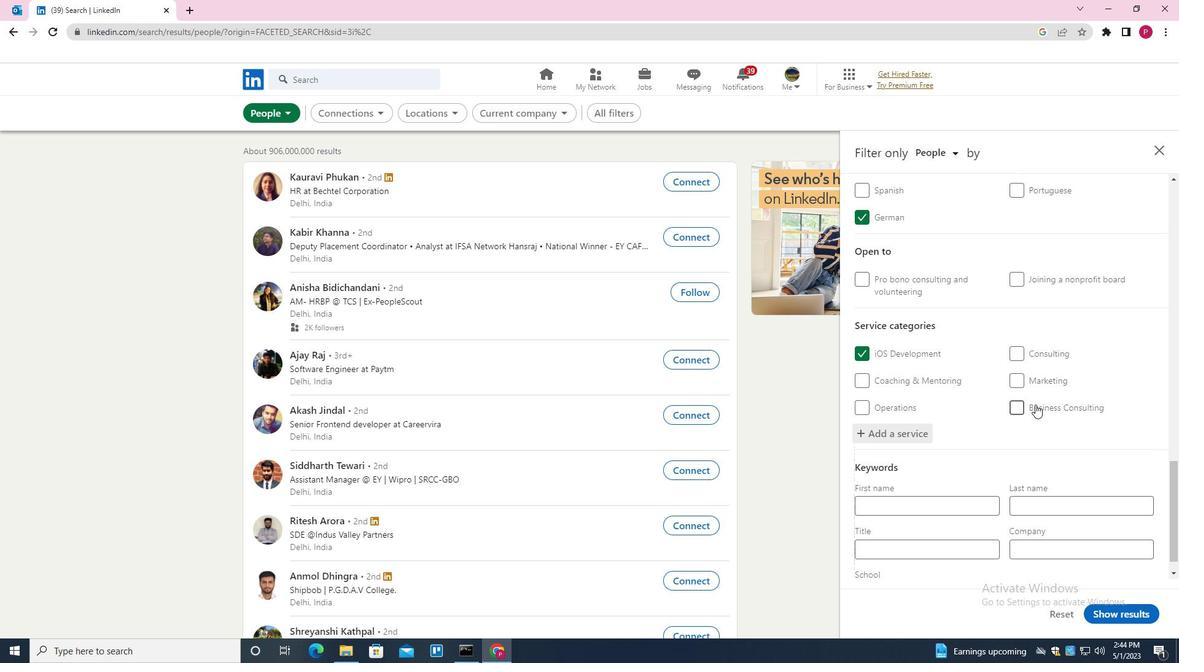 
Action: Mouse scrolled (1036, 480) with delta (0, 0)
Screenshot: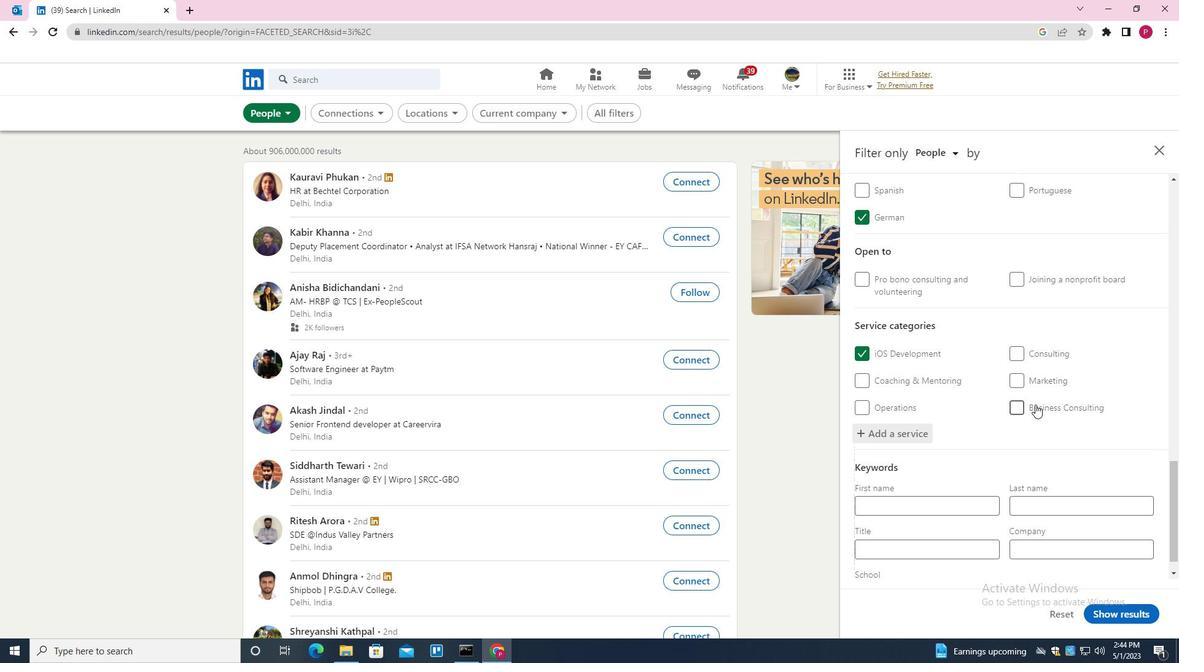 
Action: Mouse moved to (1034, 484)
Screenshot: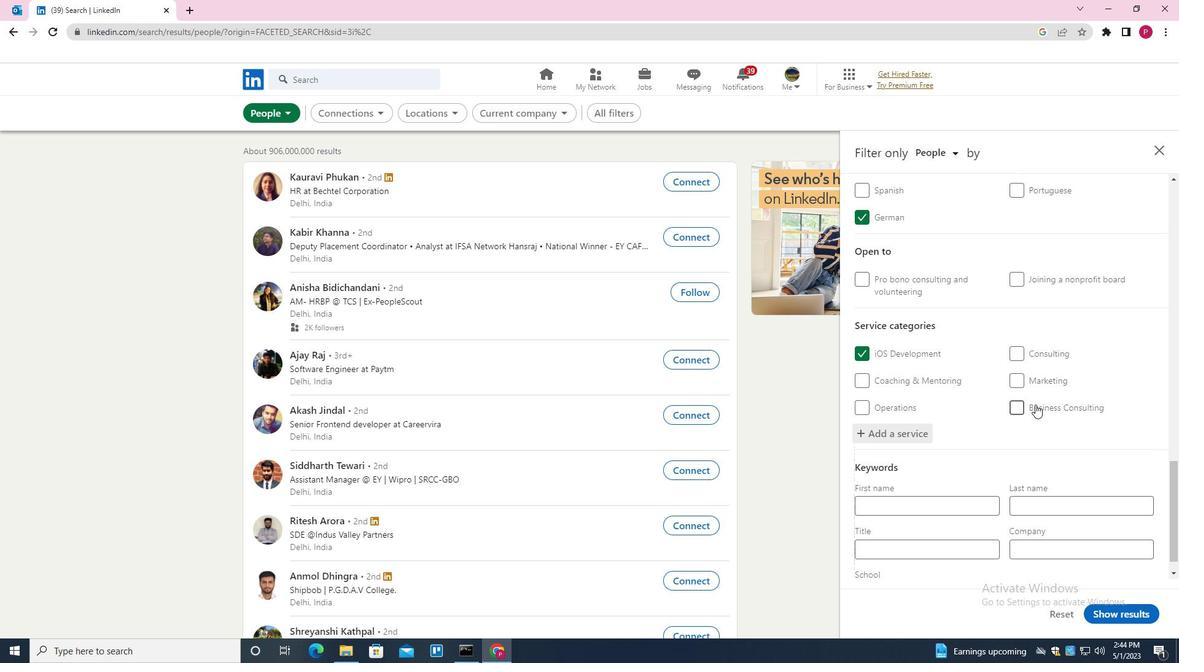 
Action: Mouse scrolled (1034, 484) with delta (0, 0)
Screenshot: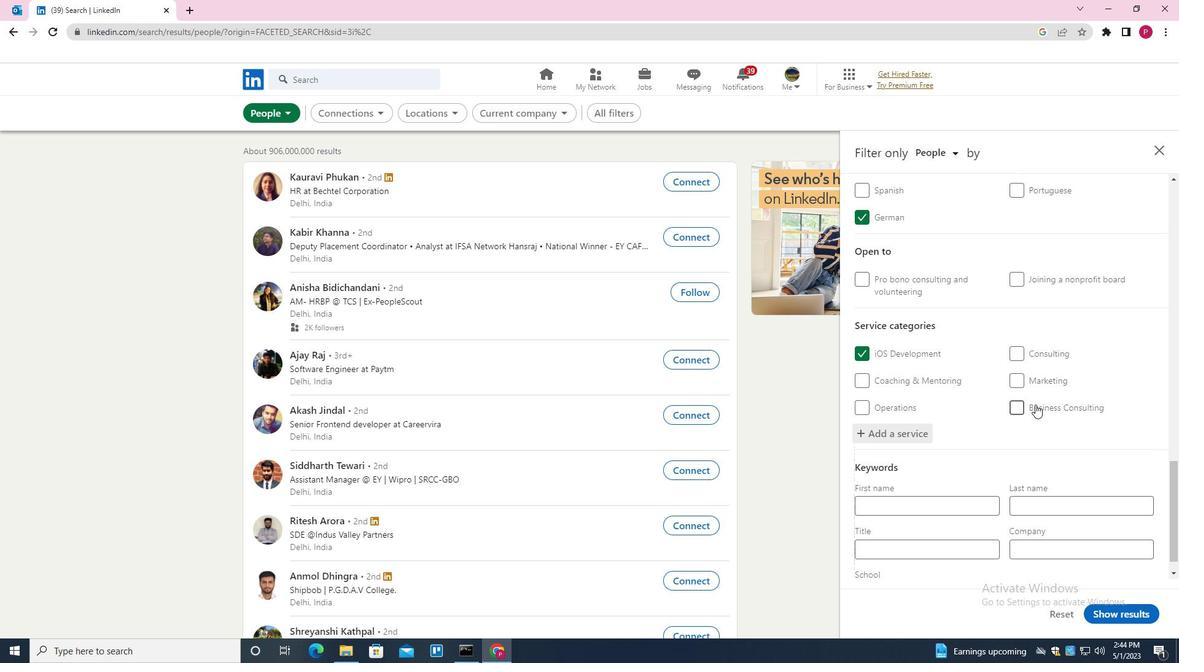 
Action: Mouse moved to (1032, 489)
Screenshot: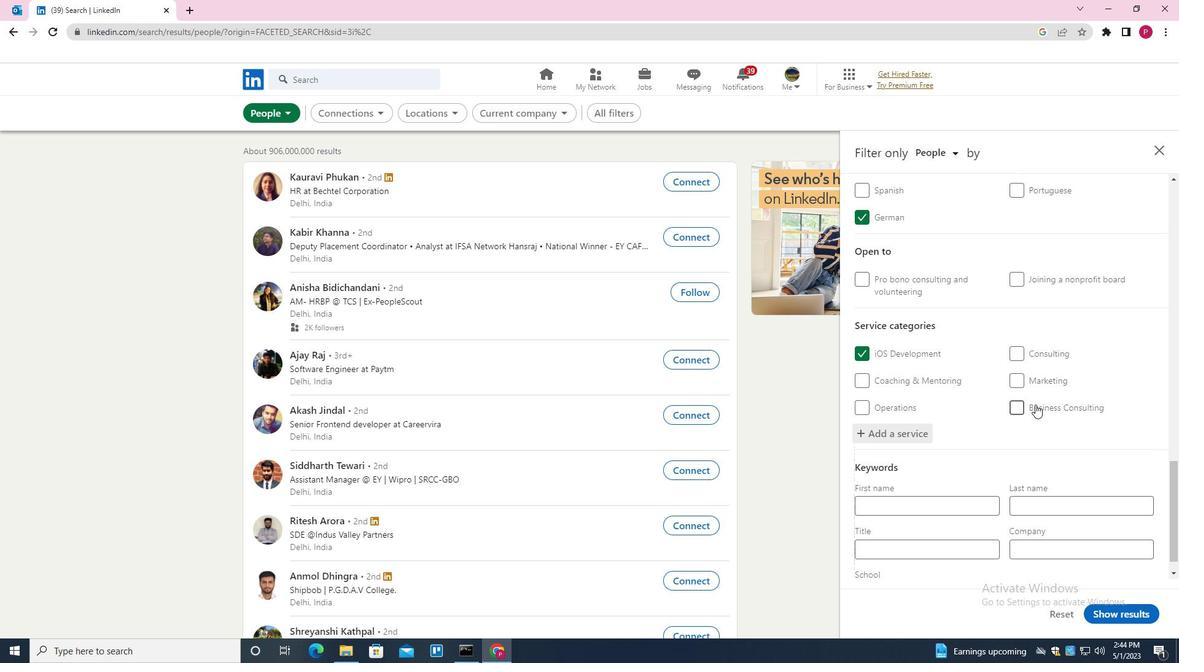 
Action: Mouse scrolled (1032, 488) with delta (0, 0)
Screenshot: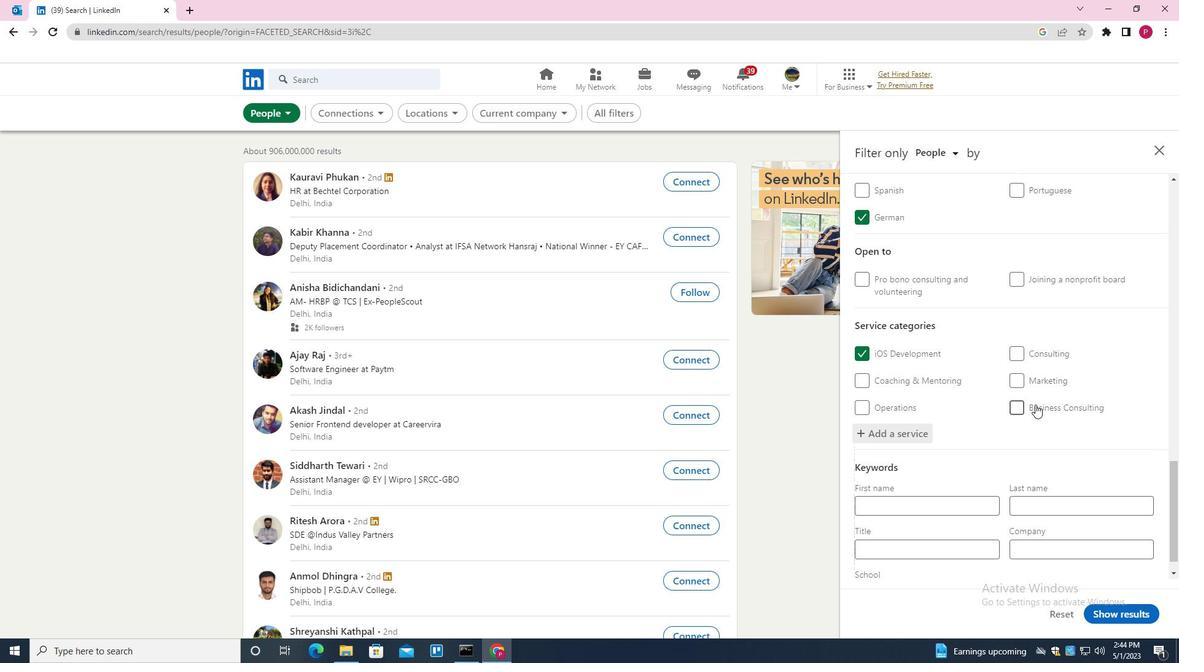 
Action: Mouse moved to (979, 524)
Screenshot: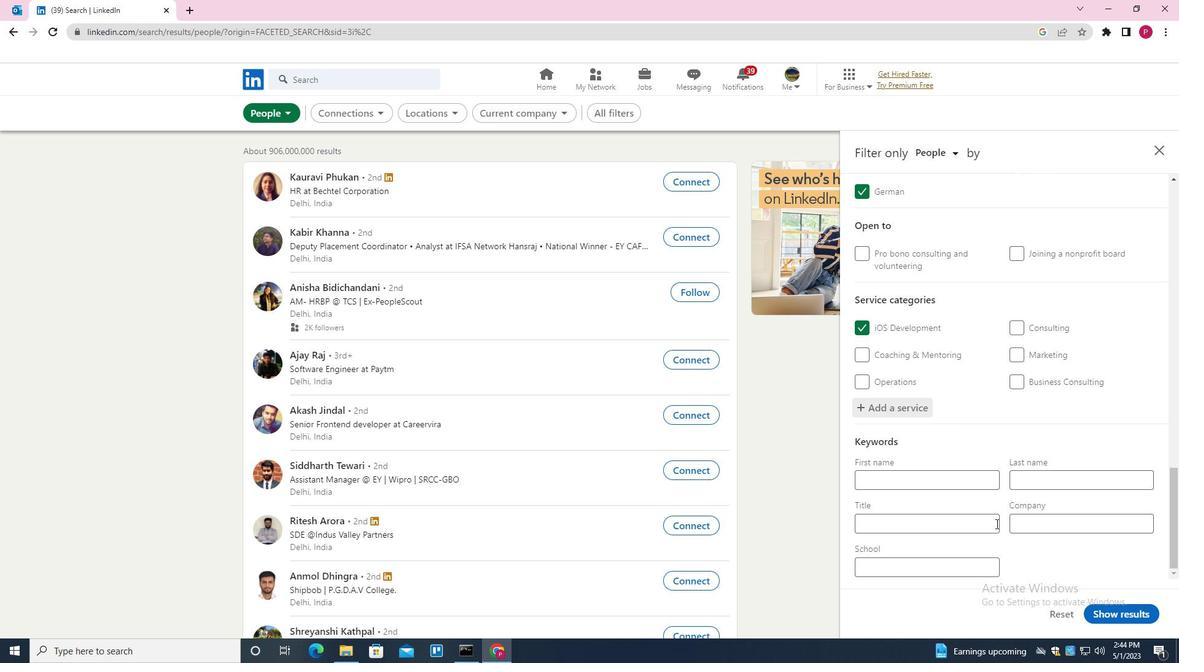 
Action: Mouse pressed left at (979, 524)
Screenshot: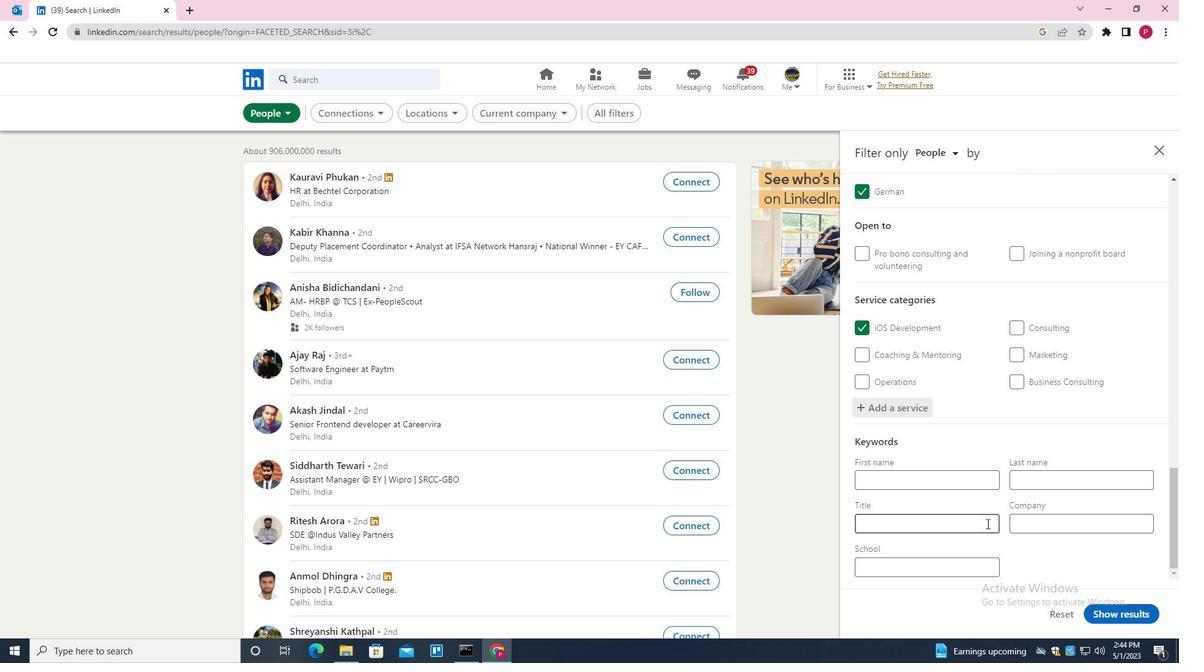
Action: Key pressed <Key.shift><Key.shift><Key.shift><Key.shift><Key.shift><Key.shift><Key.shift><Key.shift><Key.shift><Key.shift><Key.shift><Key.shift><Key.shift><Key.shift><Key.shift><Key.shift><Key.shift>CONTROLLER
Screenshot: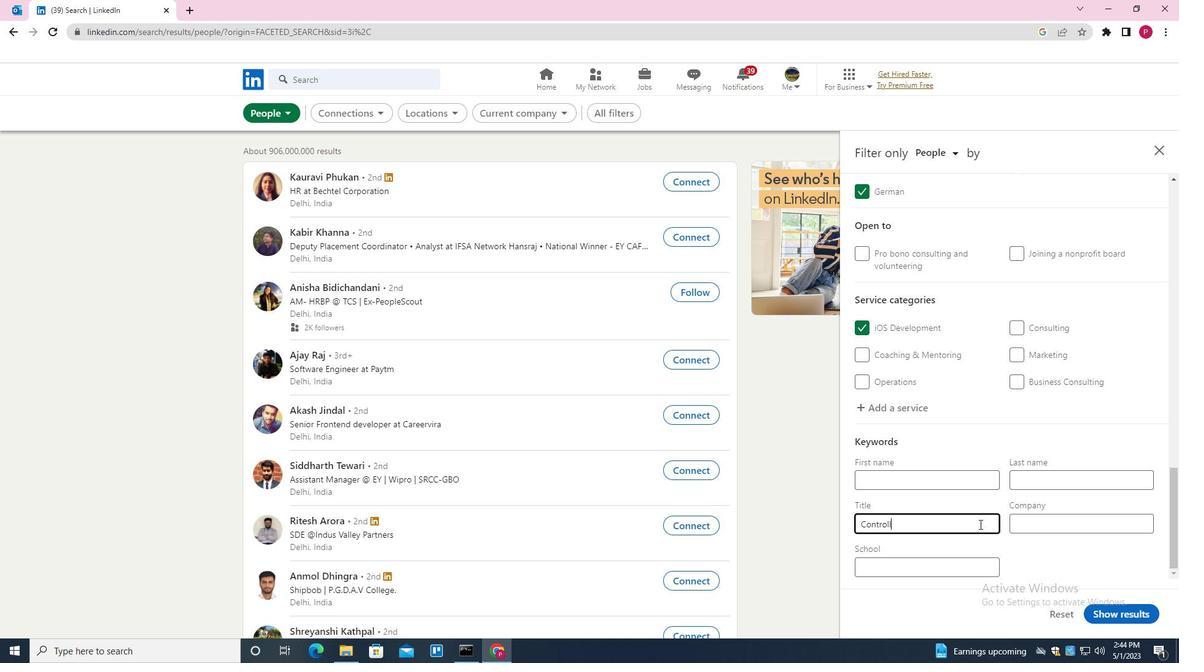 
Action: Mouse moved to (1116, 619)
Screenshot: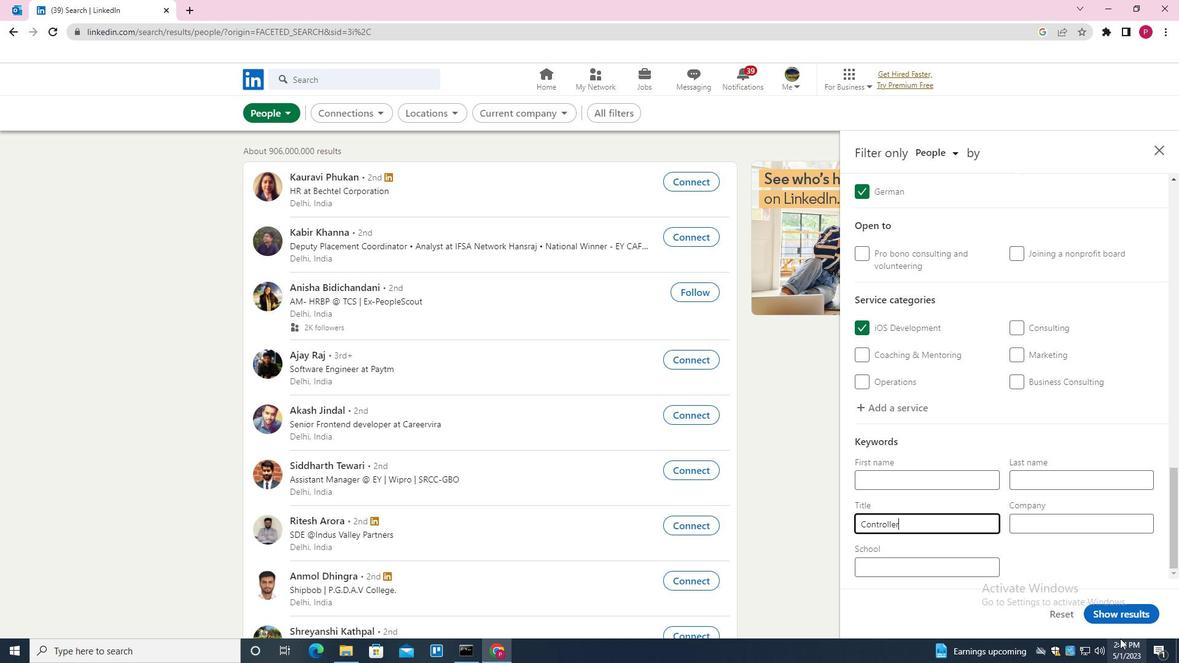 
Action: Mouse pressed left at (1116, 619)
Screenshot: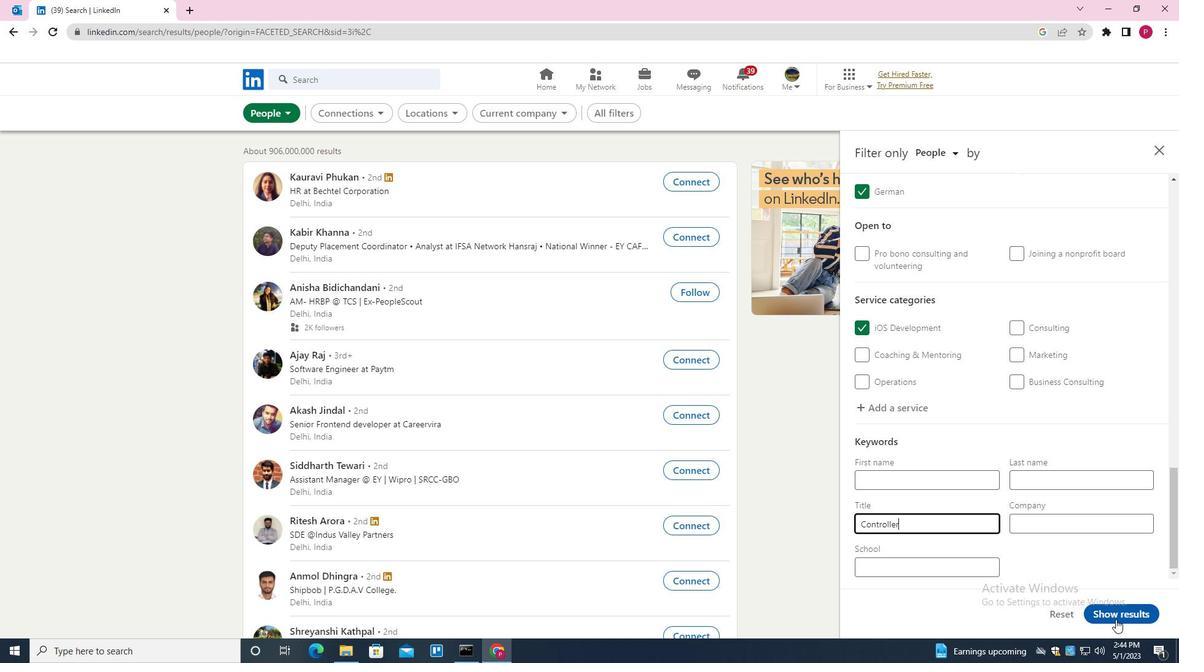 
